 Task: Look for space in Itaocara, Brazil from 3rd June, 2023 to 9th June, 2023 for 2 adults in price range Rs.6000 to Rs.12000. Place can be entire place with 1  bedroom having 1 bed and 1 bathroom. Property type can be house, flat, guest house, hotel. Booking option can be shelf check-in. Required host language is Spanish.
Action: Key pressed i<Key.caps_lock>taocara,<Key.space><Key.caps_lock>b<Key.caps_lock>razil
Screenshot: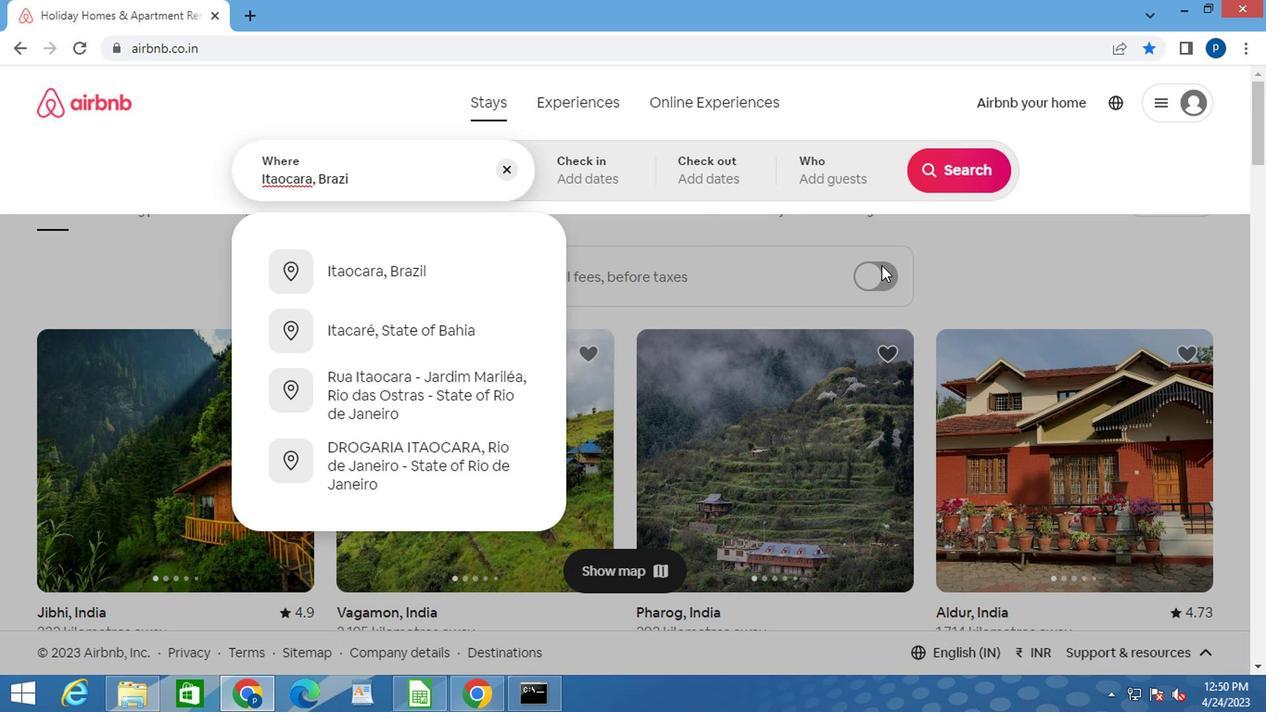 
Action: Mouse moved to (405, 269)
Screenshot: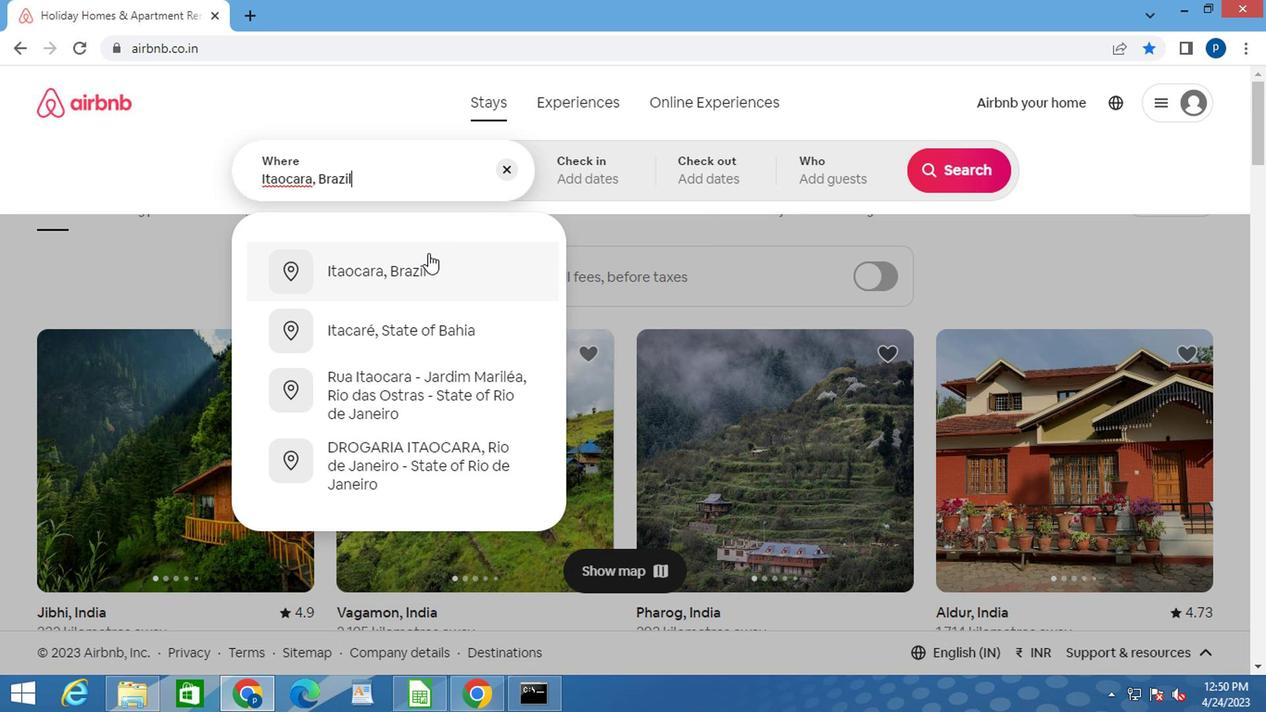 
Action: Mouse pressed left at (405, 269)
Screenshot: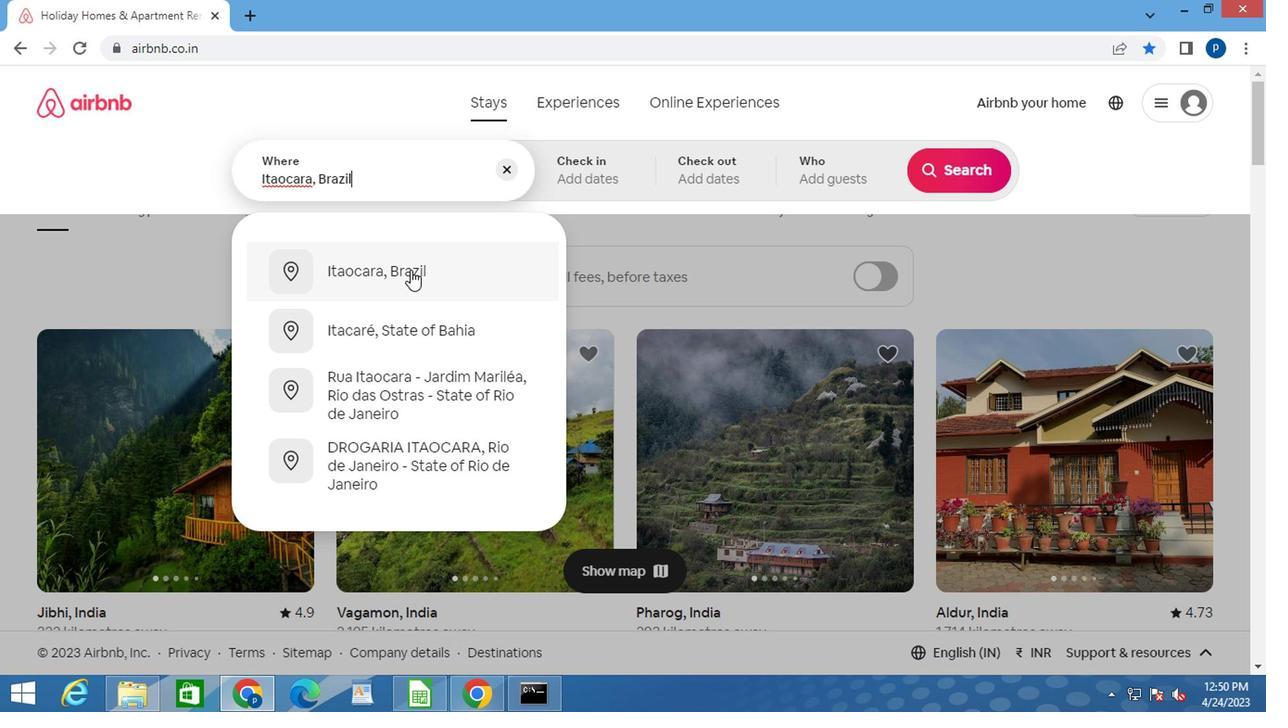 
Action: Mouse moved to (940, 307)
Screenshot: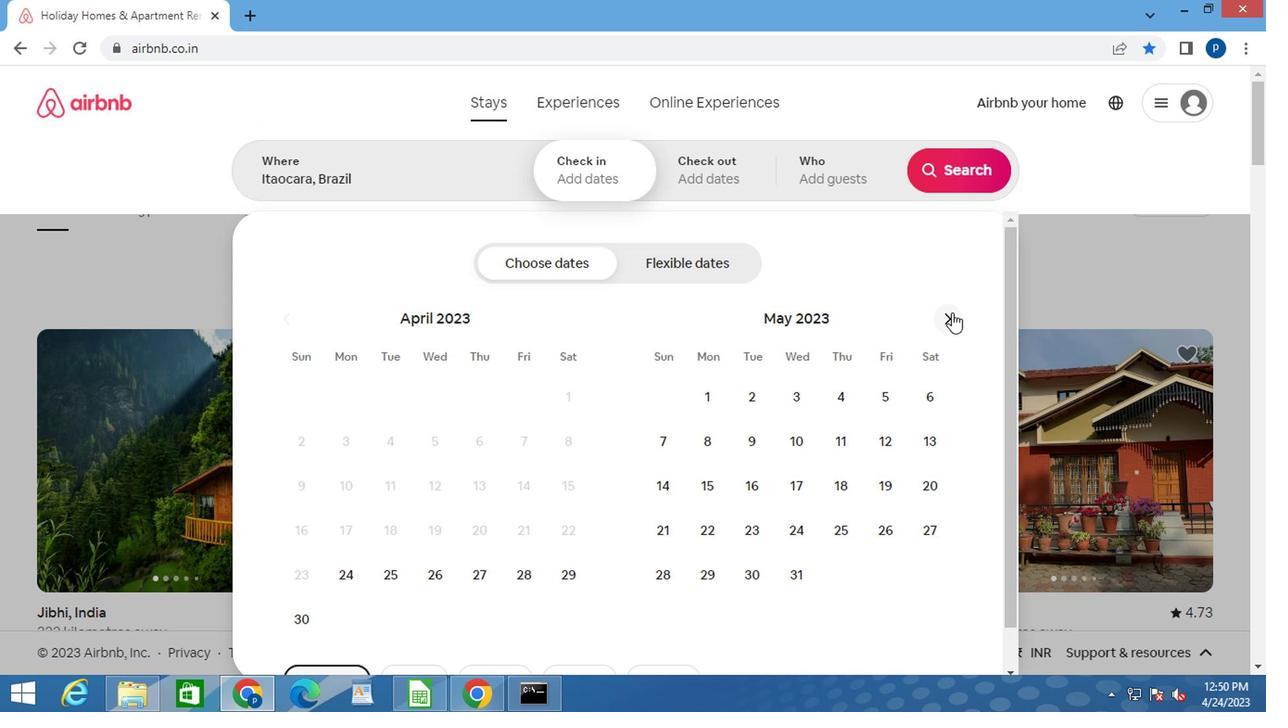 
Action: Mouse pressed left at (940, 307)
Screenshot: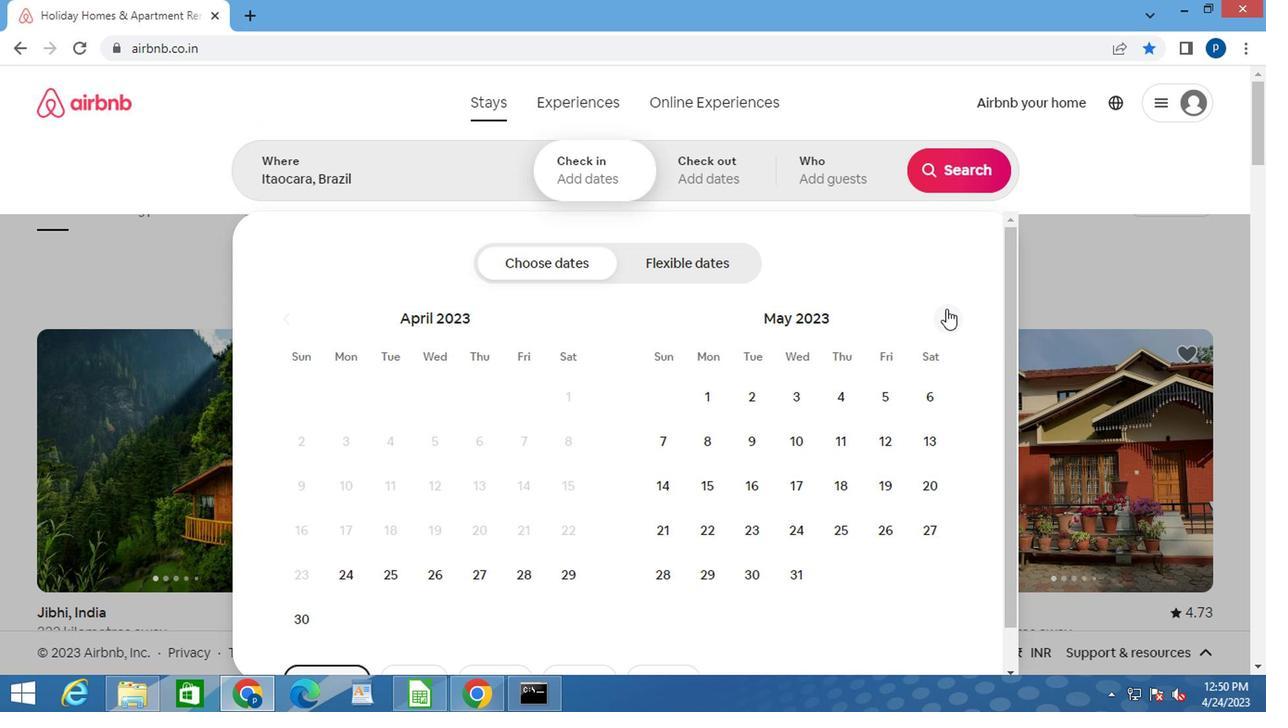 
Action: Mouse moved to (925, 402)
Screenshot: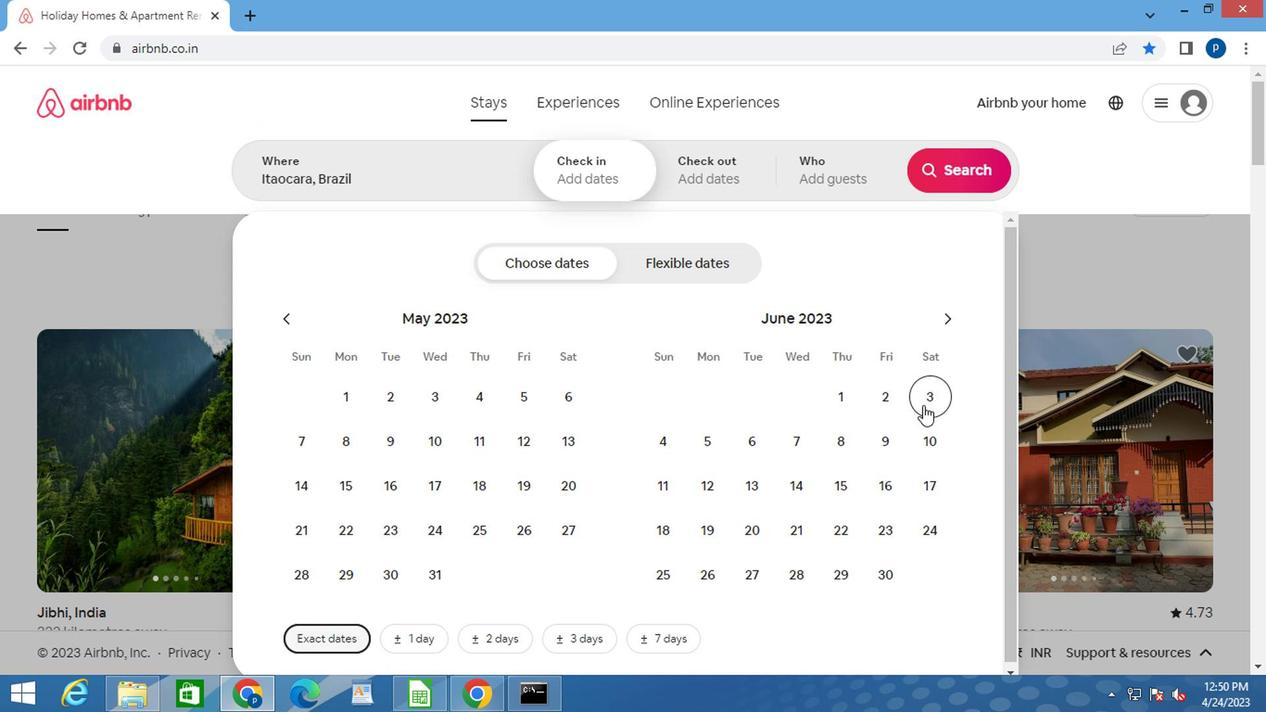 
Action: Mouse pressed left at (925, 402)
Screenshot: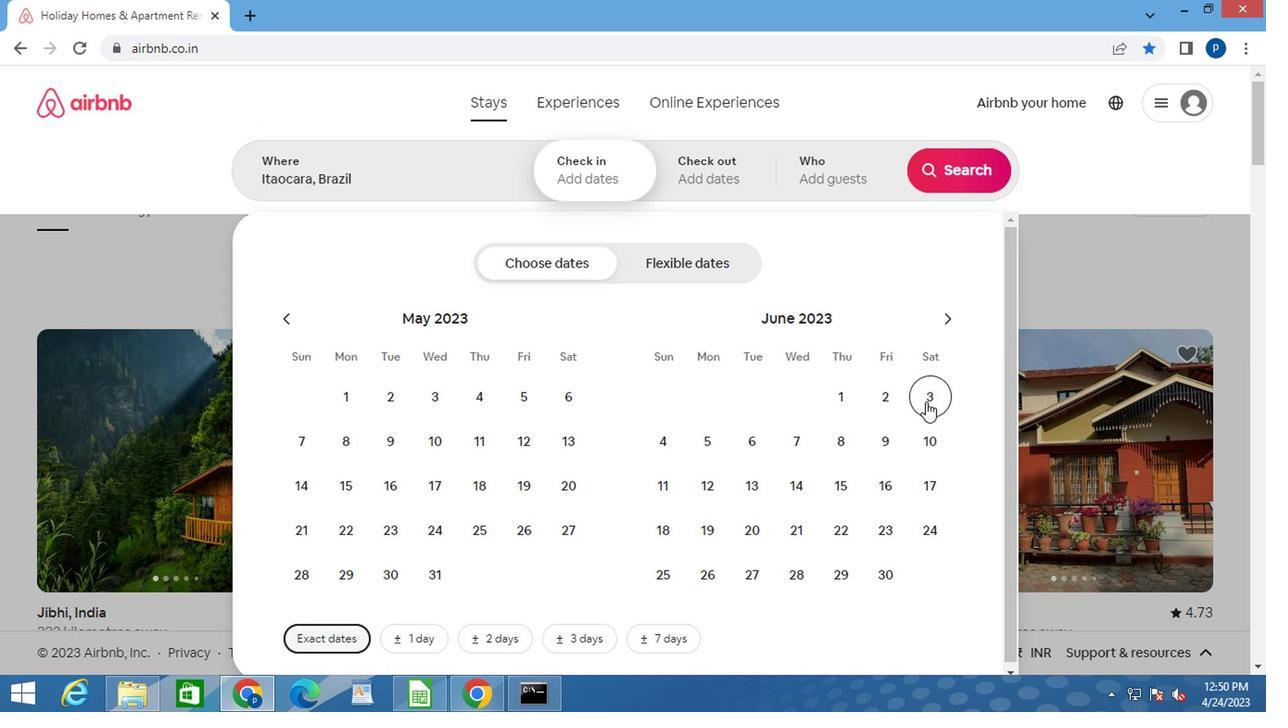 
Action: Mouse moved to (875, 442)
Screenshot: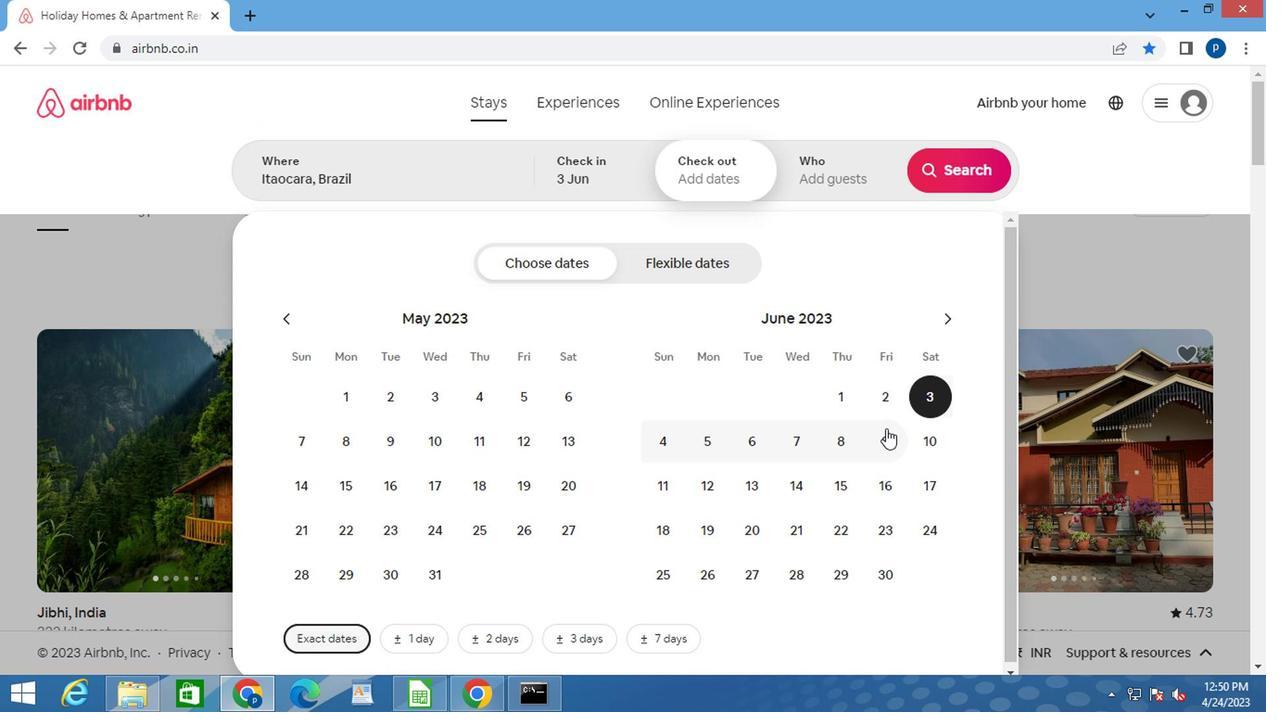 
Action: Mouse pressed left at (875, 442)
Screenshot: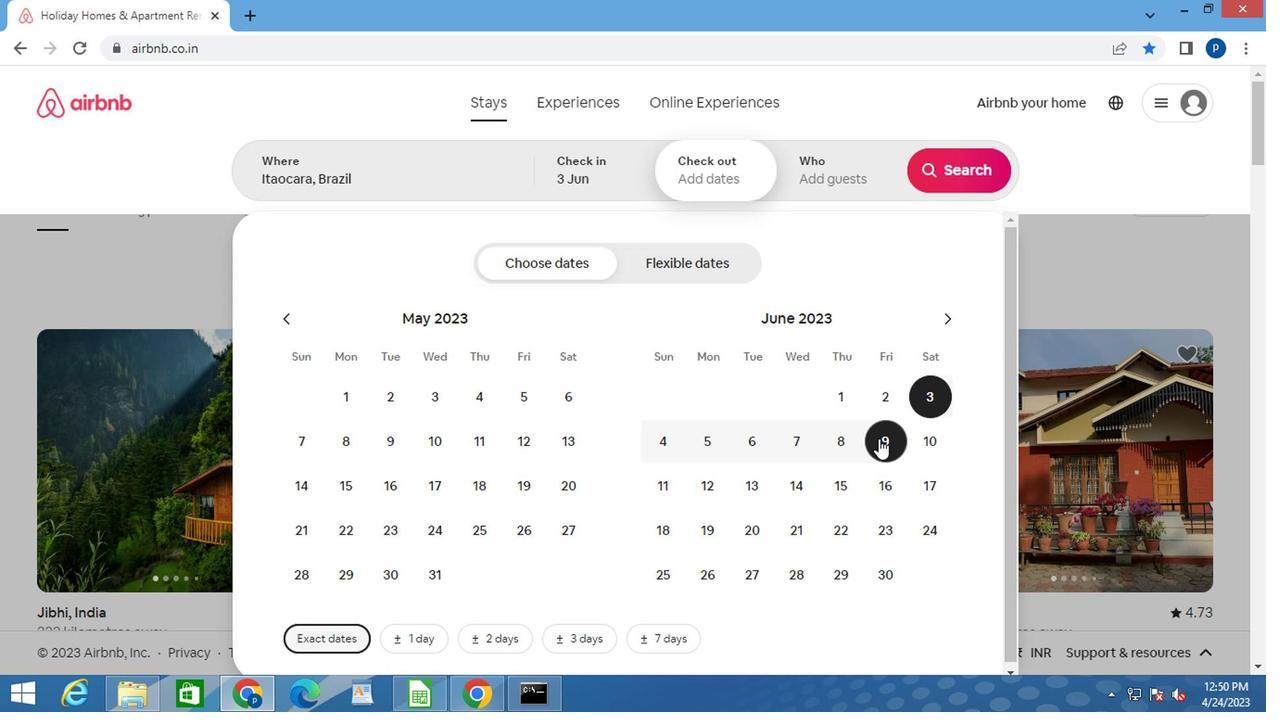 
Action: Mouse moved to (829, 174)
Screenshot: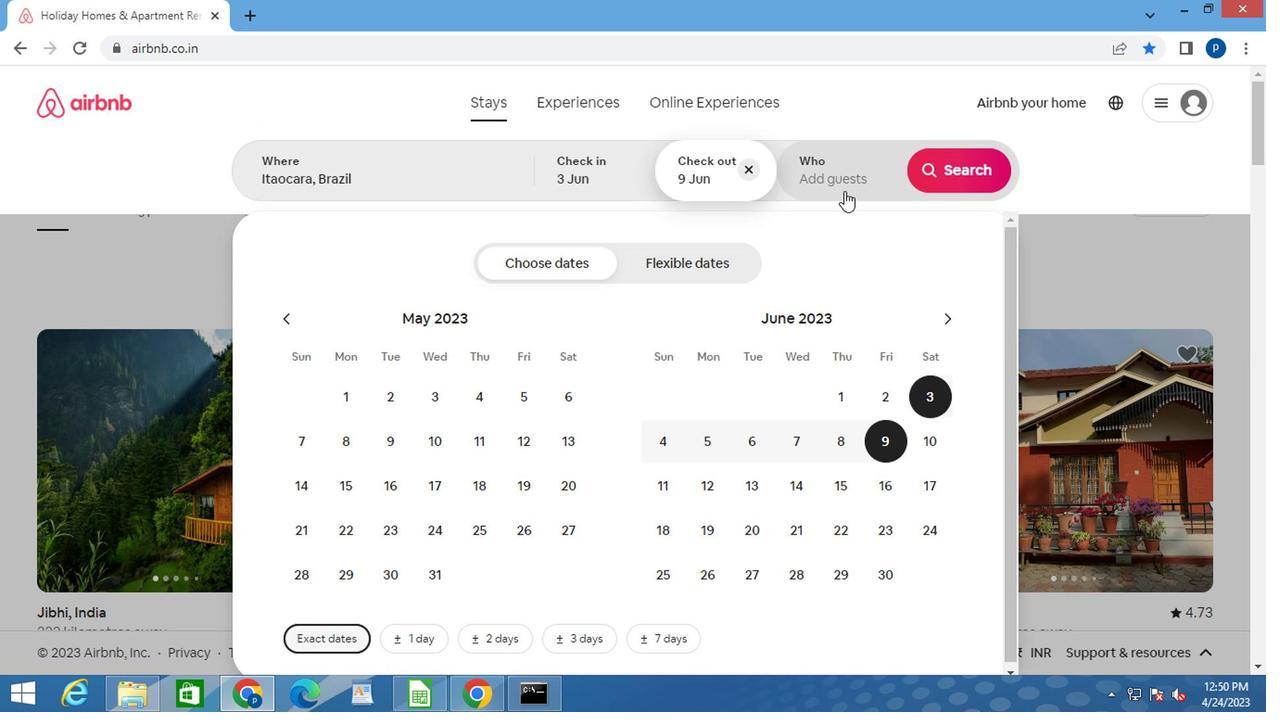 
Action: Mouse pressed left at (829, 174)
Screenshot: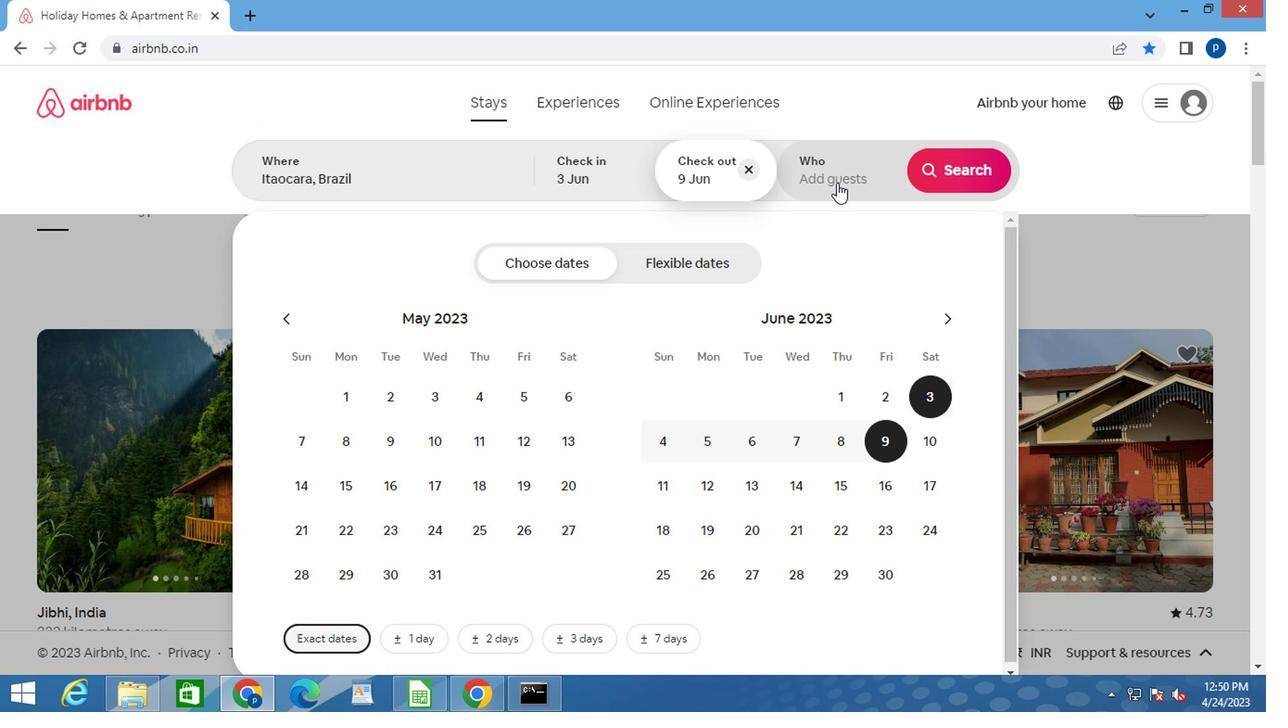
Action: Mouse moved to (964, 263)
Screenshot: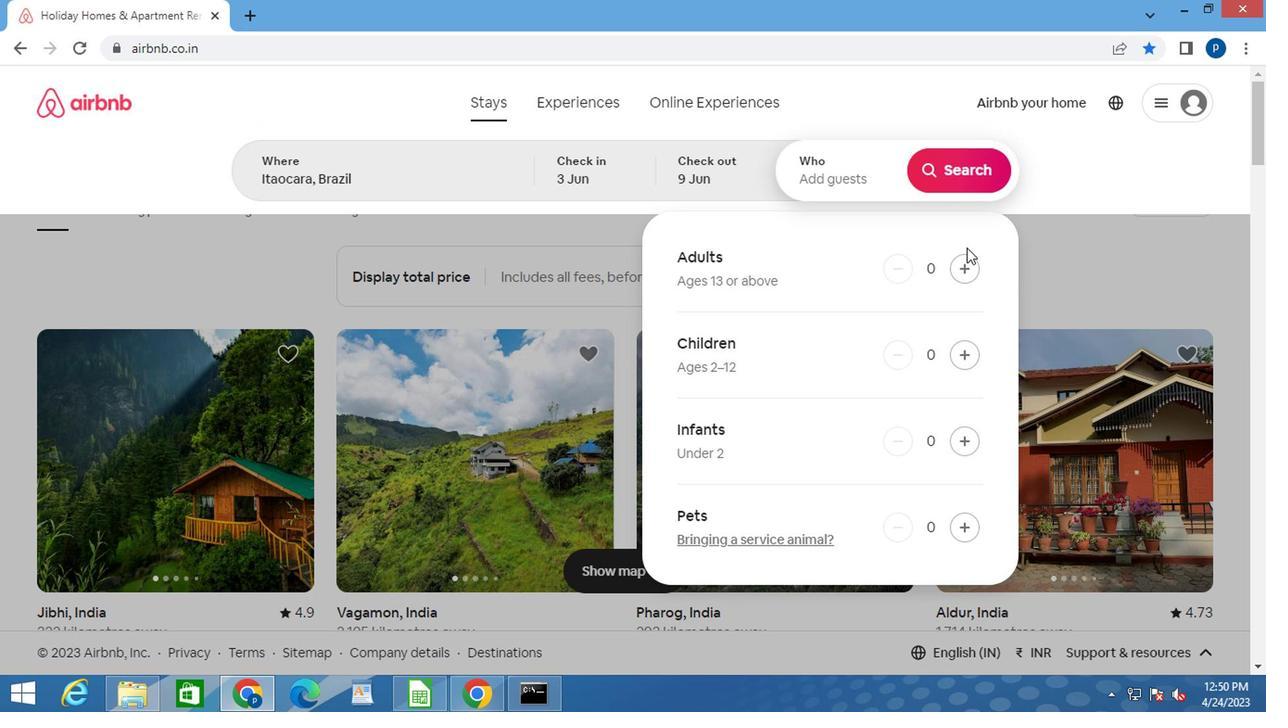 
Action: Mouse pressed left at (964, 263)
Screenshot: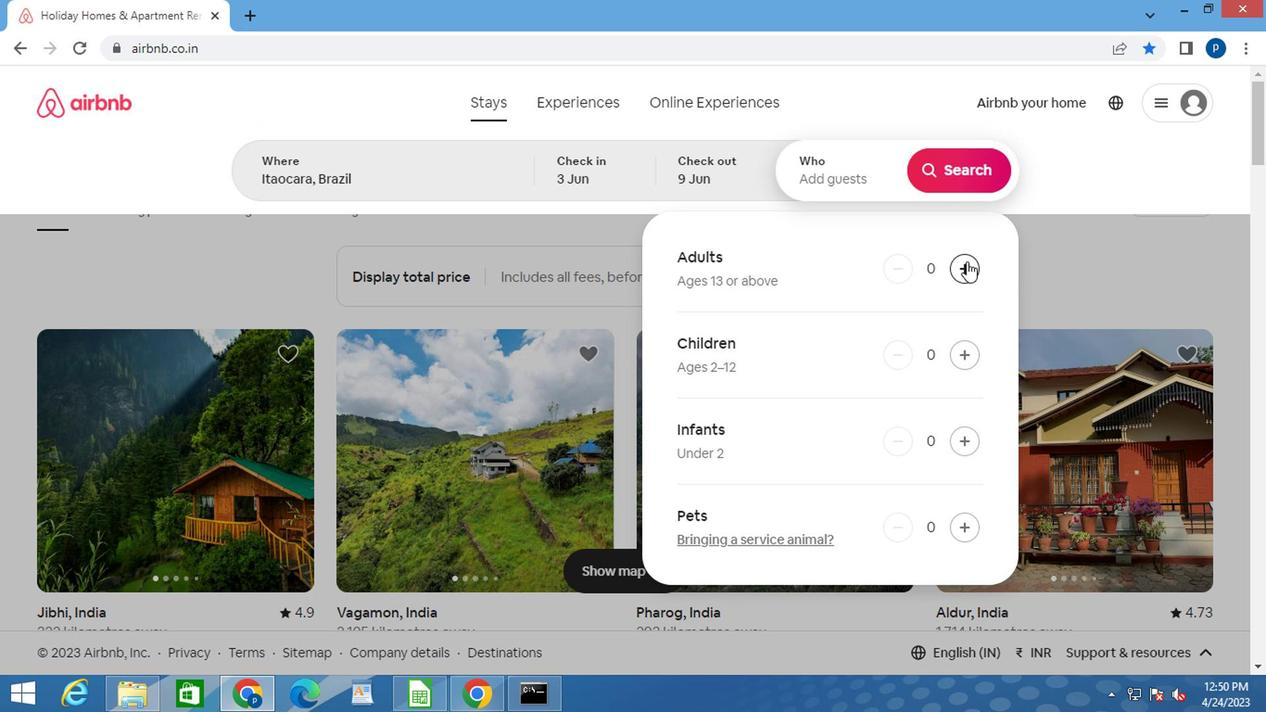 
Action: Mouse pressed left at (964, 263)
Screenshot: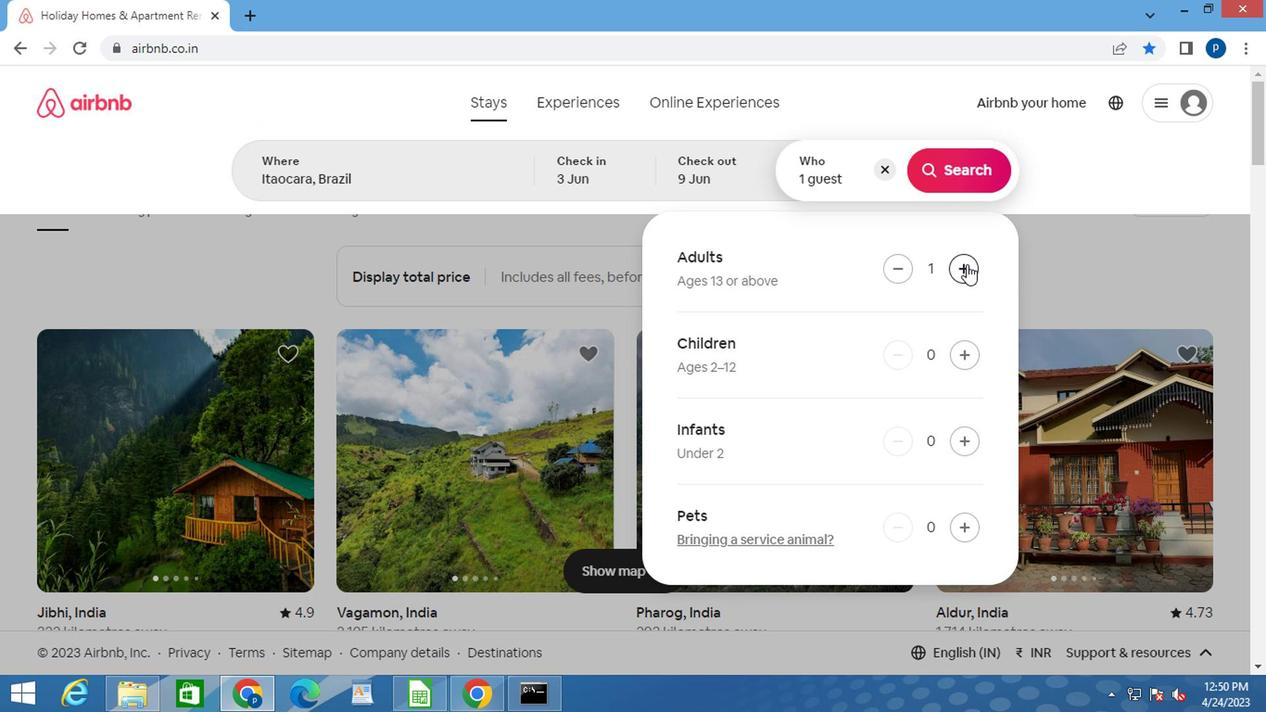 
Action: Mouse moved to (943, 171)
Screenshot: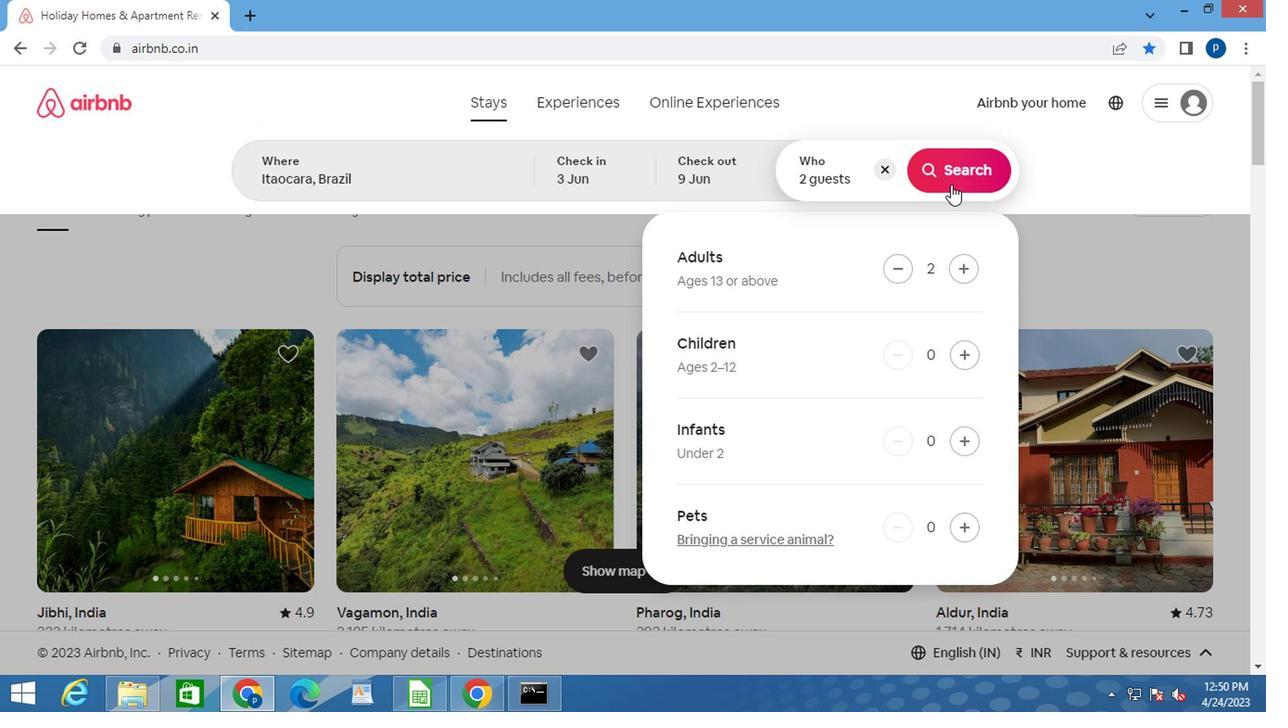 
Action: Mouse pressed left at (943, 171)
Screenshot: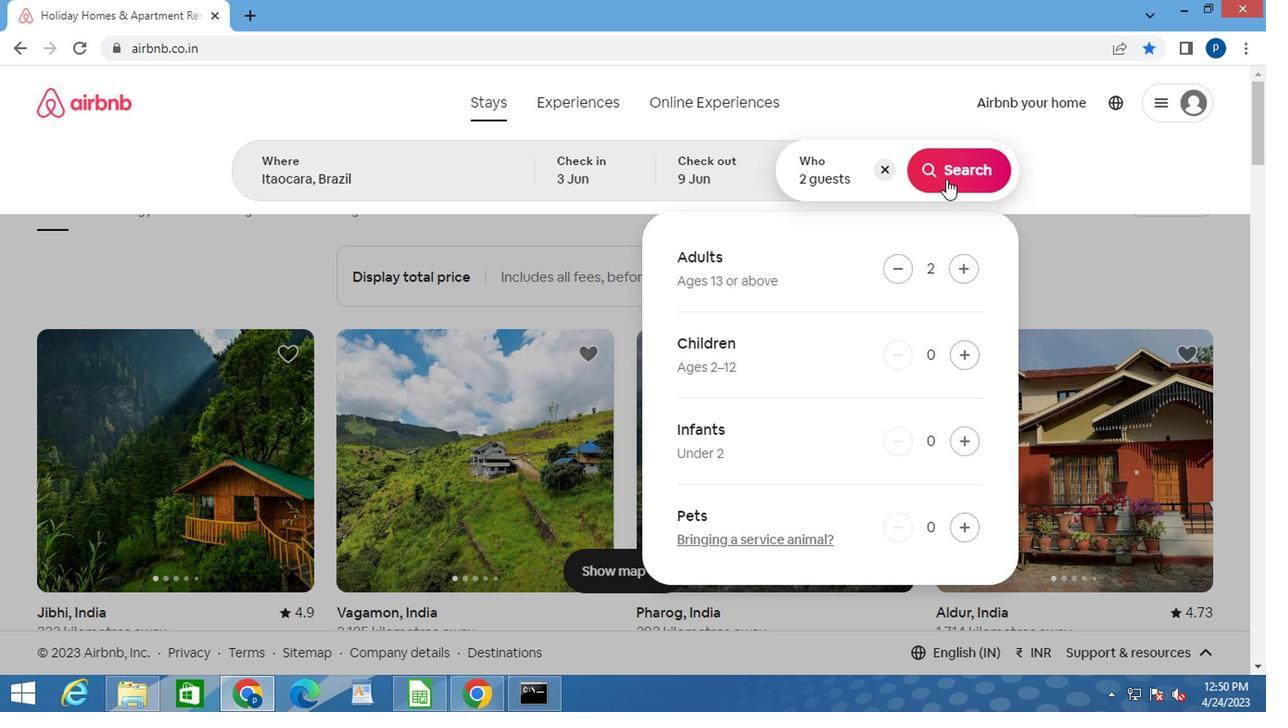 
Action: Mouse moved to (1168, 166)
Screenshot: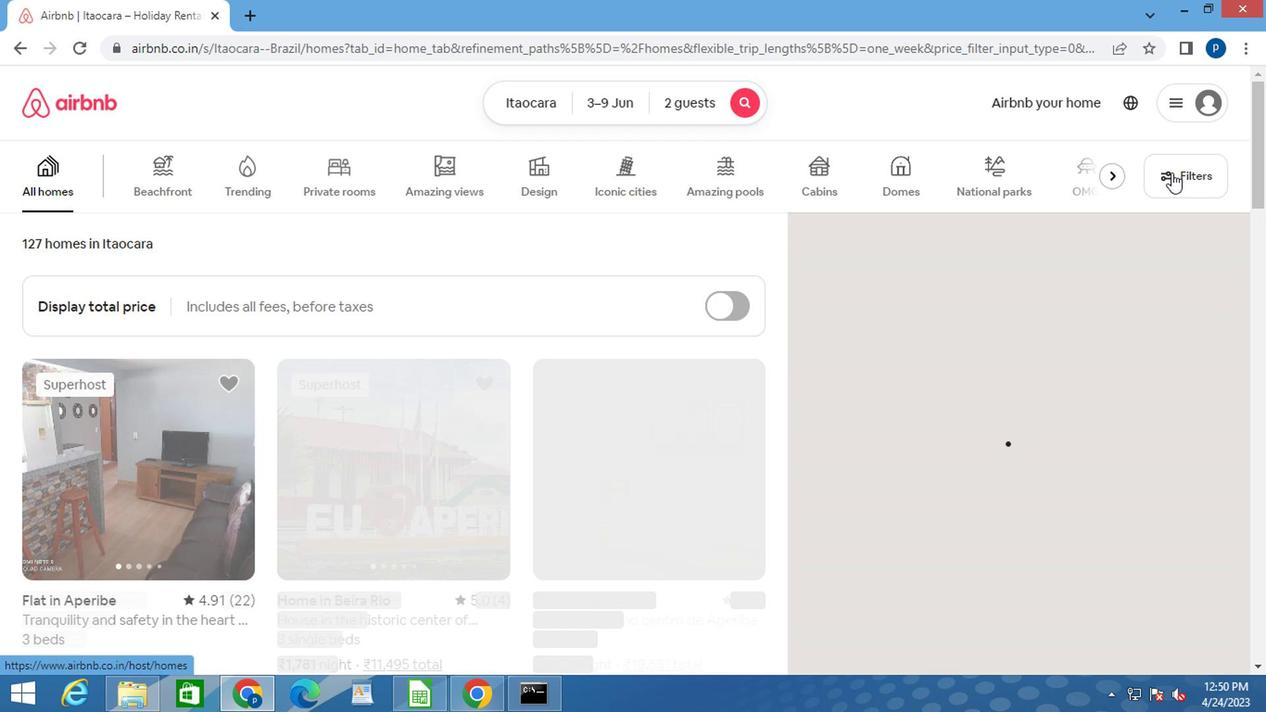 
Action: Mouse pressed left at (1168, 166)
Screenshot: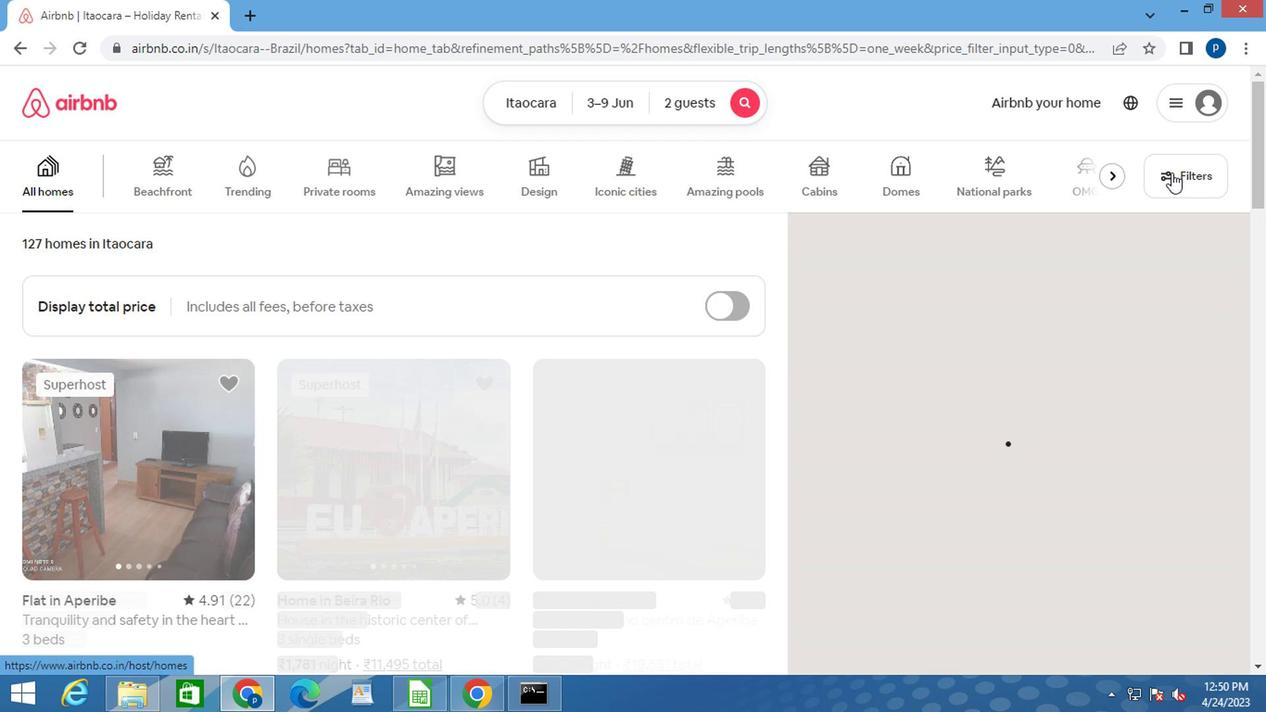 
Action: Mouse moved to (362, 415)
Screenshot: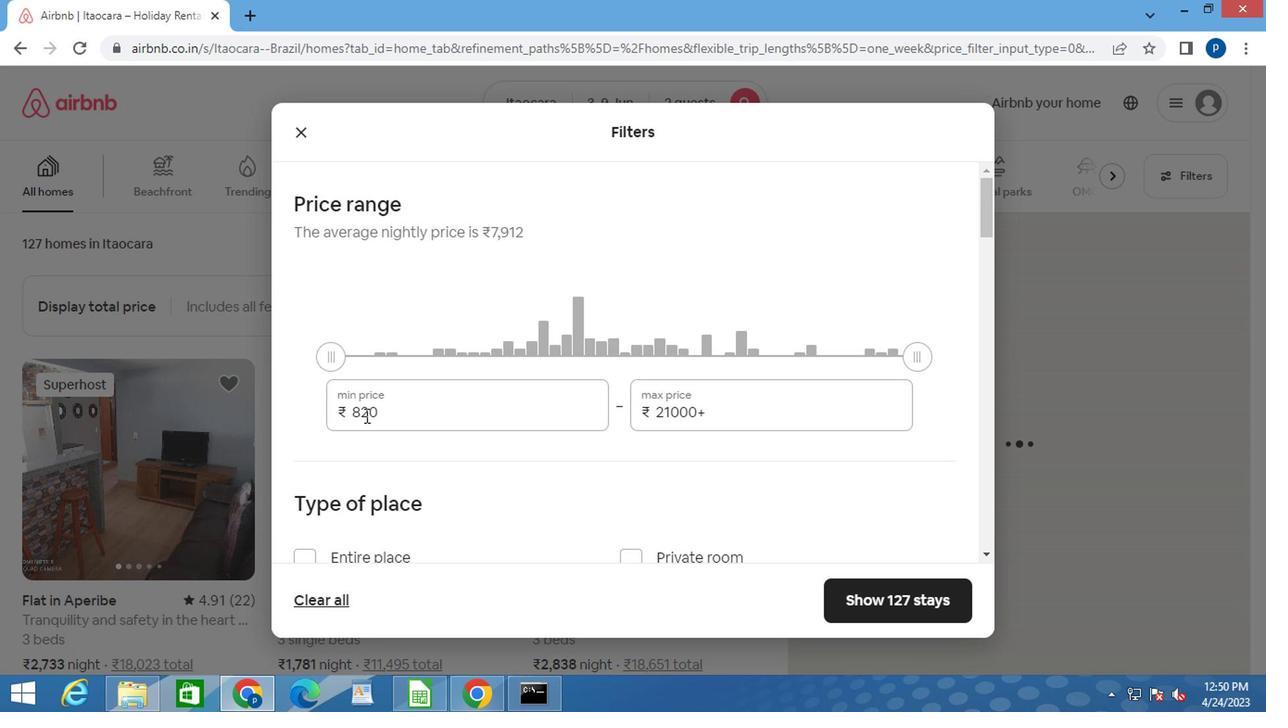 
Action: Mouse pressed left at (362, 415)
Screenshot: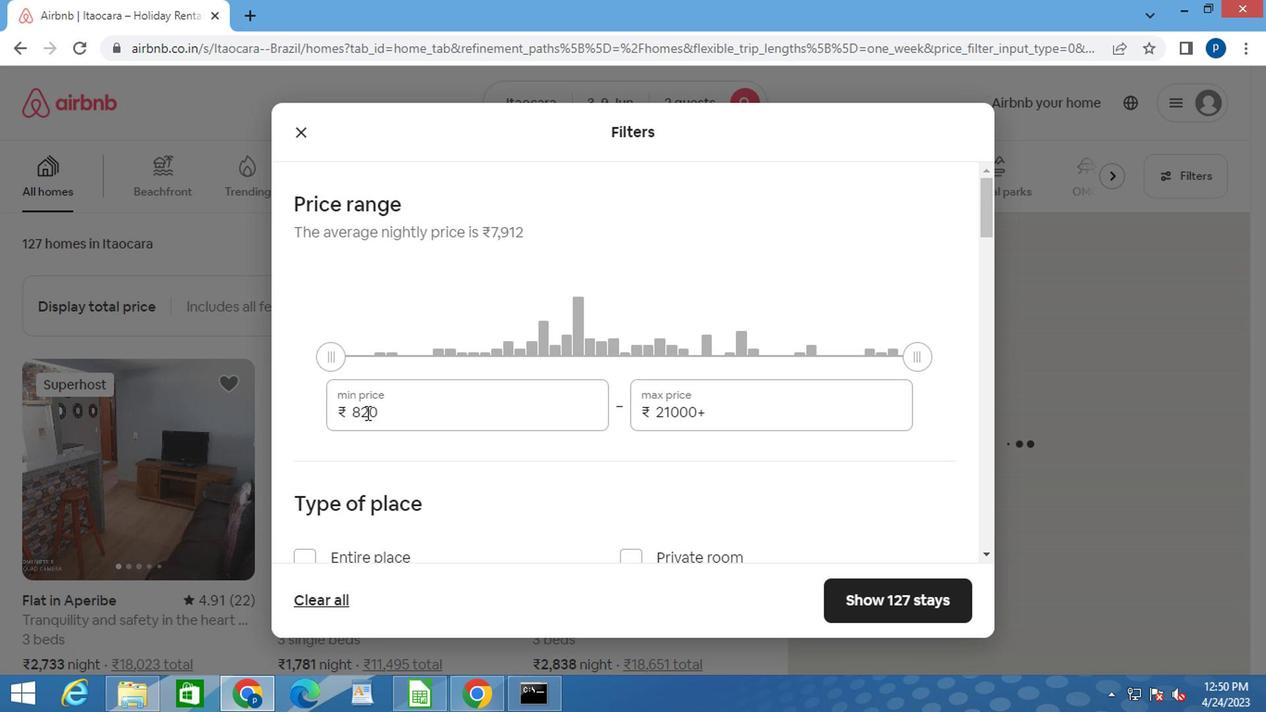 
Action: Mouse pressed left at (362, 415)
Screenshot: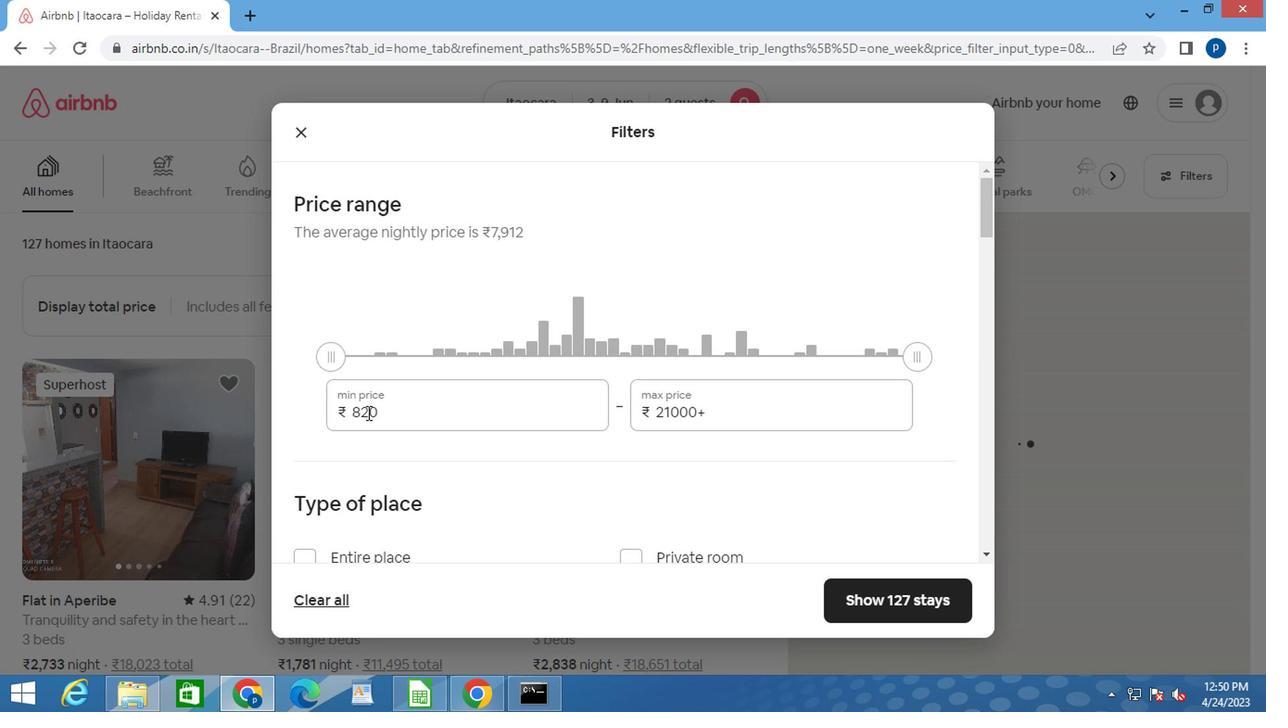 
Action: Key pressed 6000<Key.tab>120
Screenshot: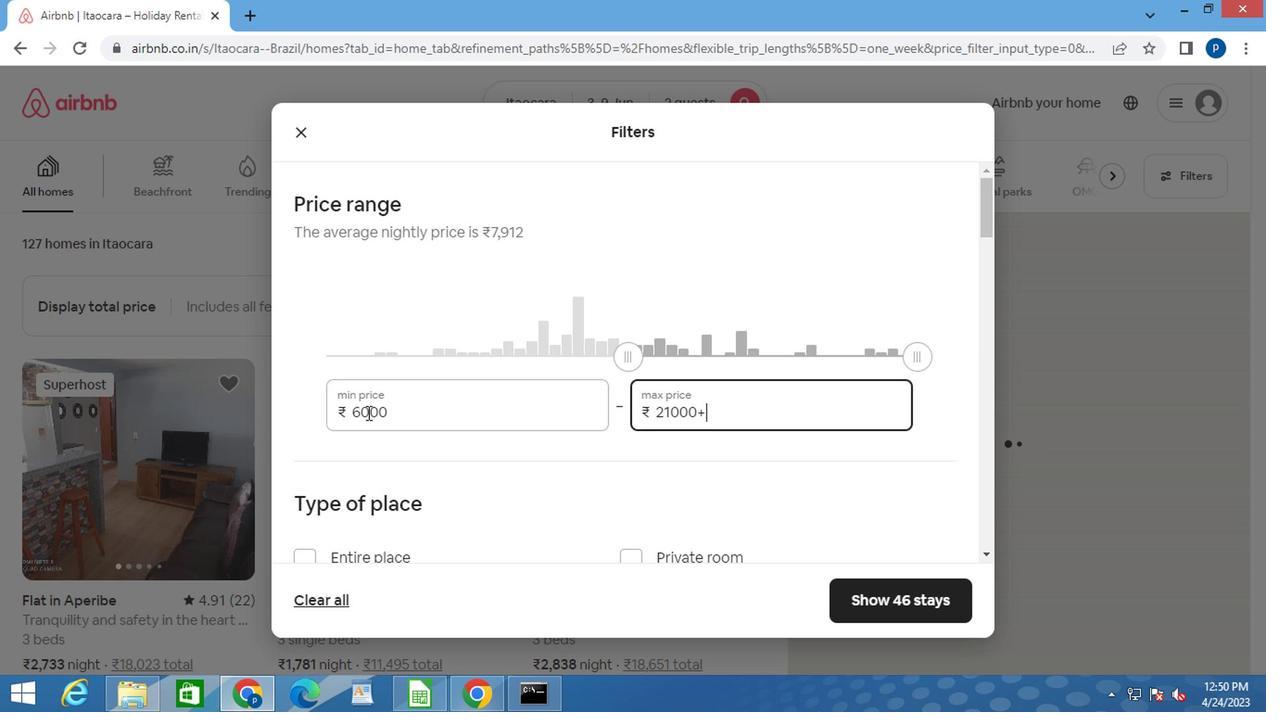 
Action: Mouse moved to (720, 412)
Screenshot: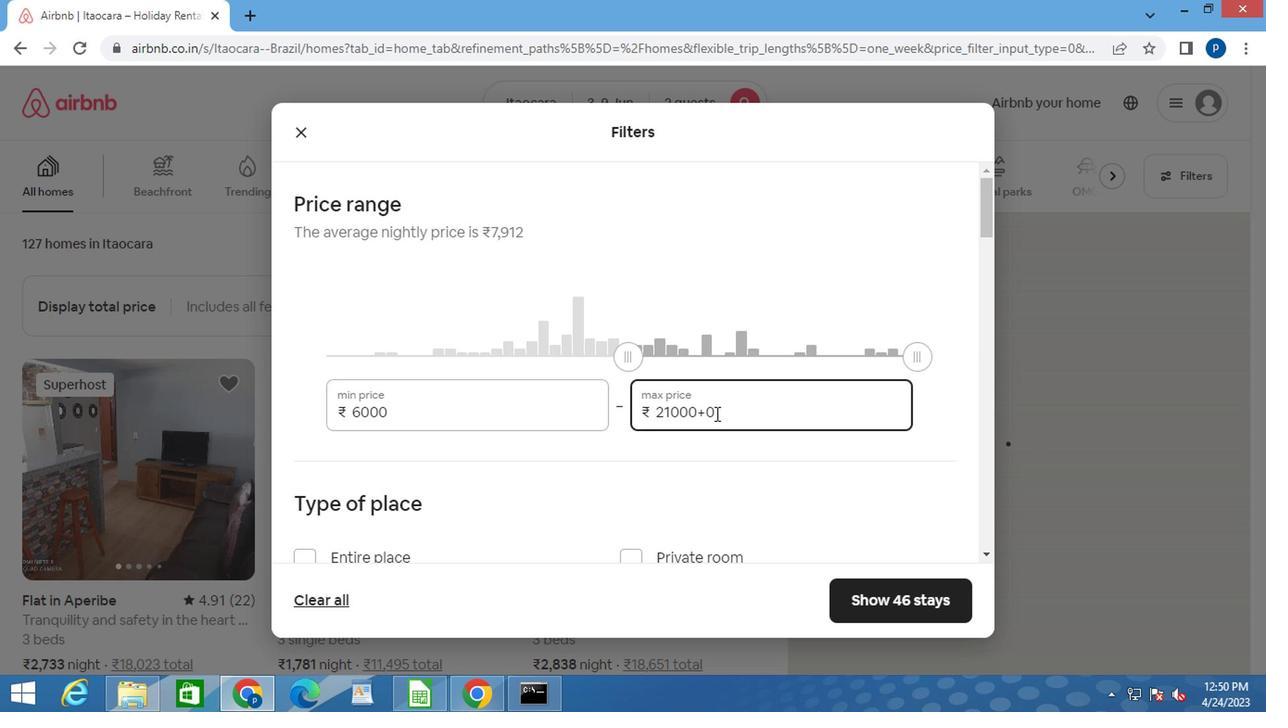 
Action: Mouse pressed left at (720, 412)
Screenshot: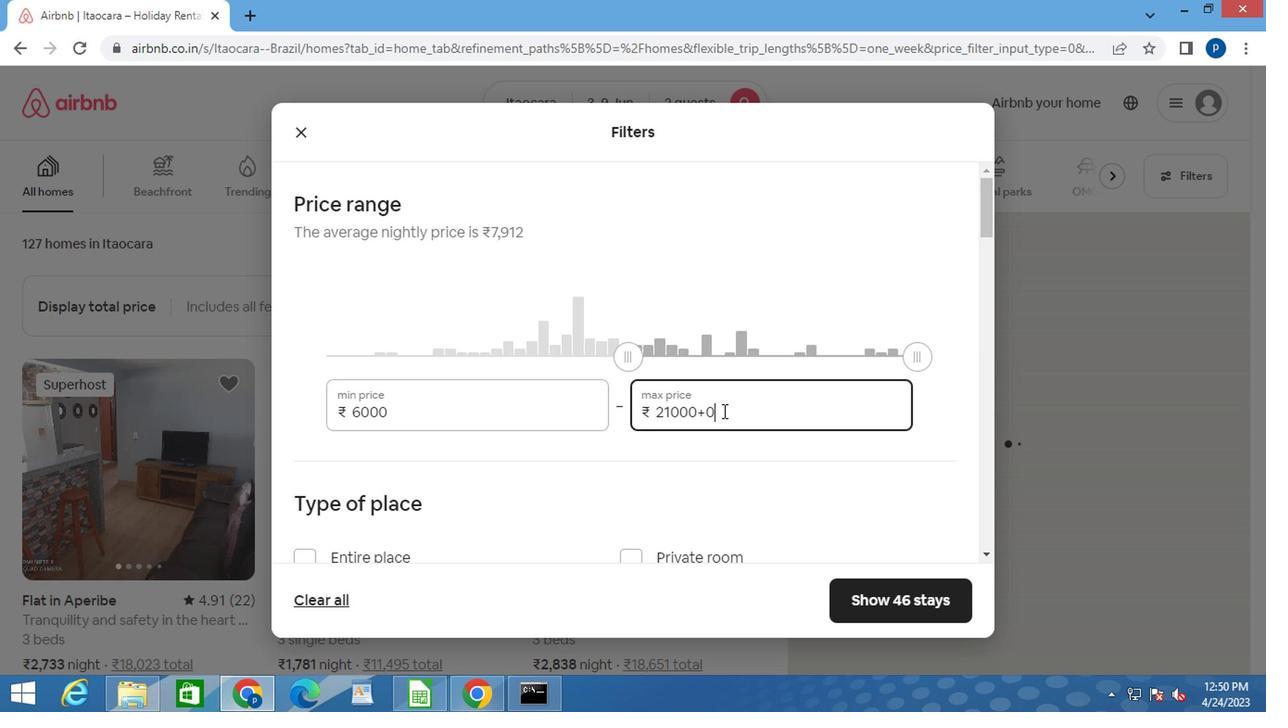 
Action: Mouse pressed left at (720, 412)
Screenshot: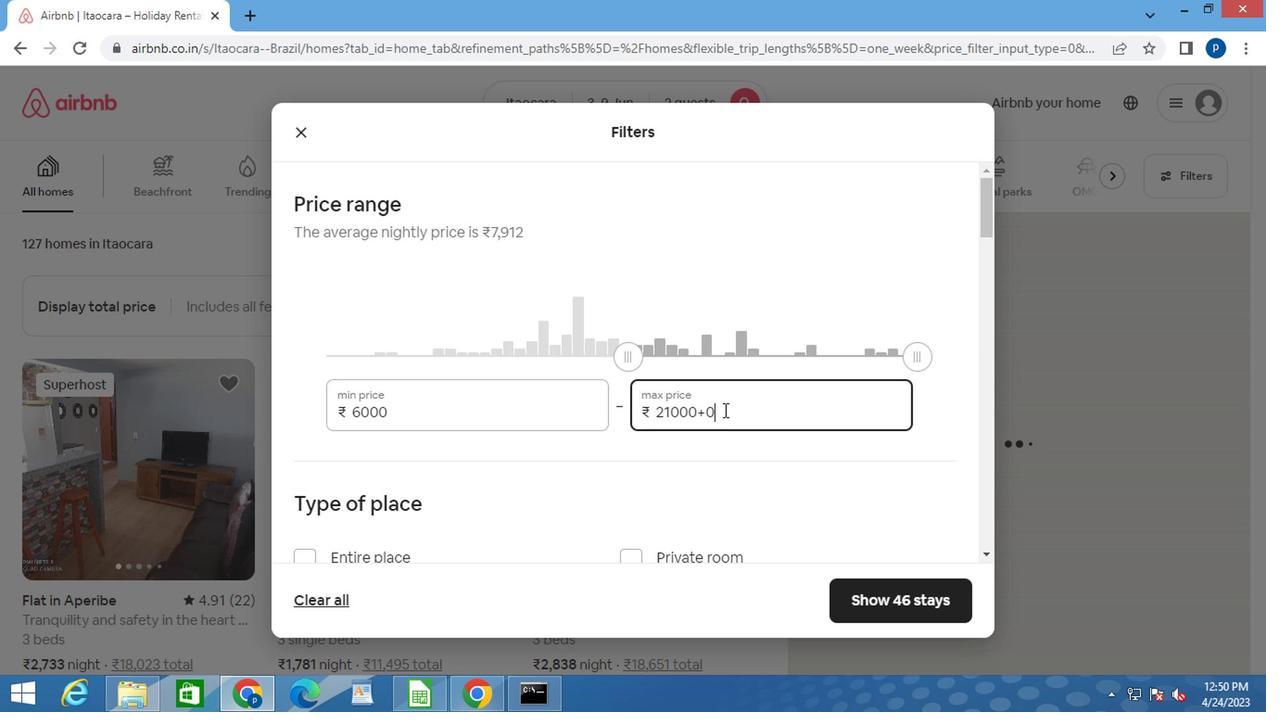 
Action: Mouse pressed left at (720, 412)
Screenshot: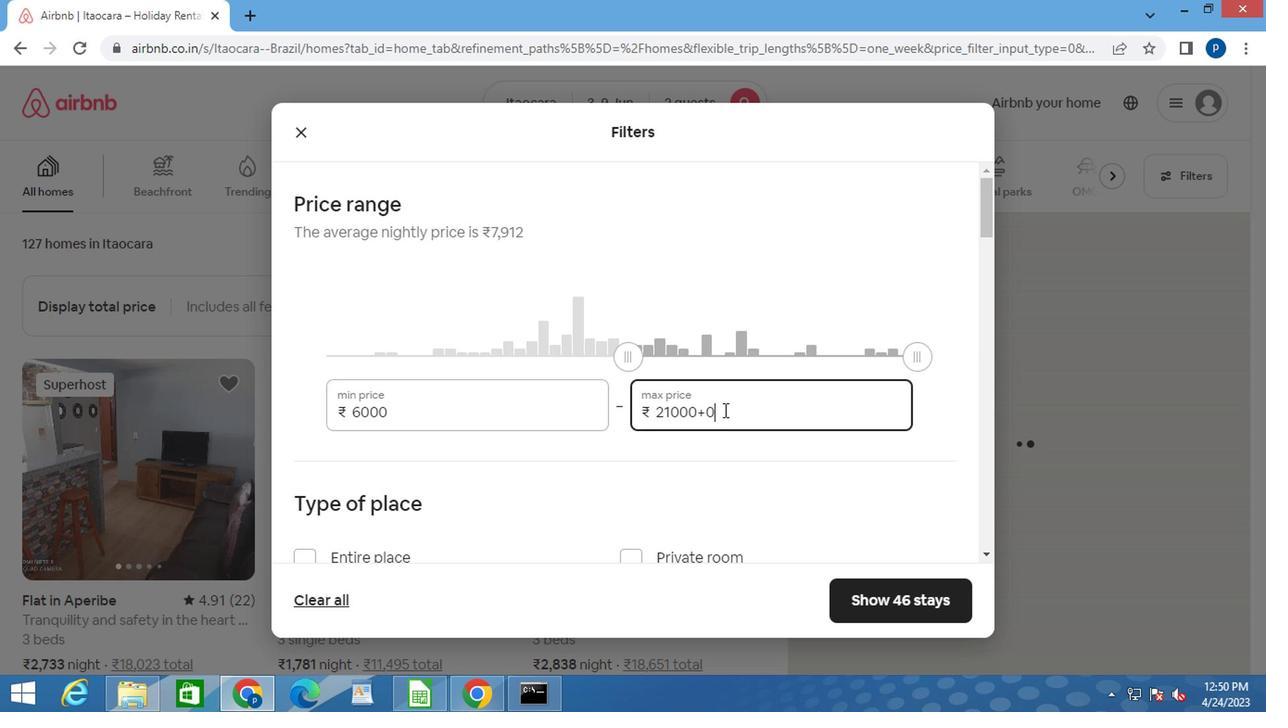 
Action: Key pressed 120
Screenshot: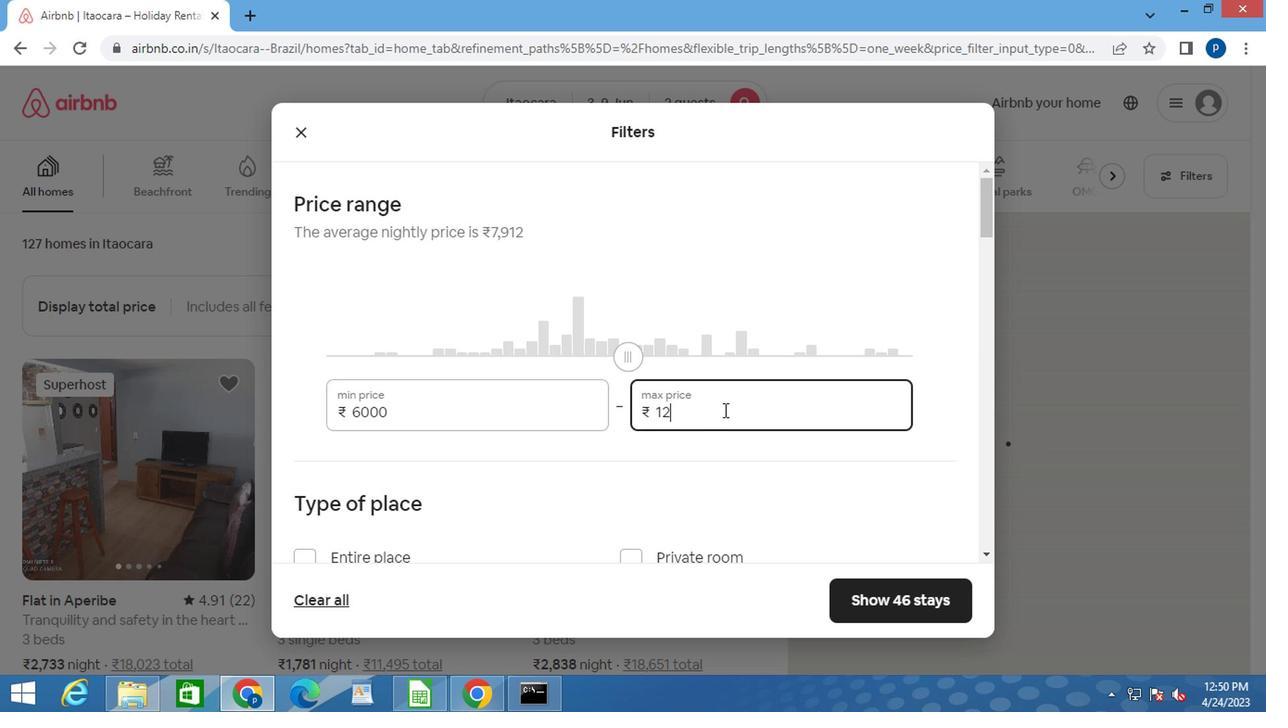 
Action: Mouse moved to (448, 507)
Screenshot: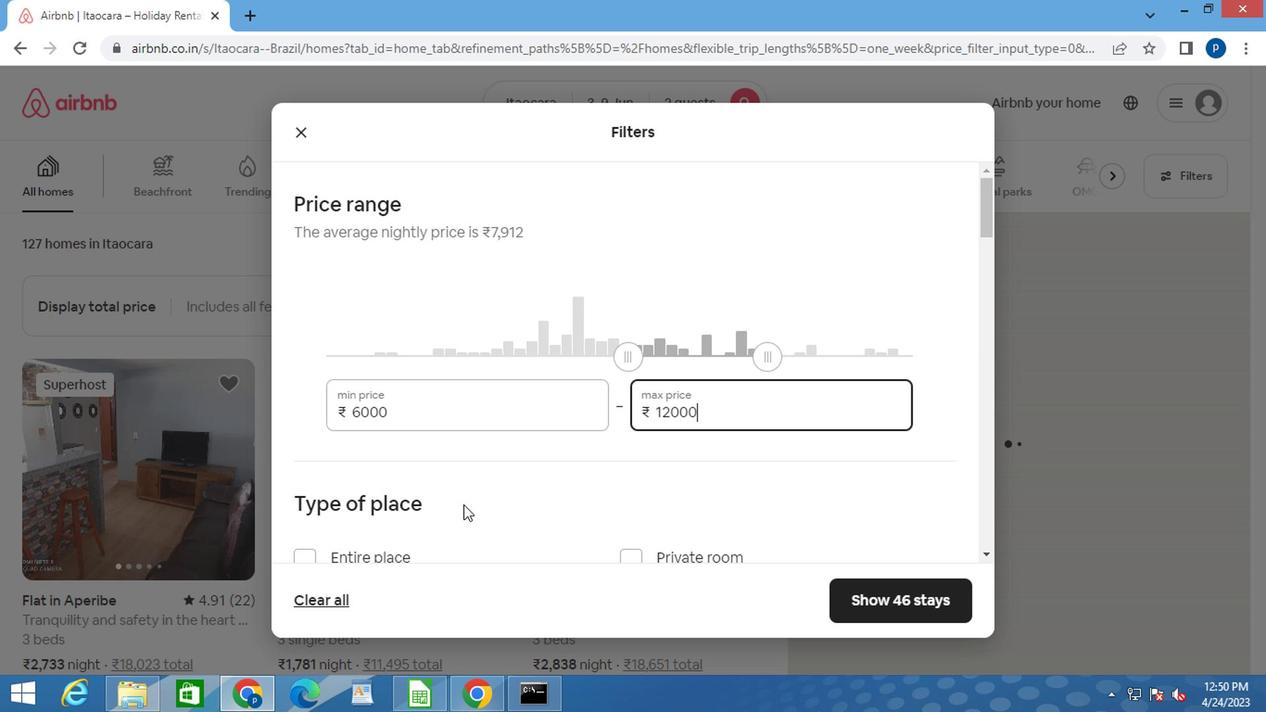 
Action: Mouse scrolled (448, 507) with delta (0, 0)
Screenshot: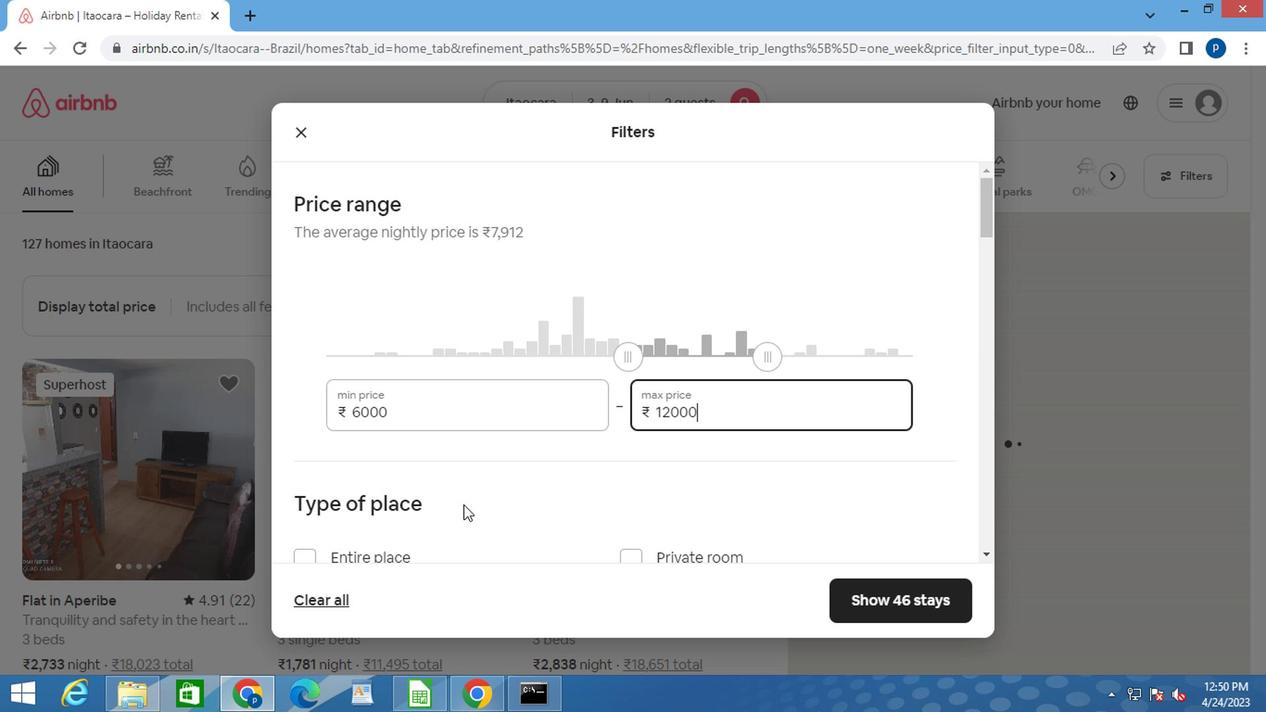 
Action: Mouse scrolled (448, 507) with delta (0, 0)
Screenshot: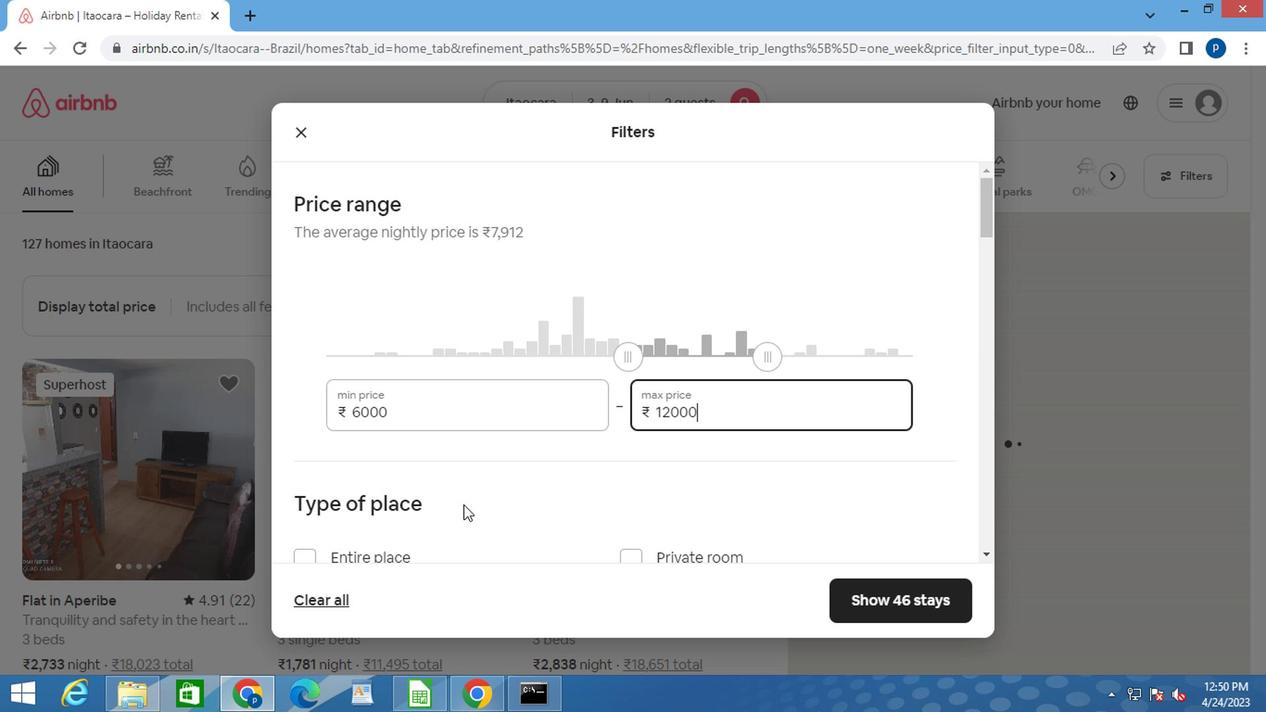 
Action: Mouse moved to (452, 498)
Screenshot: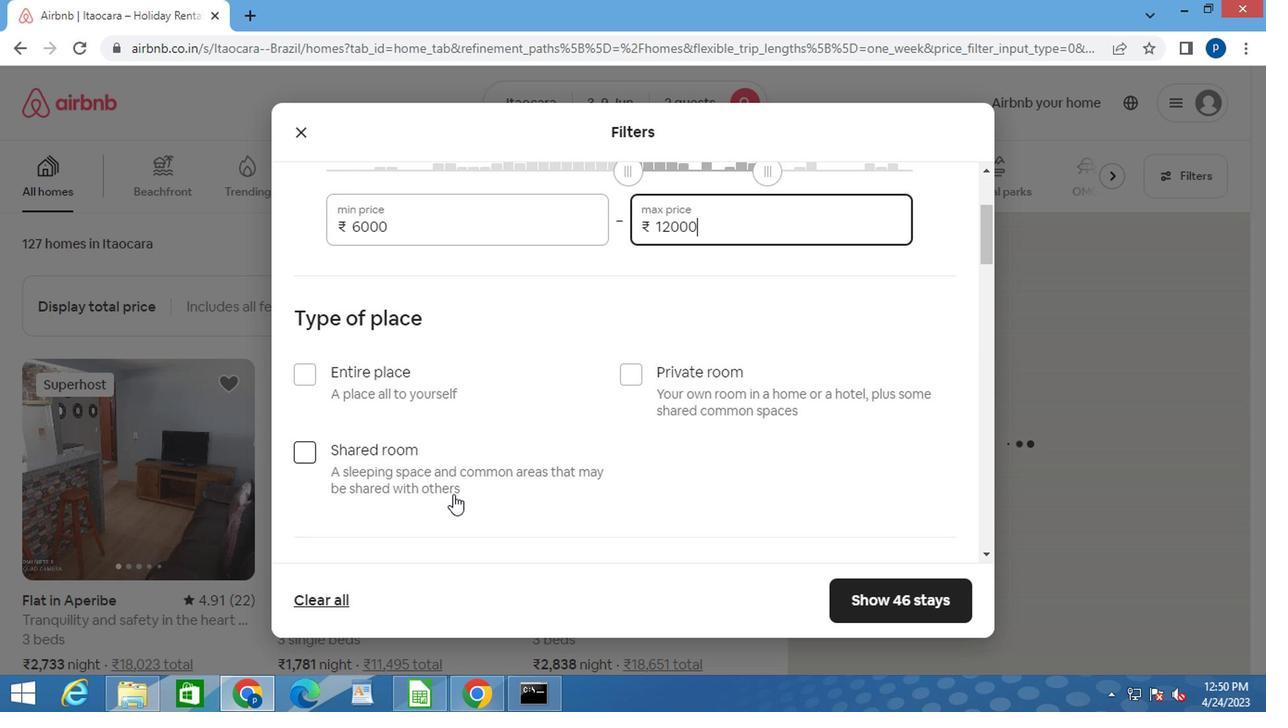 
Action: Mouse scrolled (452, 497) with delta (0, 0)
Screenshot: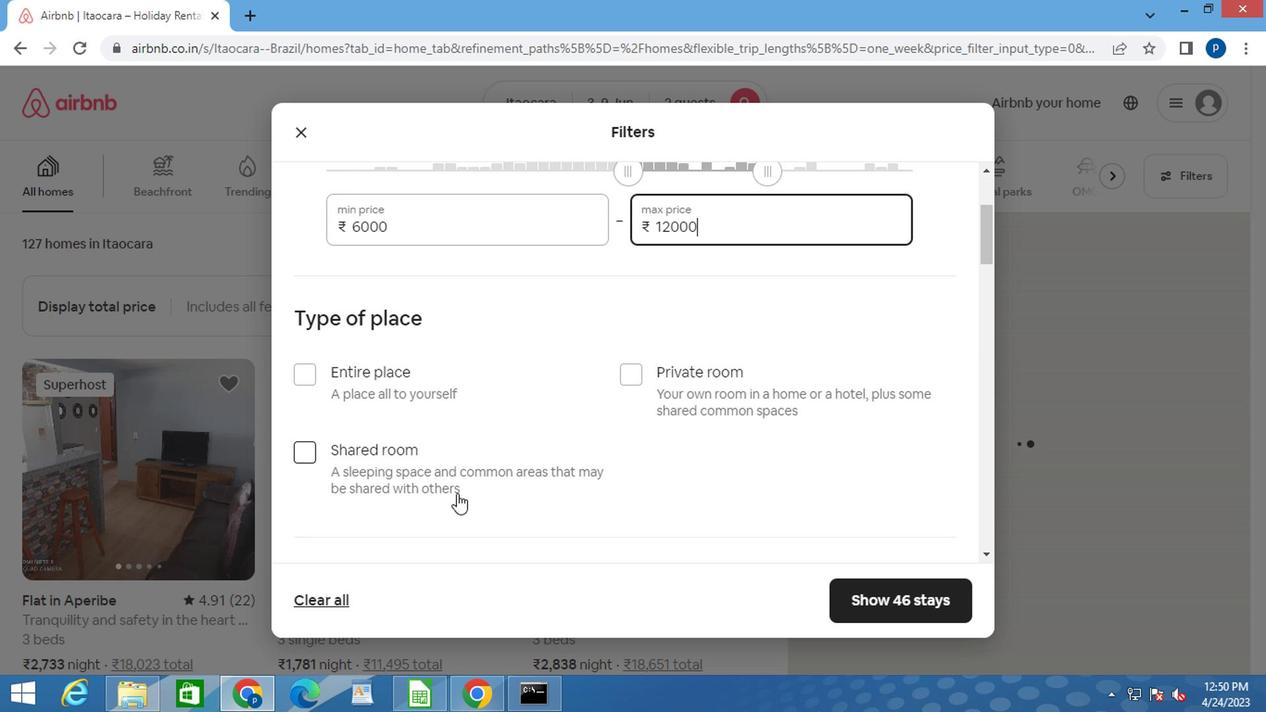 
Action: Mouse scrolled (452, 497) with delta (0, 0)
Screenshot: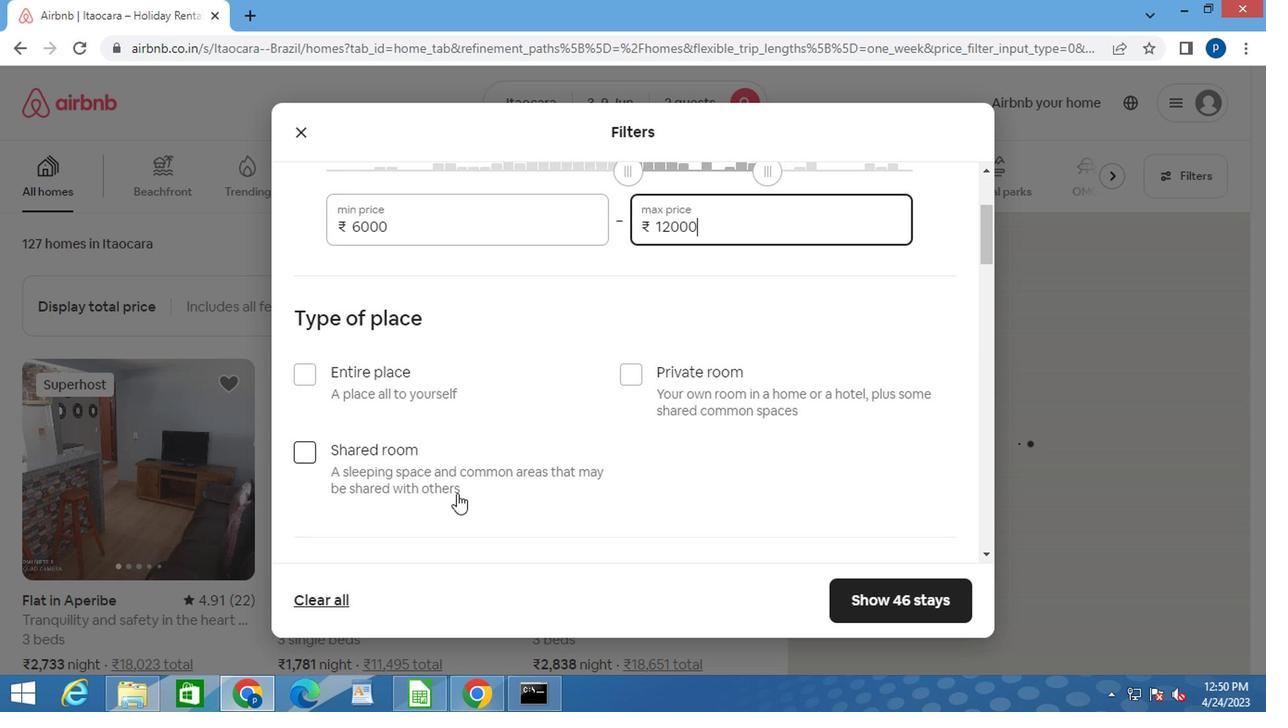 
Action: Mouse moved to (303, 180)
Screenshot: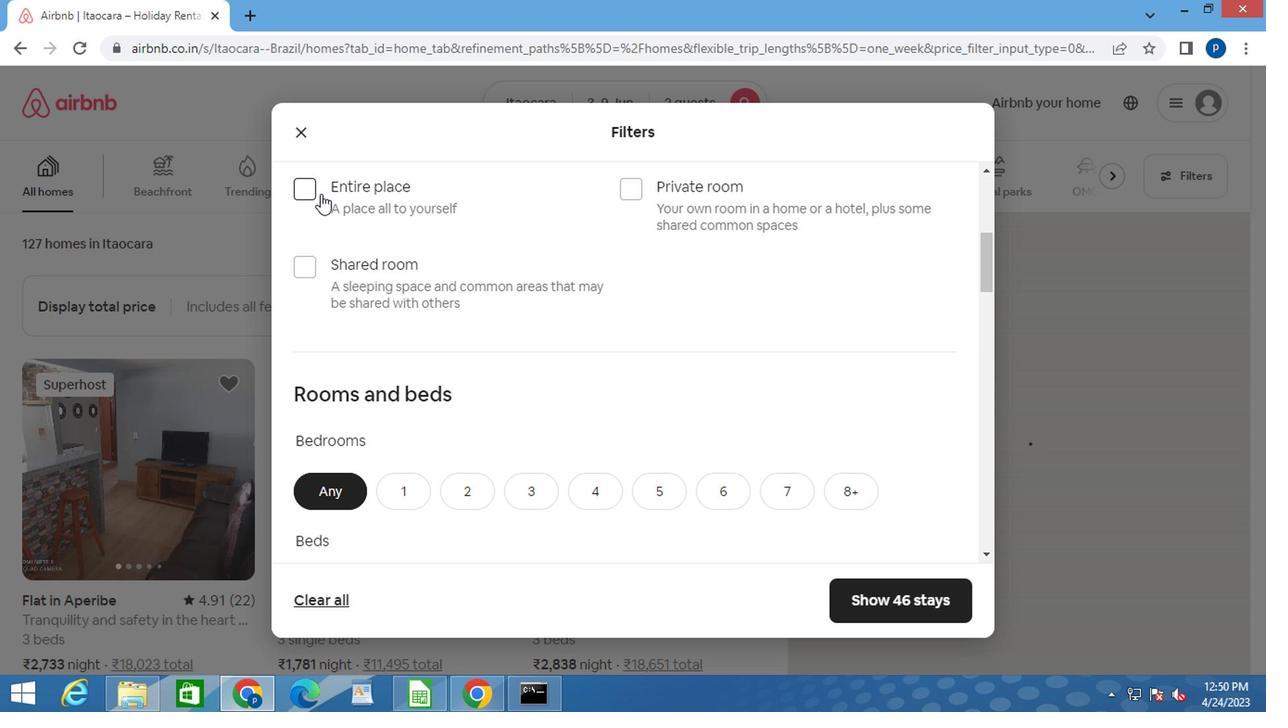 
Action: Mouse pressed left at (303, 180)
Screenshot: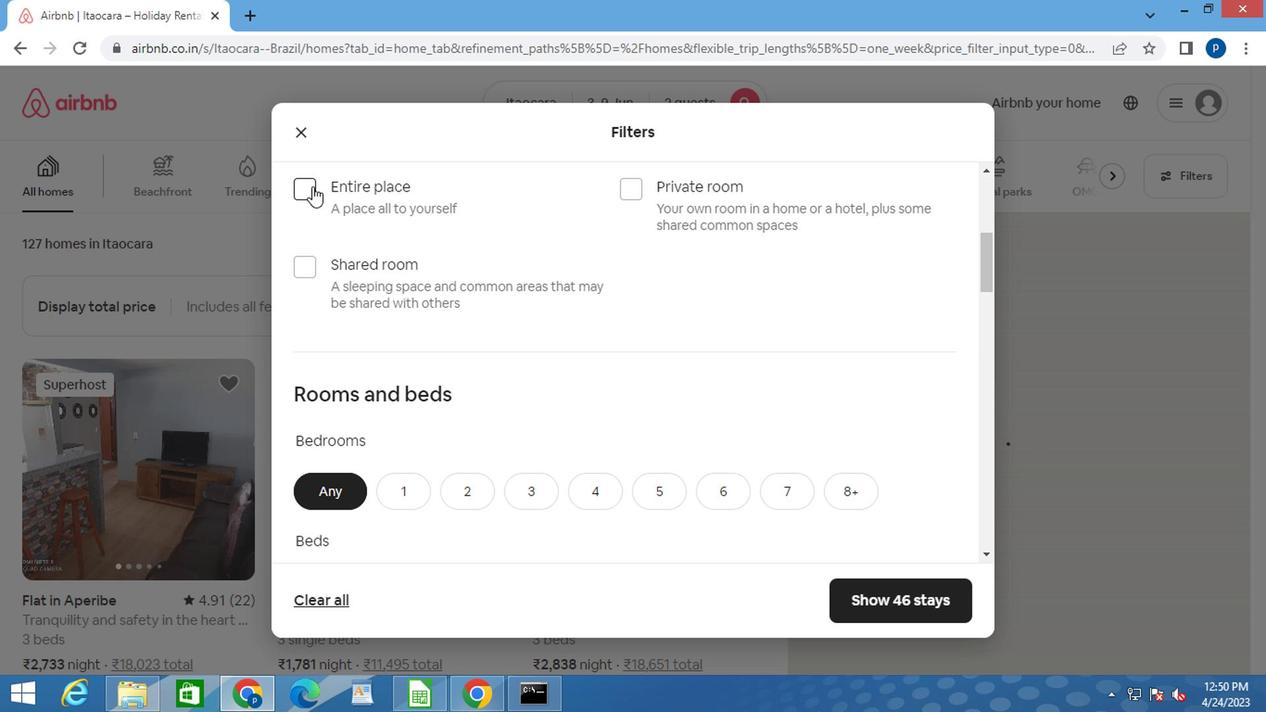 
Action: Mouse moved to (396, 357)
Screenshot: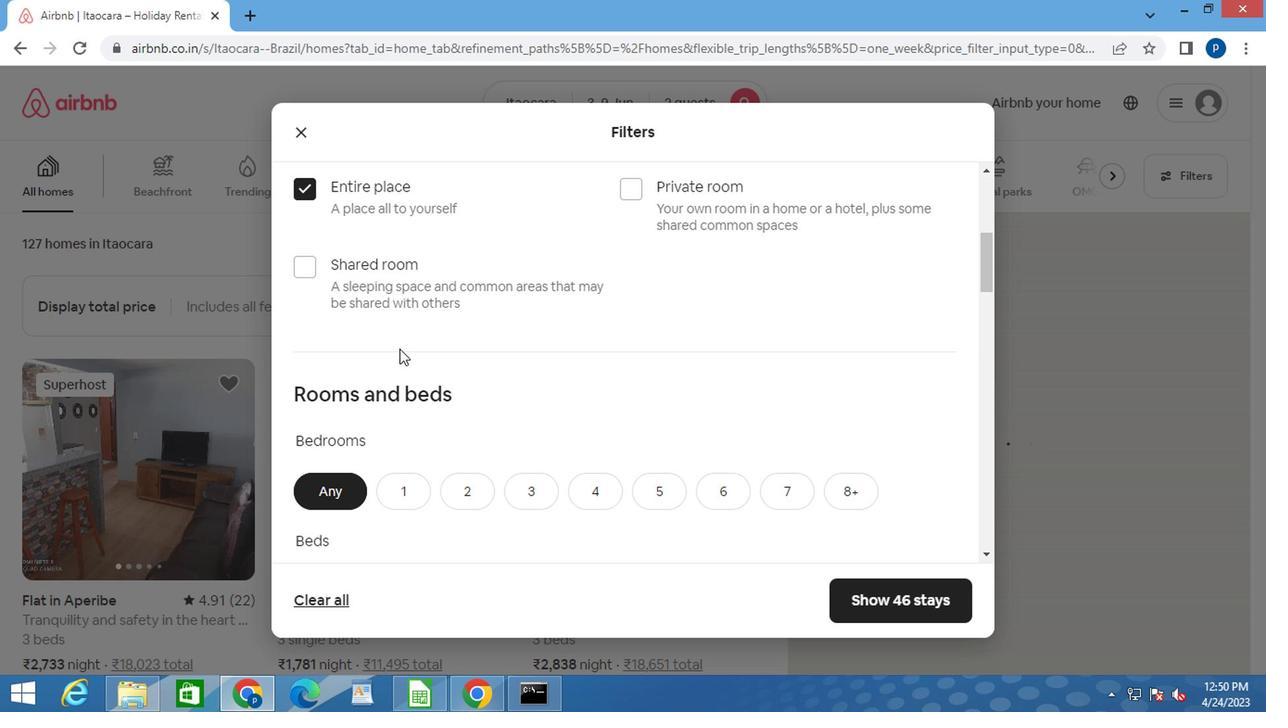 
Action: Mouse scrolled (396, 356) with delta (0, 0)
Screenshot: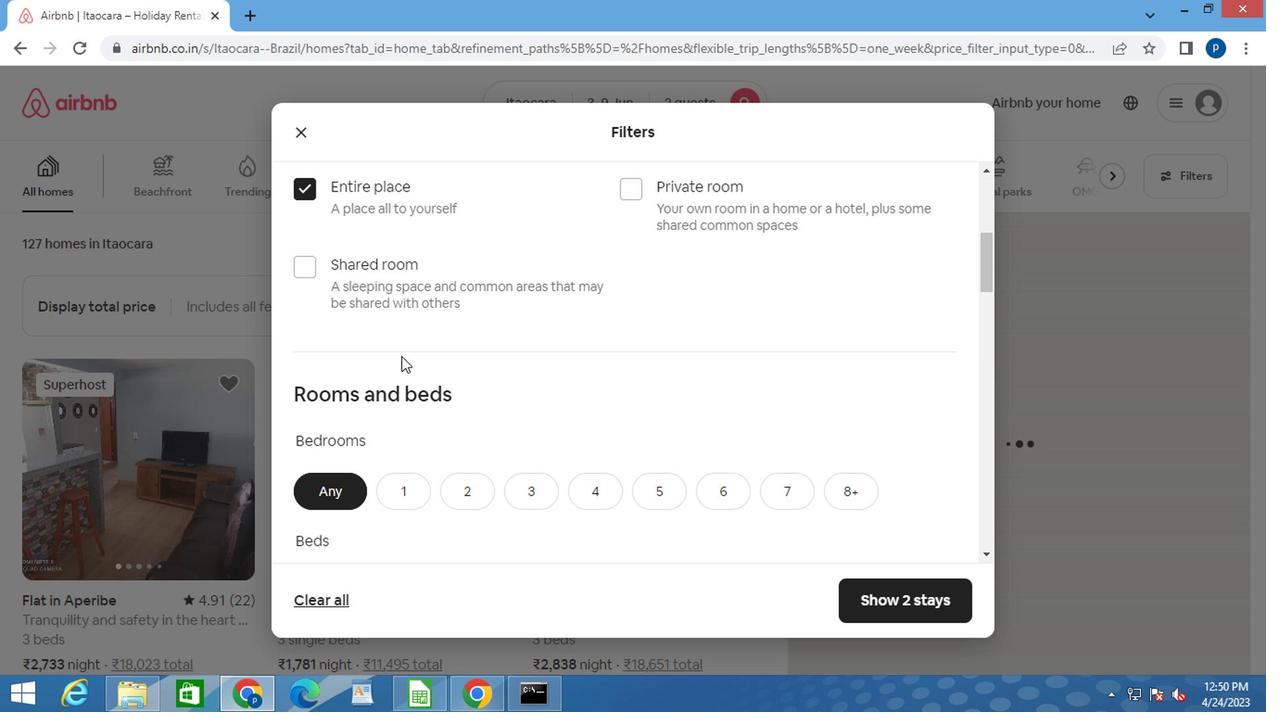 
Action: Mouse moved to (393, 396)
Screenshot: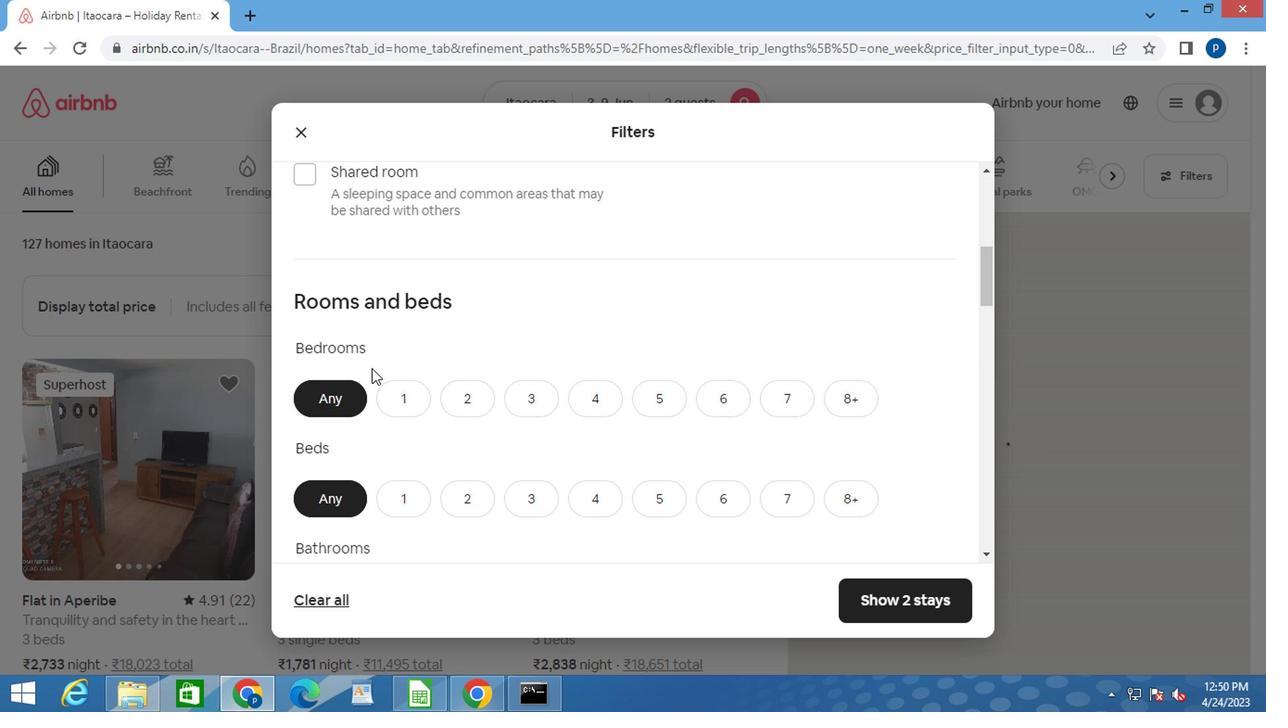 
Action: Mouse pressed left at (393, 396)
Screenshot: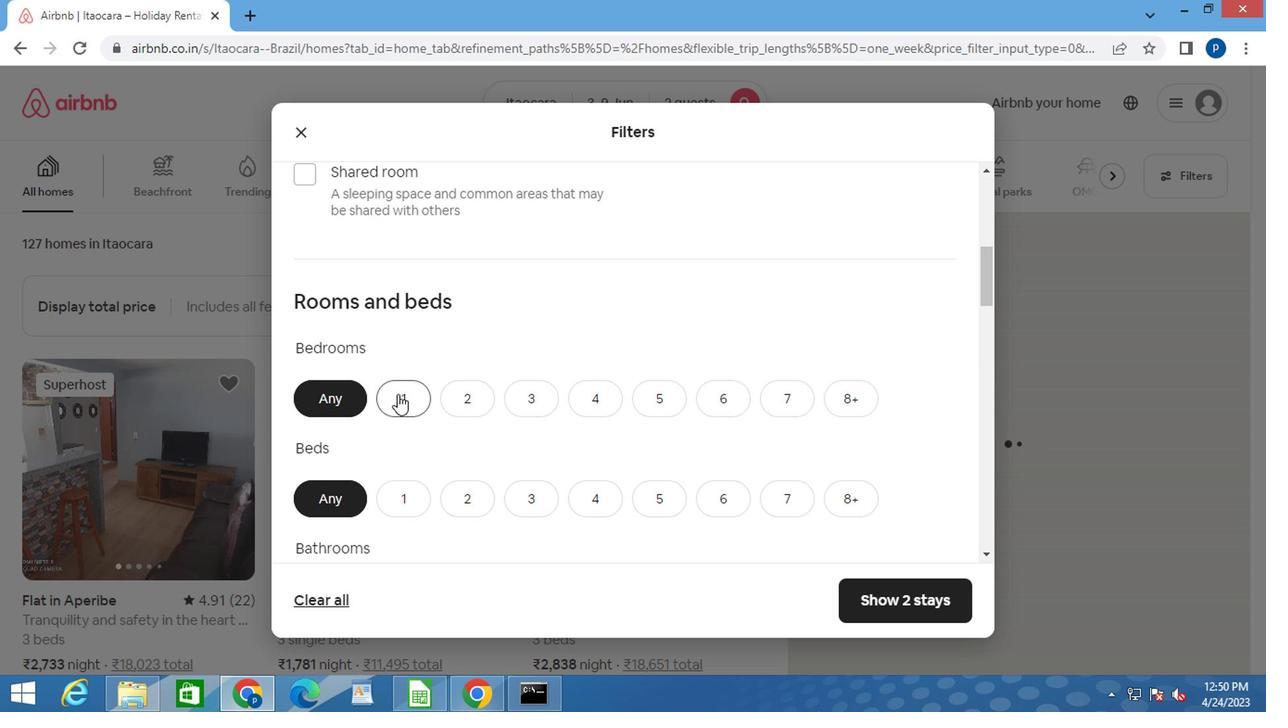 
Action: Mouse moved to (393, 396)
Screenshot: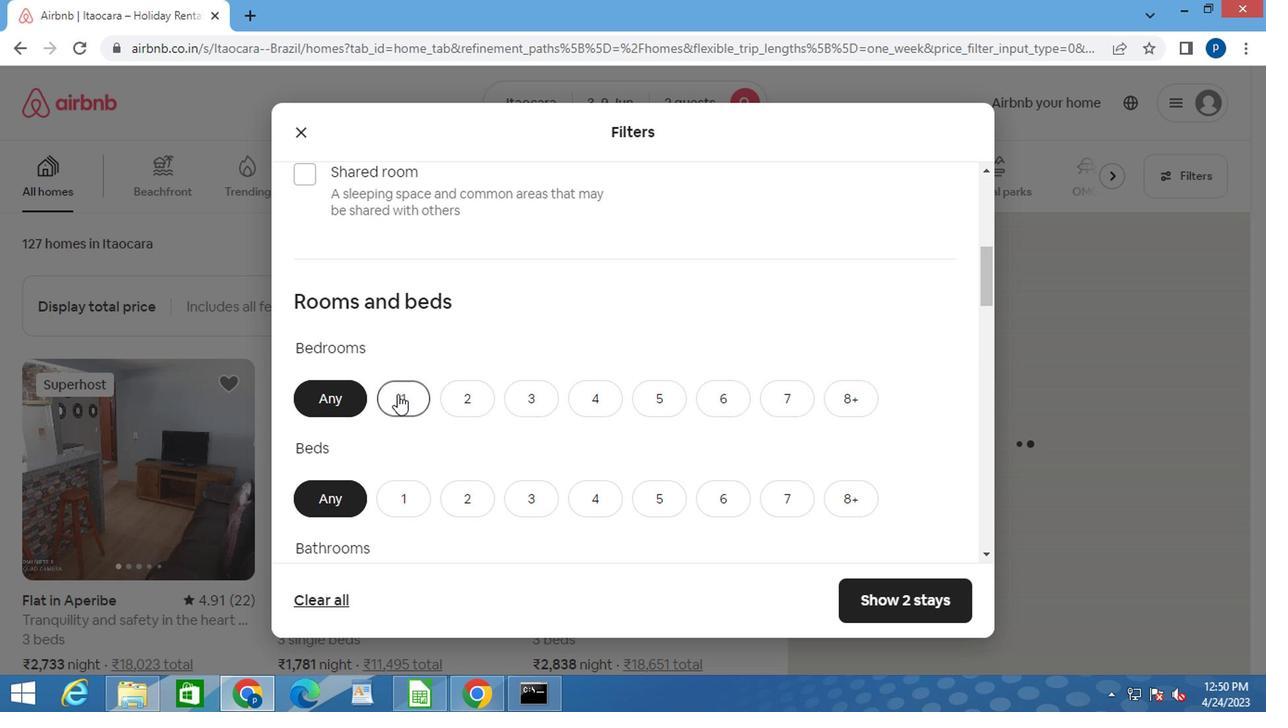 
Action: Mouse scrolled (393, 395) with delta (0, 0)
Screenshot: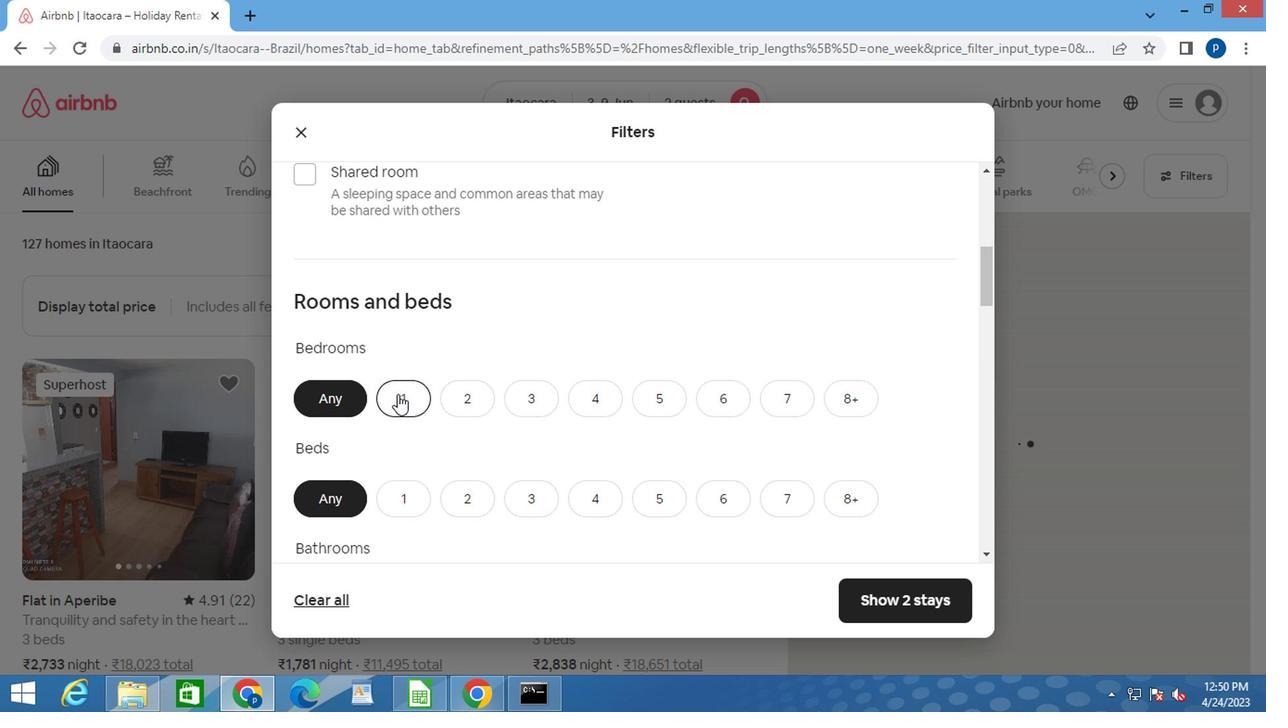 
Action: Mouse moved to (412, 402)
Screenshot: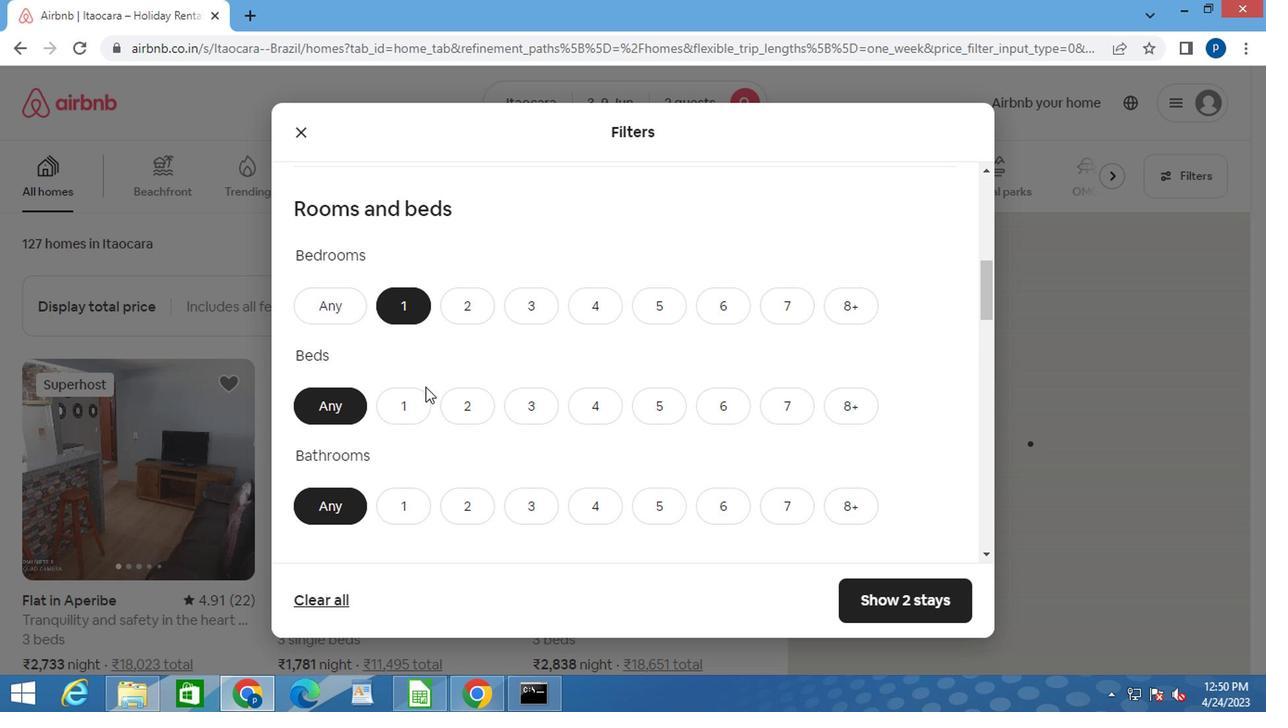 
Action: Mouse pressed left at (412, 402)
Screenshot: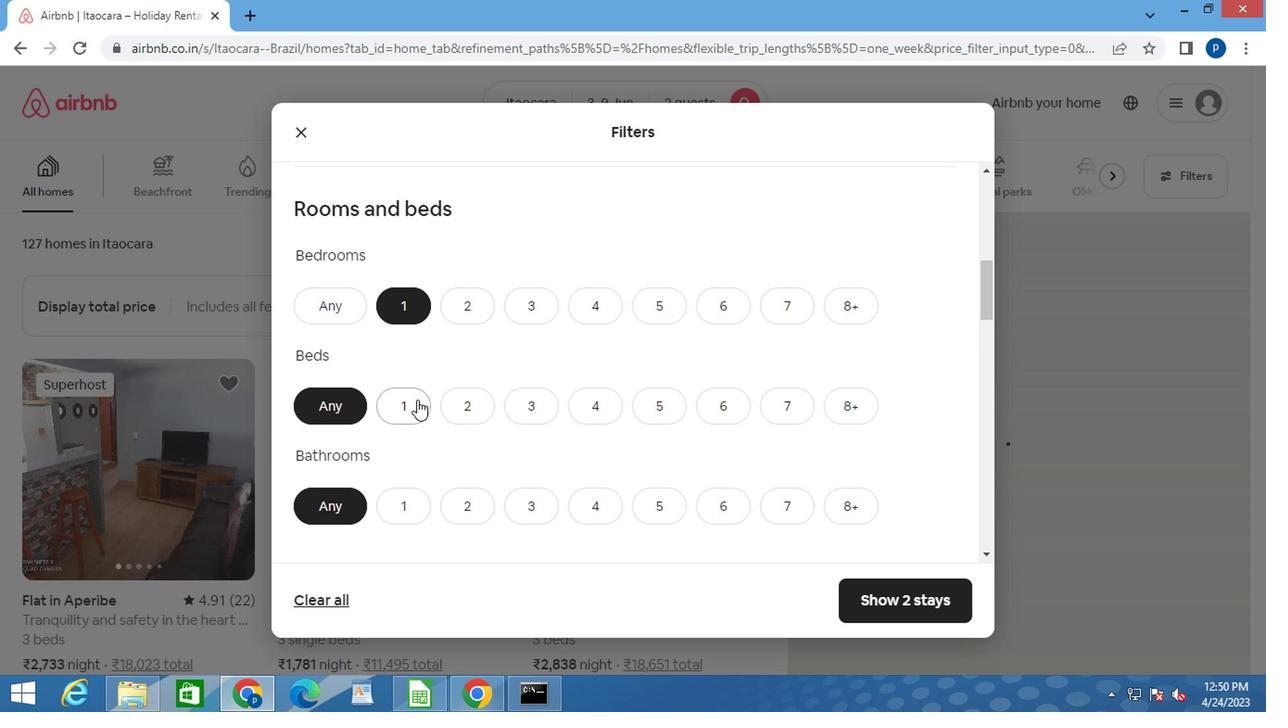 
Action: Mouse scrolled (412, 401) with delta (0, 0)
Screenshot: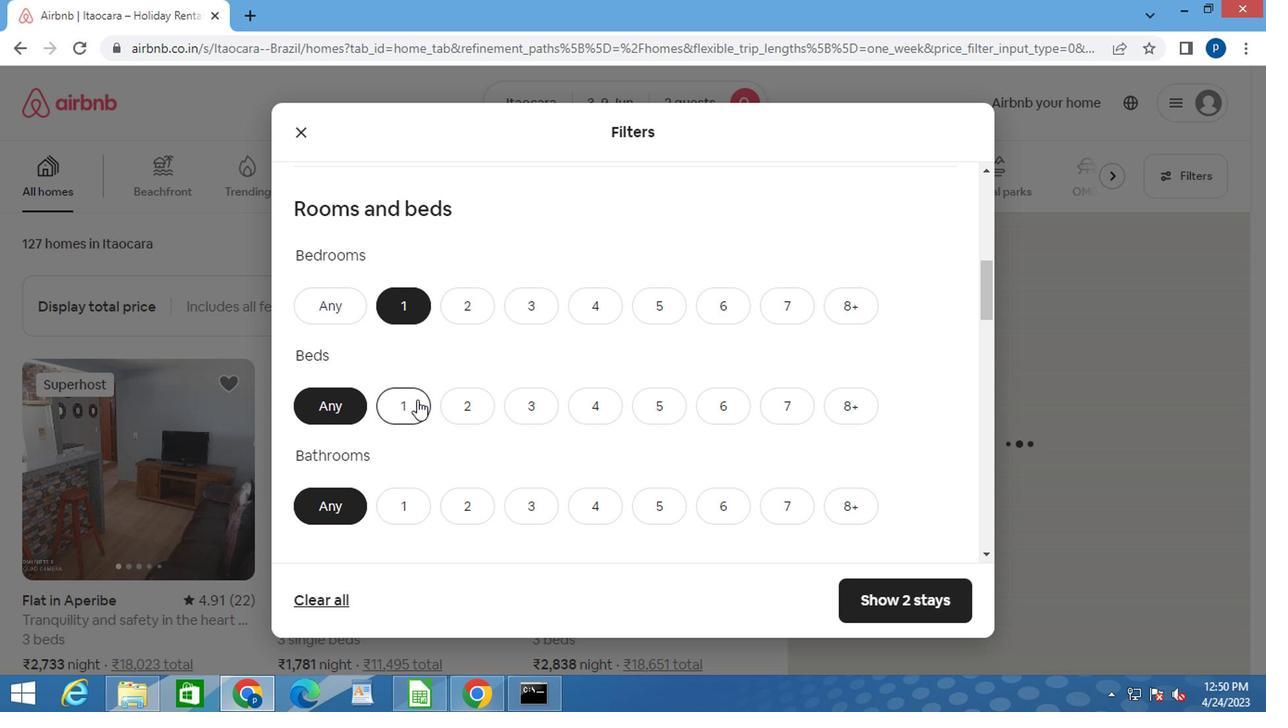 
Action: Mouse moved to (393, 410)
Screenshot: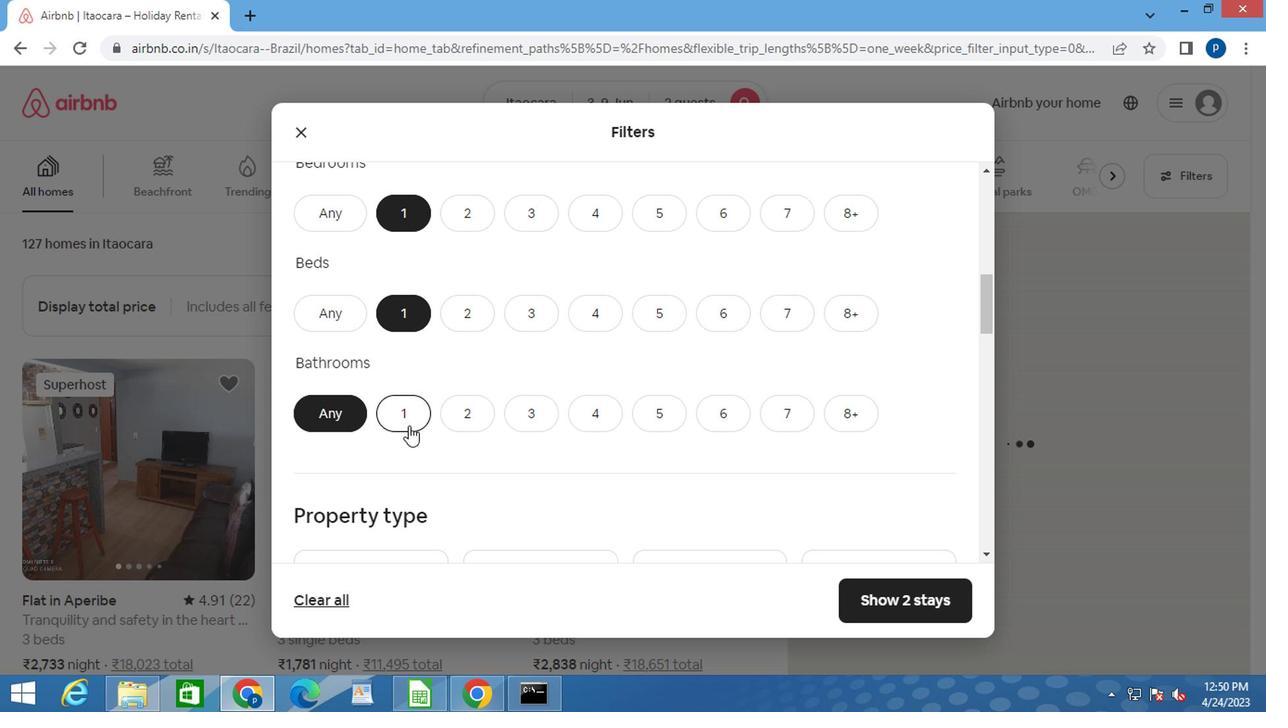 
Action: Mouse pressed left at (393, 410)
Screenshot: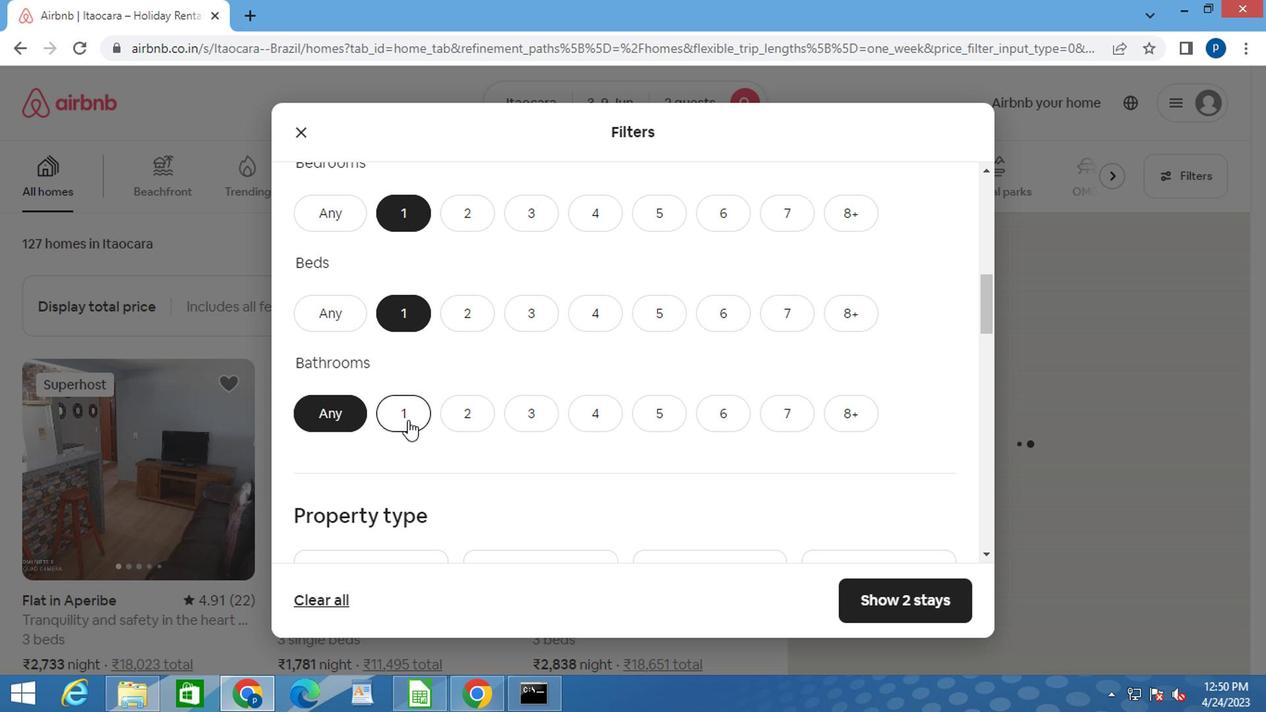 
Action: Mouse moved to (428, 418)
Screenshot: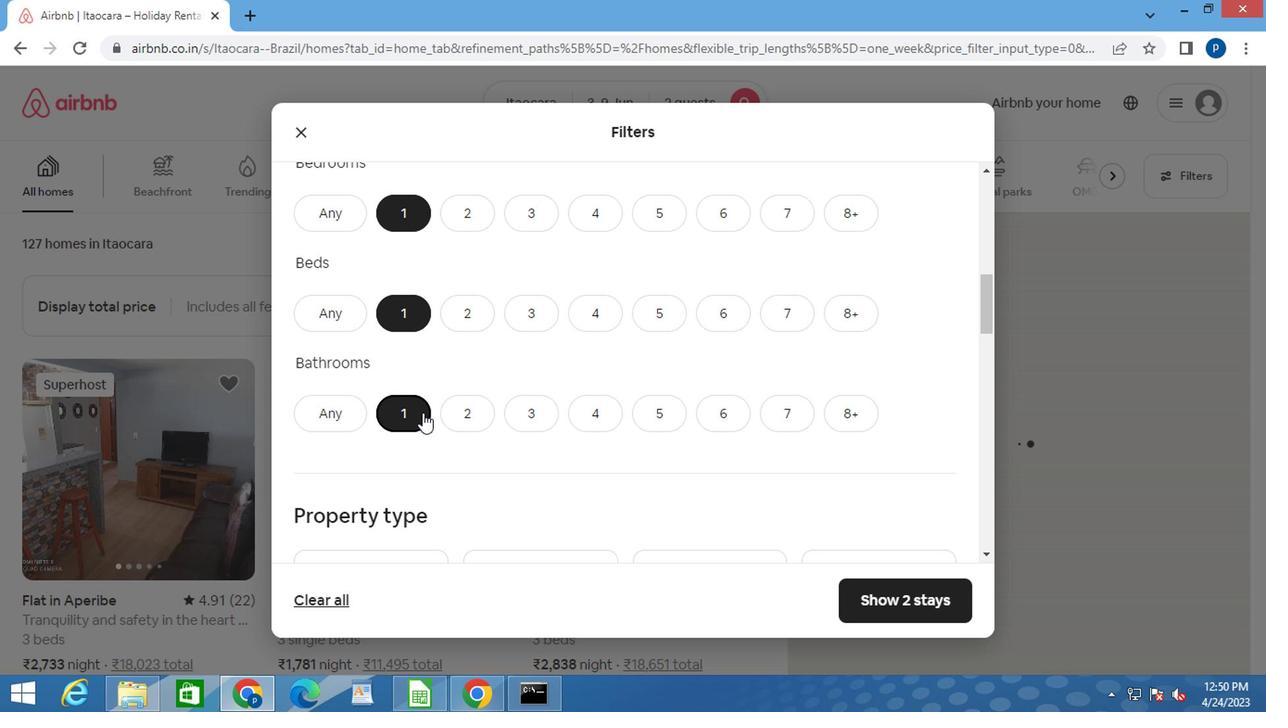 
Action: Mouse scrolled (428, 417) with delta (0, -1)
Screenshot: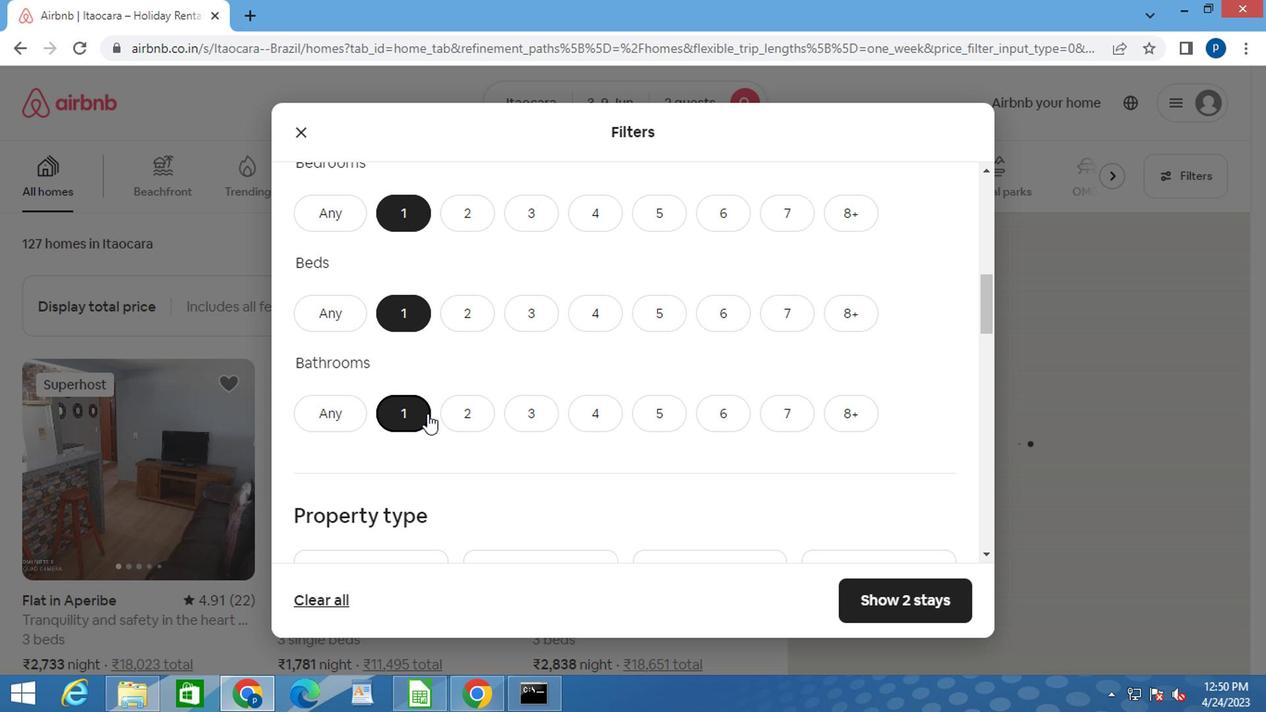 
Action: Mouse moved to (435, 419)
Screenshot: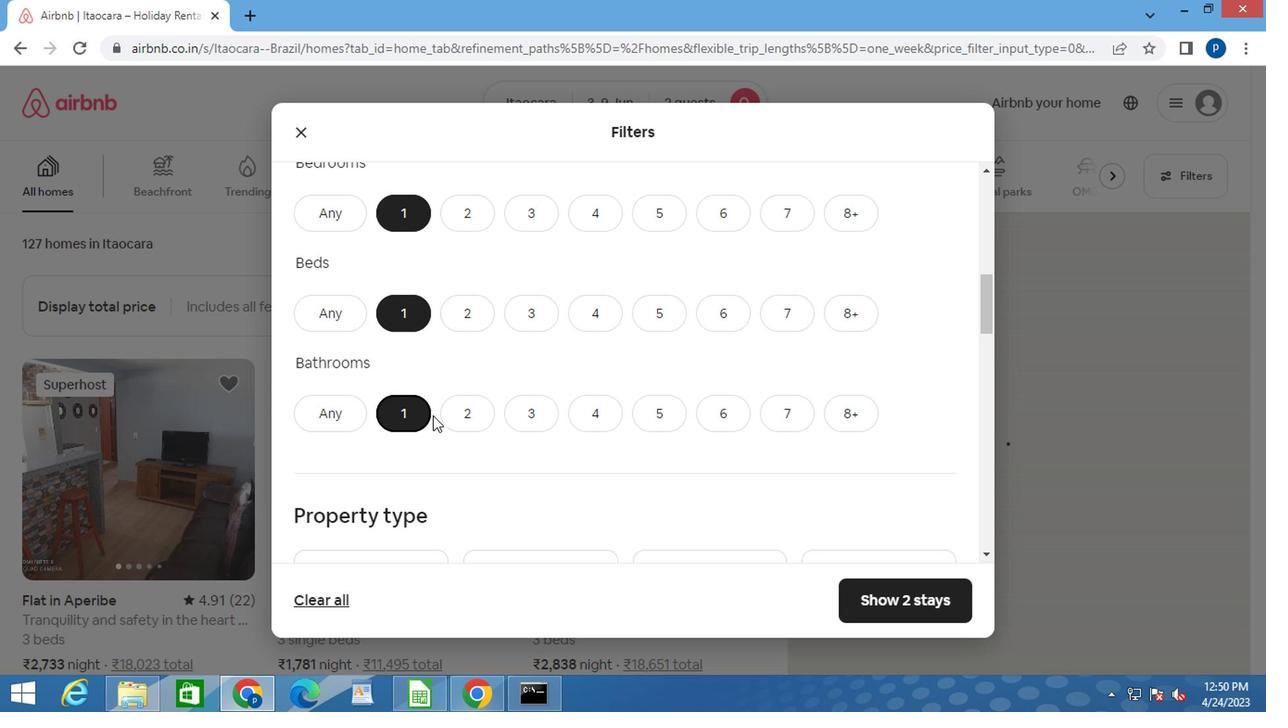 
Action: Mouse scrolled (435, 418) with delta (0, 0)
Screenshot: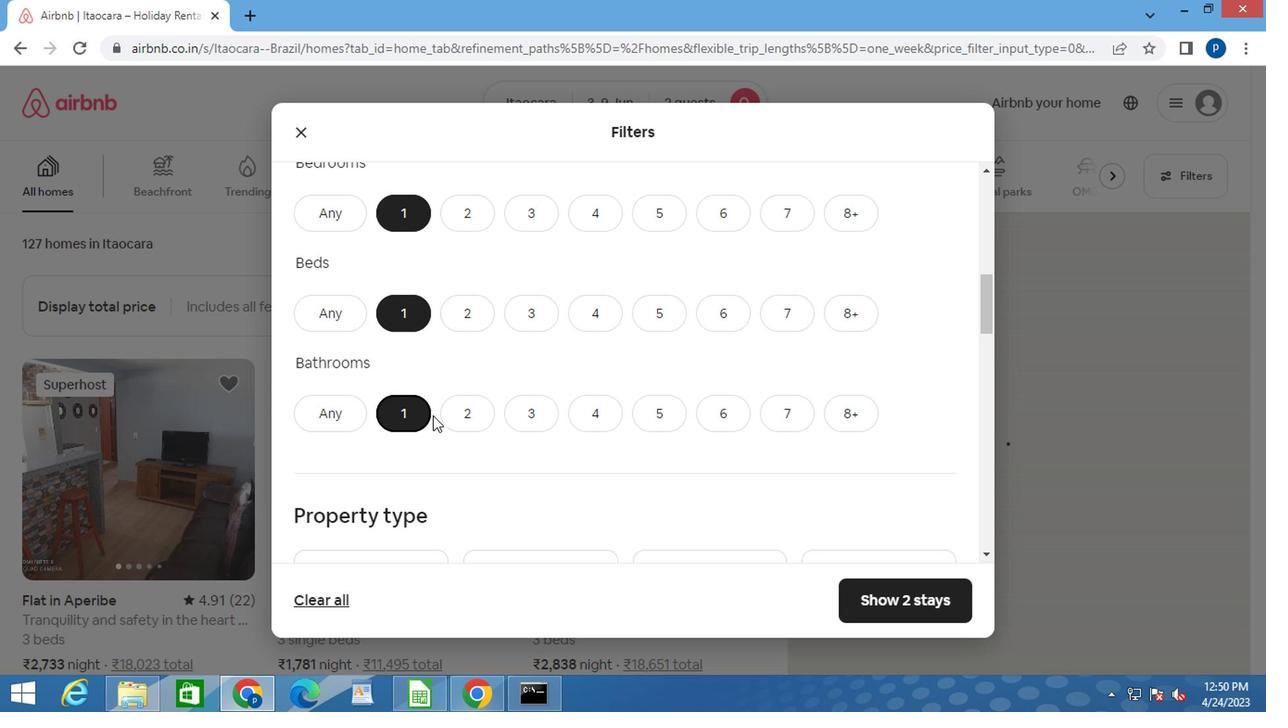 
Action: Mouse moved to (527, 413)
Screenshot: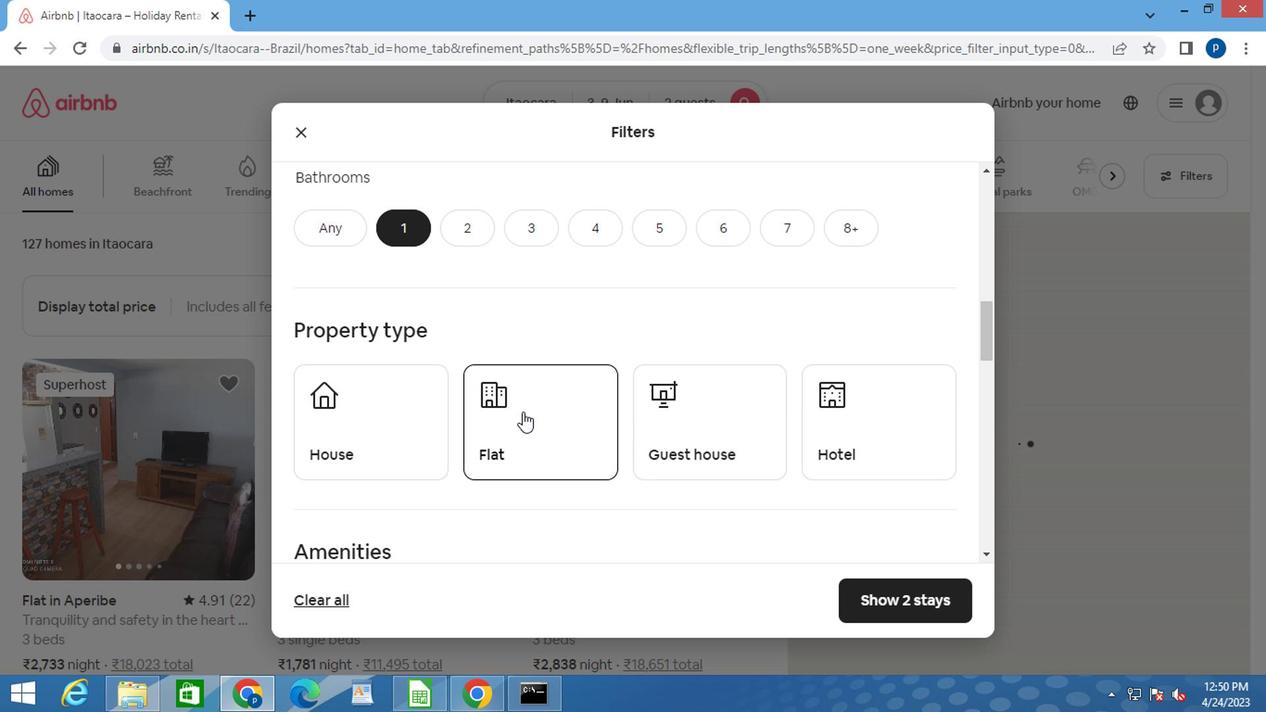 
Action: Mouse scrolled (527, 412) with delta (0, 0)
Screenshot: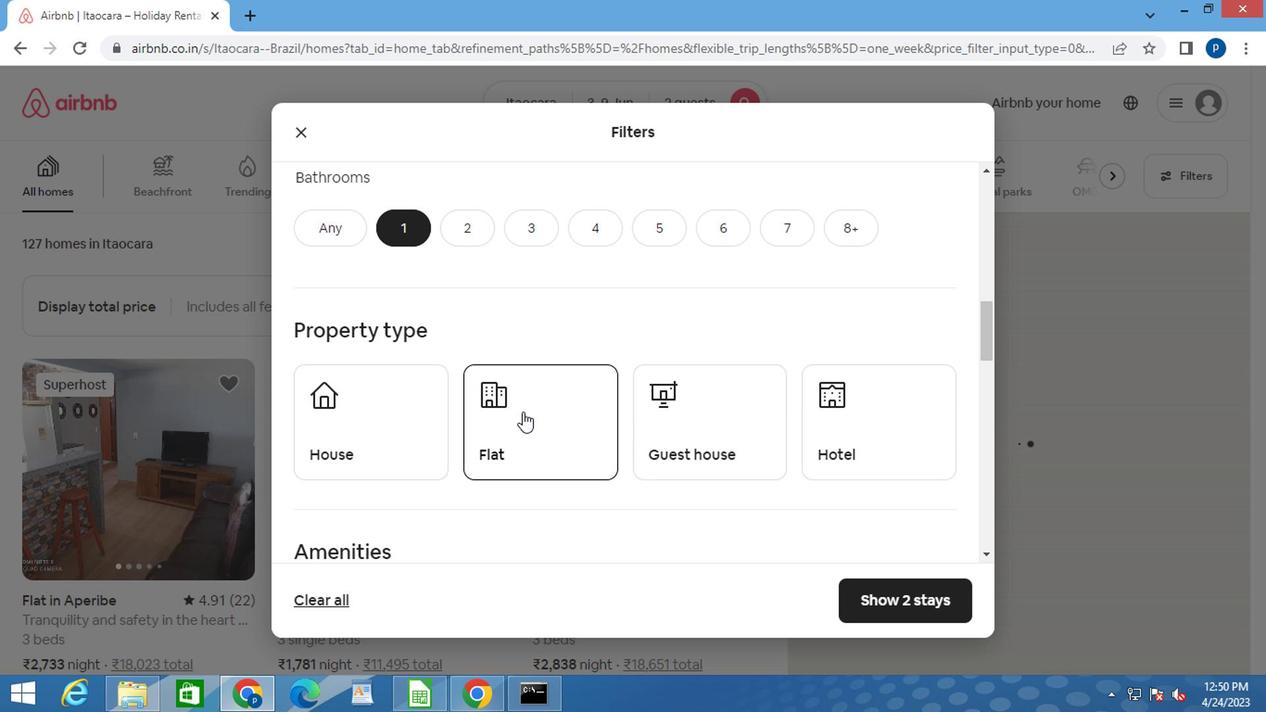 
Action: Mouse moved to (391, 344)
Screenshot: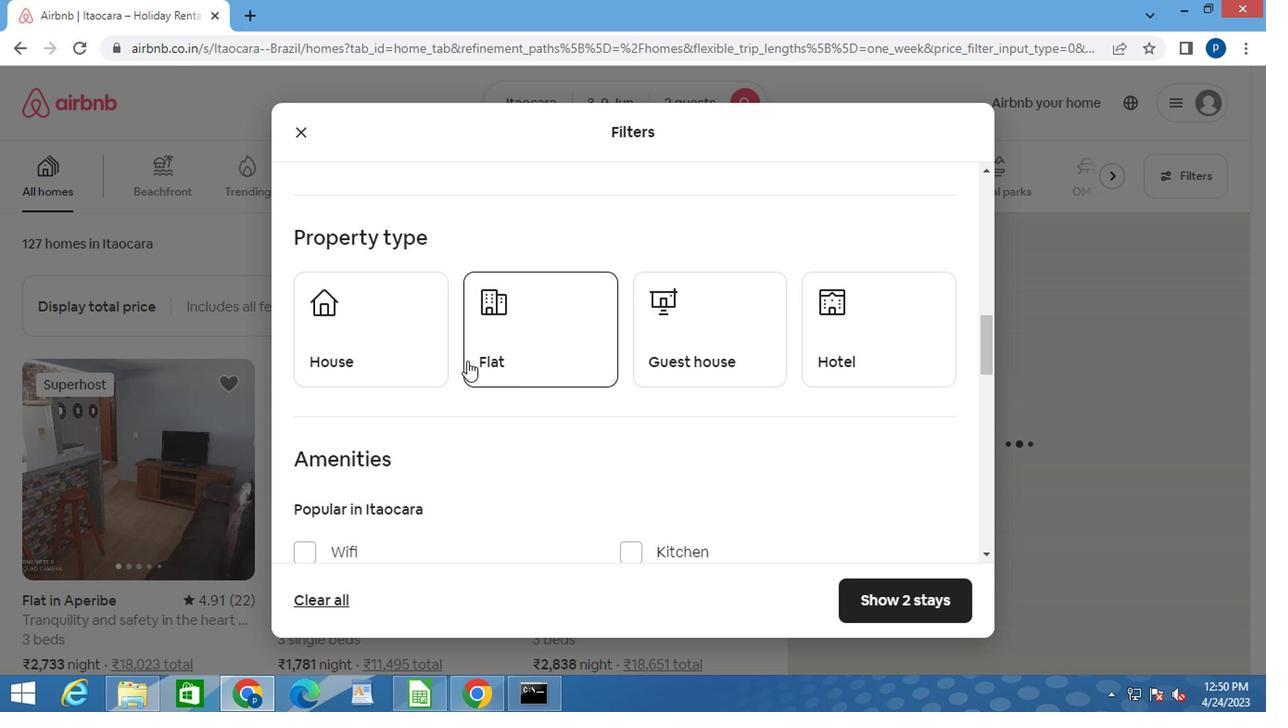 
Action: Mouse pressed left at (391, 344)
Screenshot: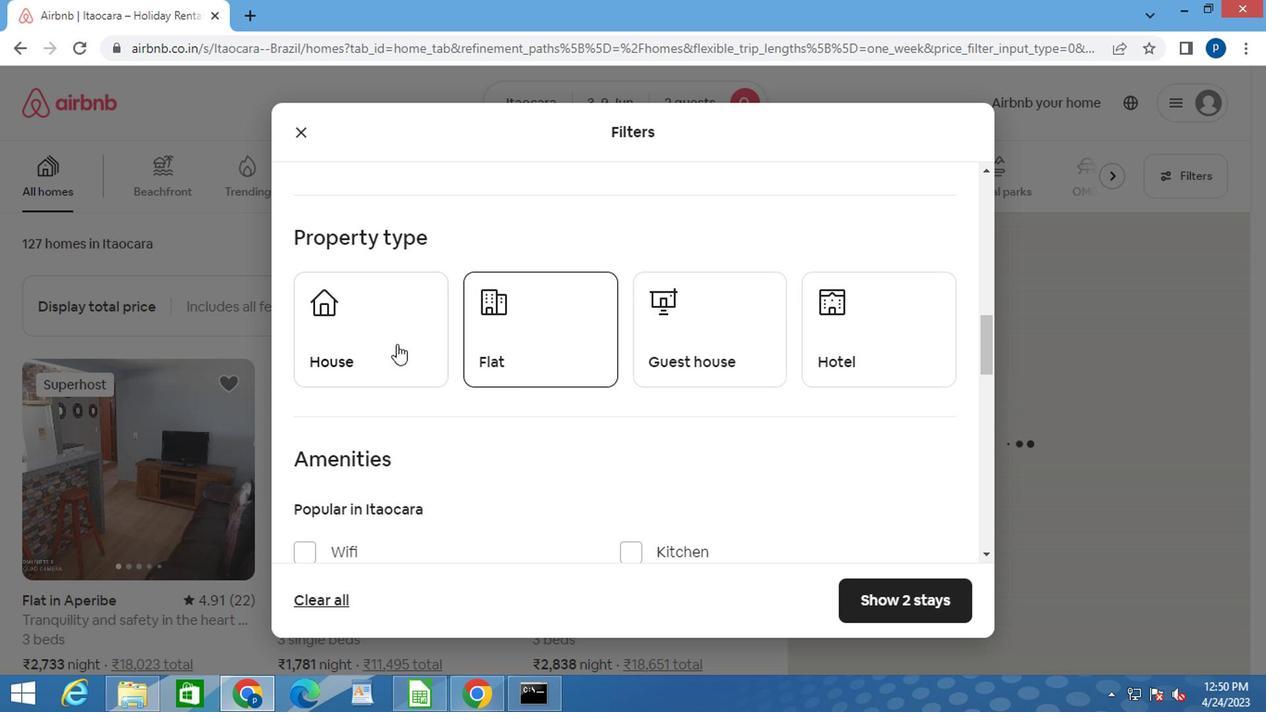 
Action: Mouse moved to (543, 352)
Screenshot: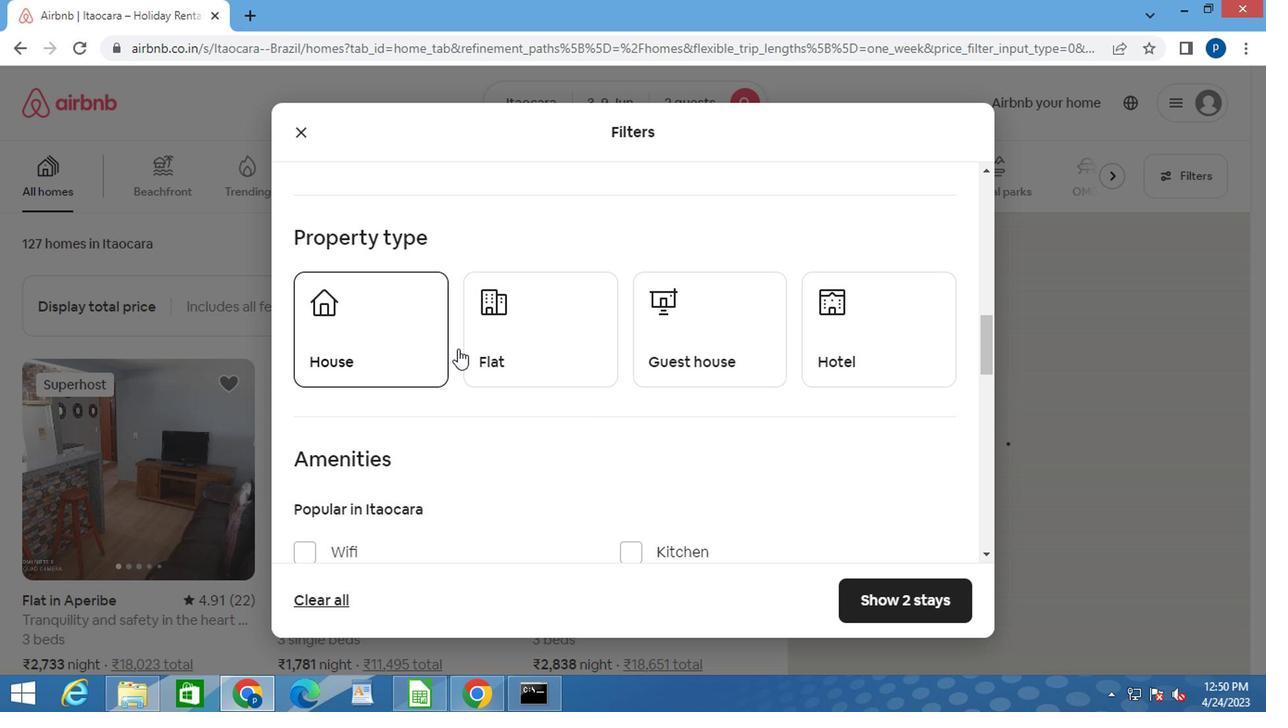 
Action: Mouse pressed left at (543, 352)
Screenshot: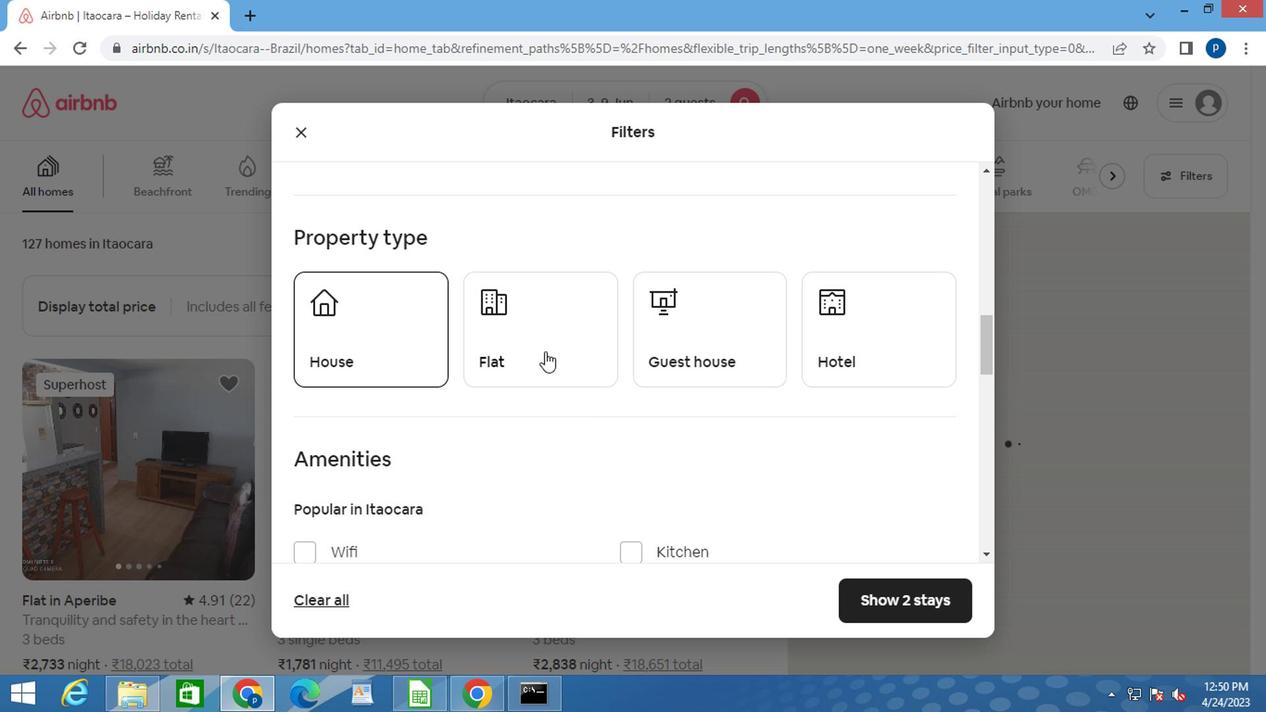 
Action: Mouse moved to (695, 350)
Screenshot: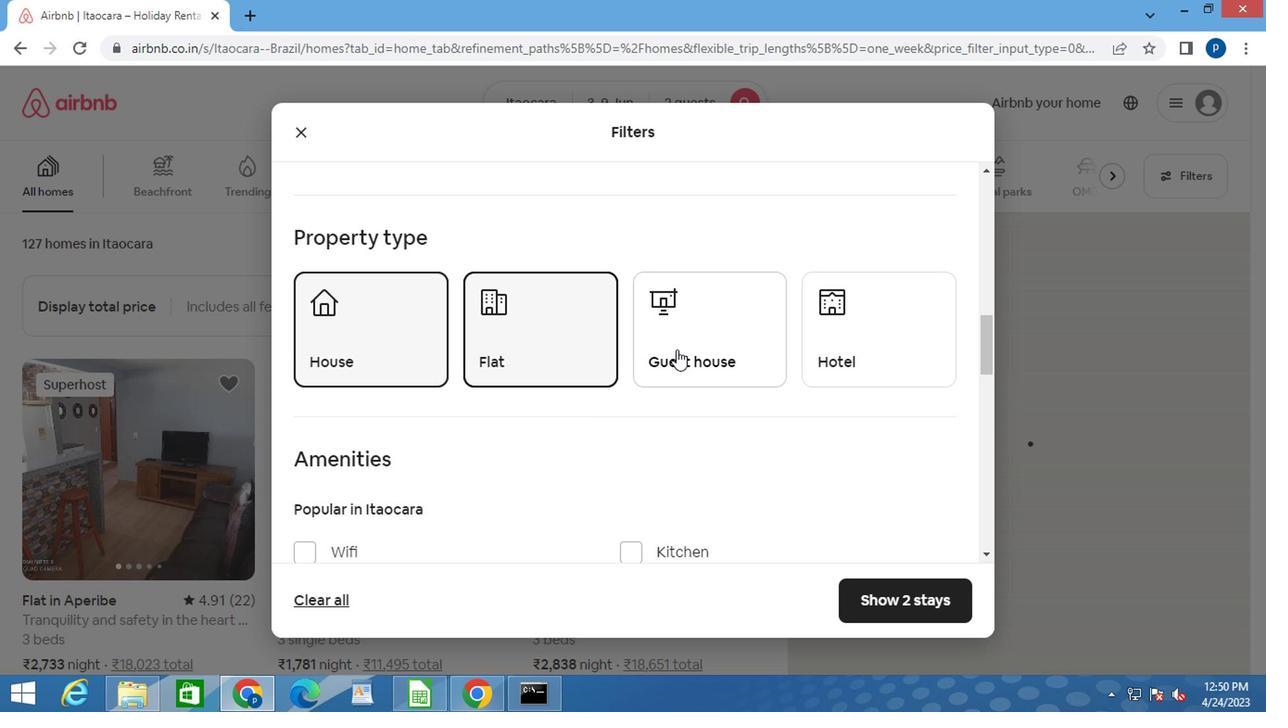 
Action: Mouse pressed left at (695, 350)
Screenshot: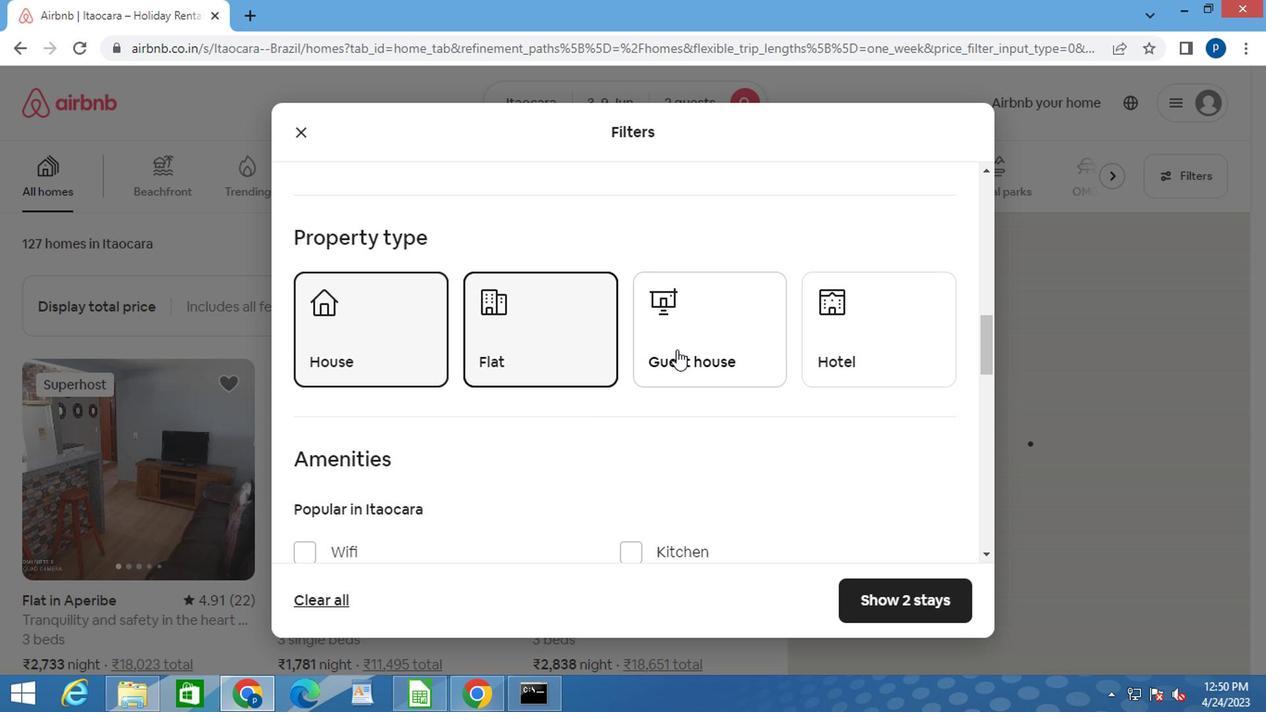 
Action: Mouse moved to (850, 344)
Screenshot: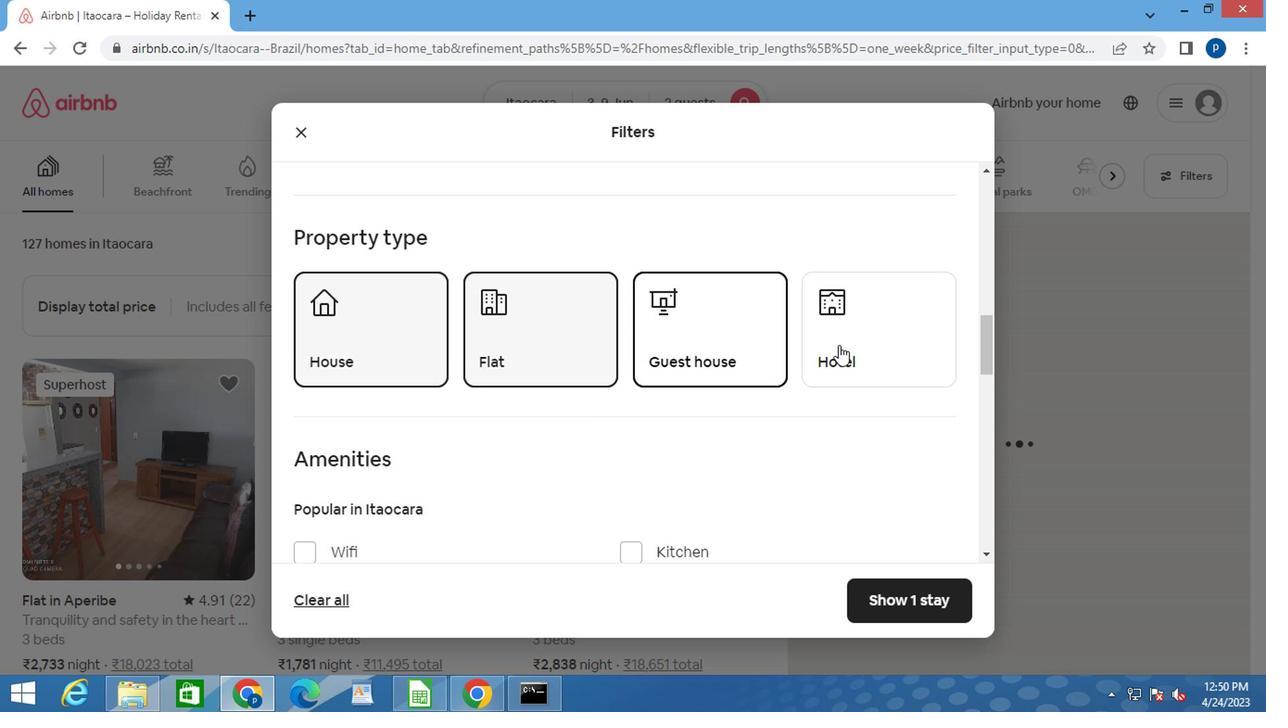 
Action: Mouse pressed left at (850, 344)
Screenshot: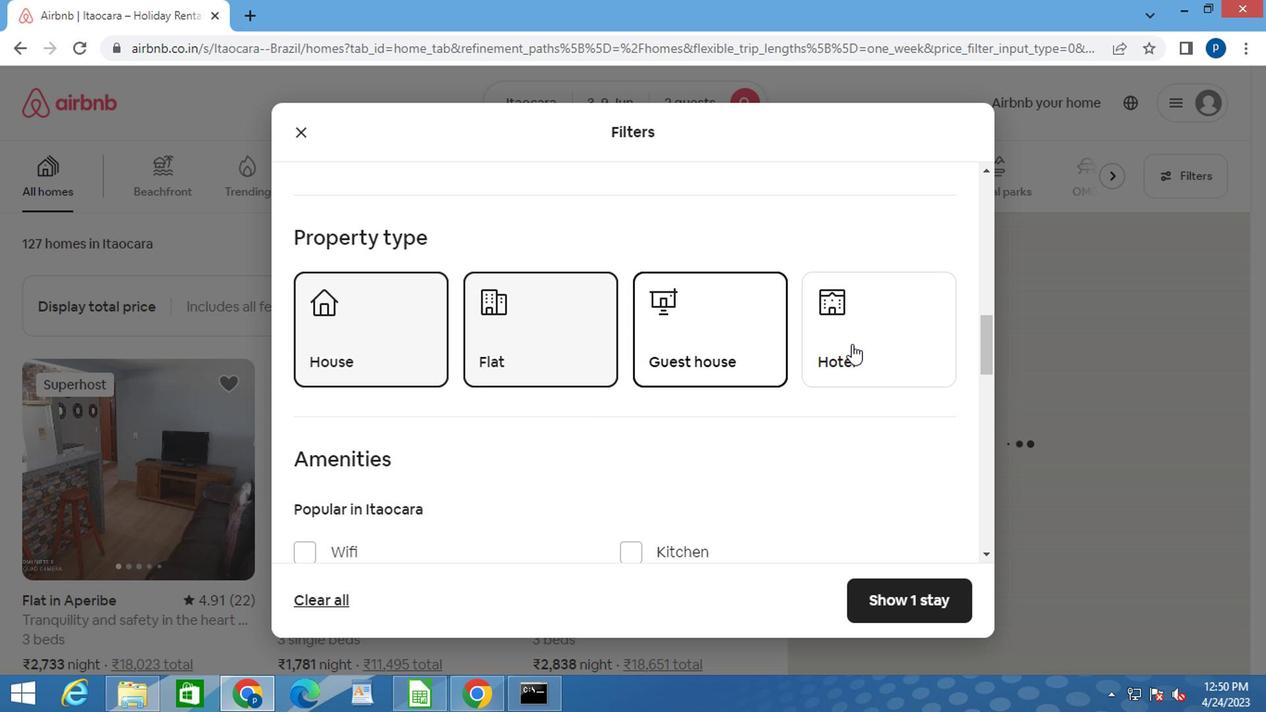 
Action: Mouse moved to (851, 344)
Screenshot: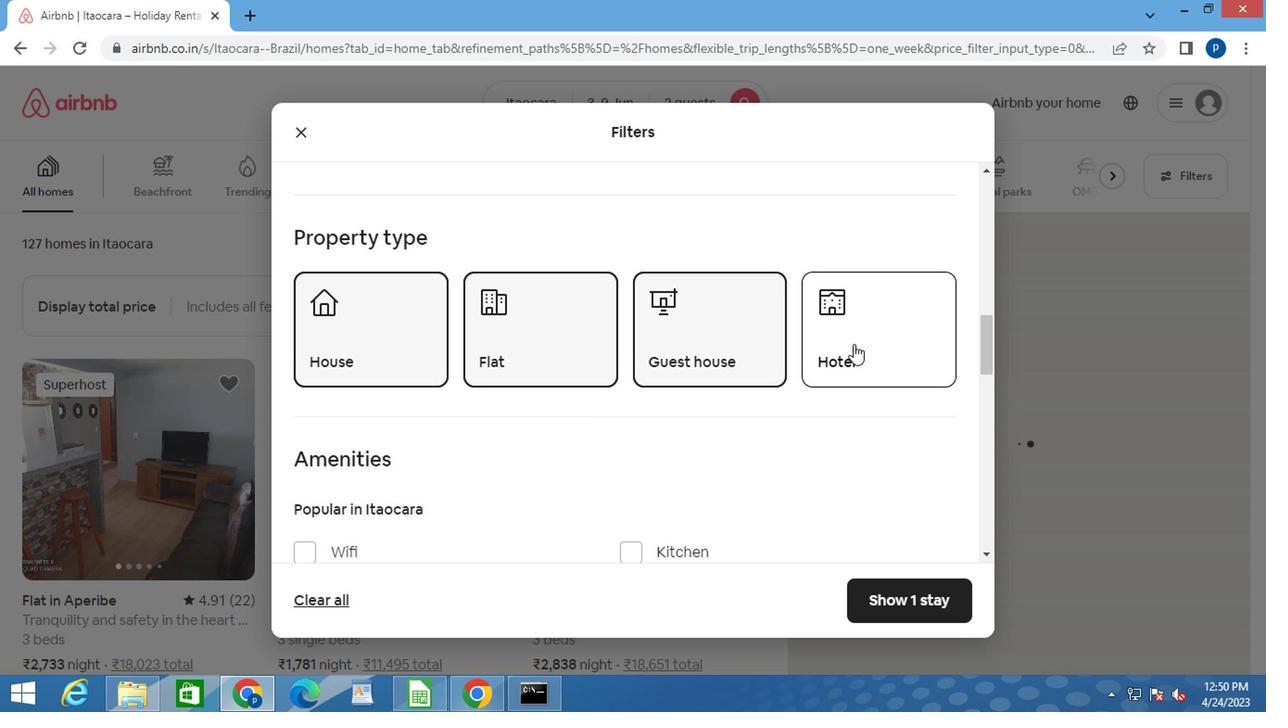 
Action: Mouse scrolled (851, 344) with delta (0, 0)
Screenshot: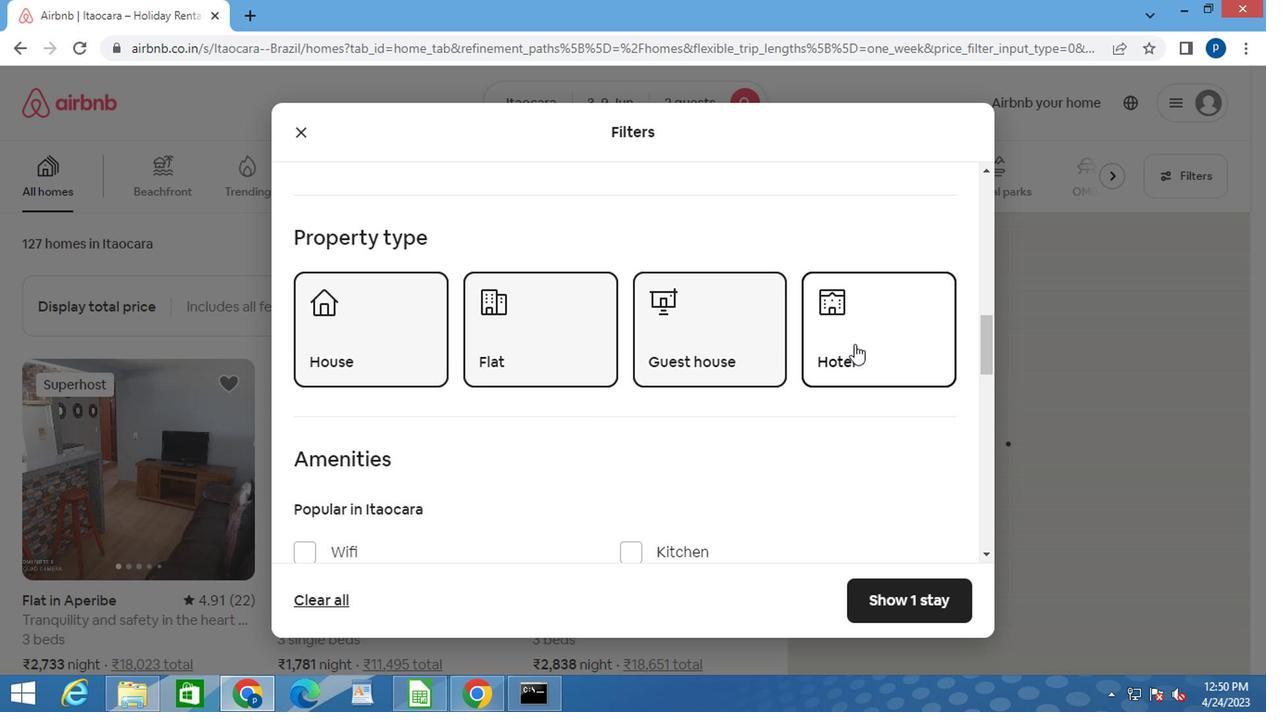 
Action: Mouse scrolled (851, 344) with delta (0, 0)
Screenshot: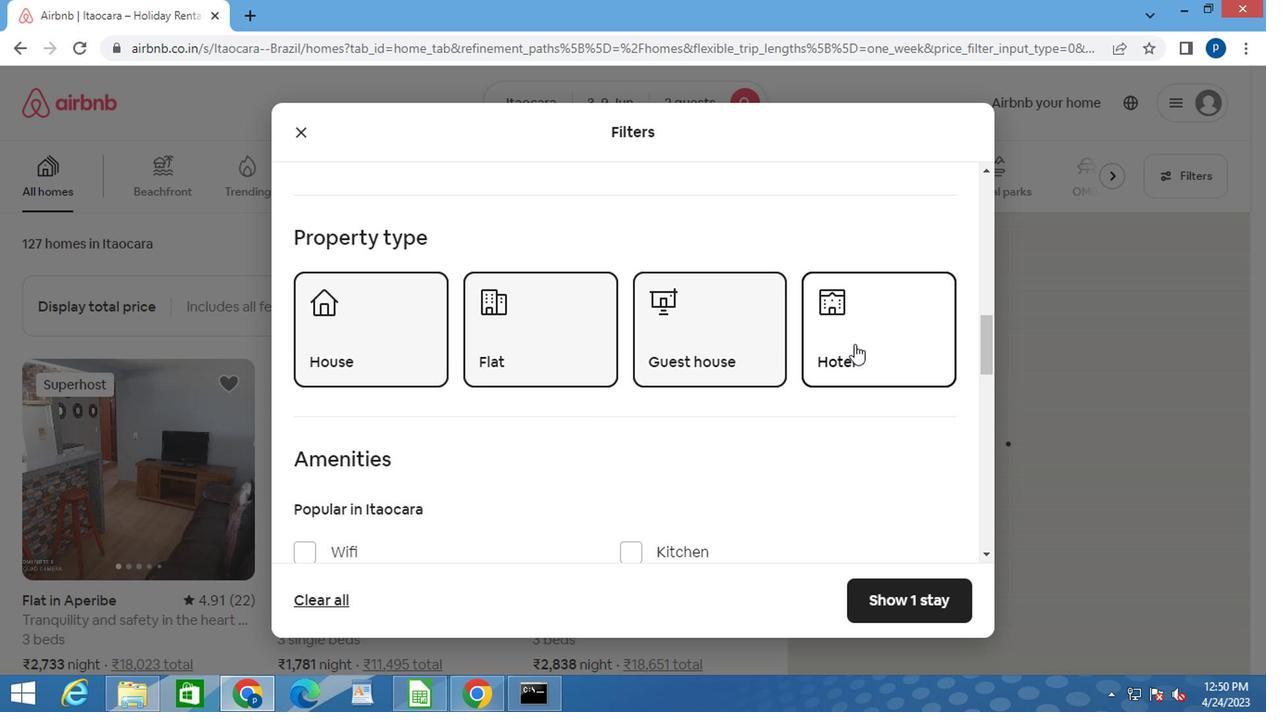 
Action: Mouse moved to (851, 344)
Screenshot: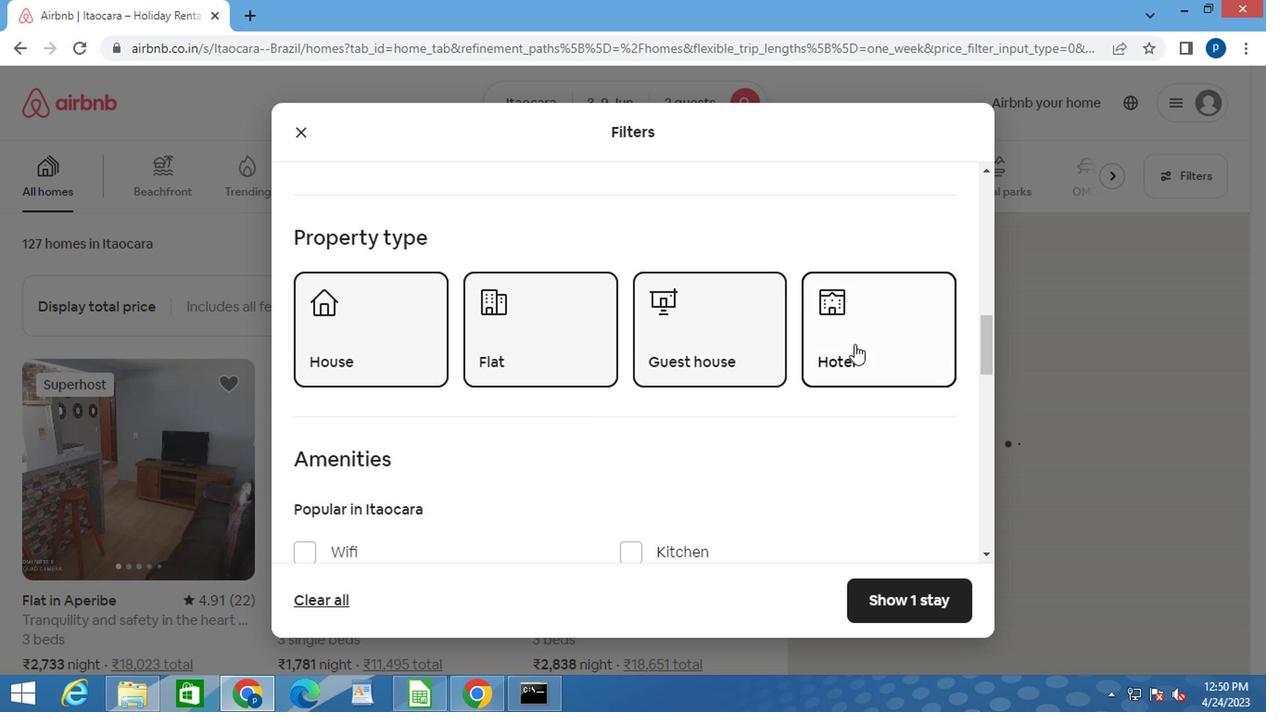 
Action: Mouse scrolled (851, 344) with delta (0, 0)
Screenshot: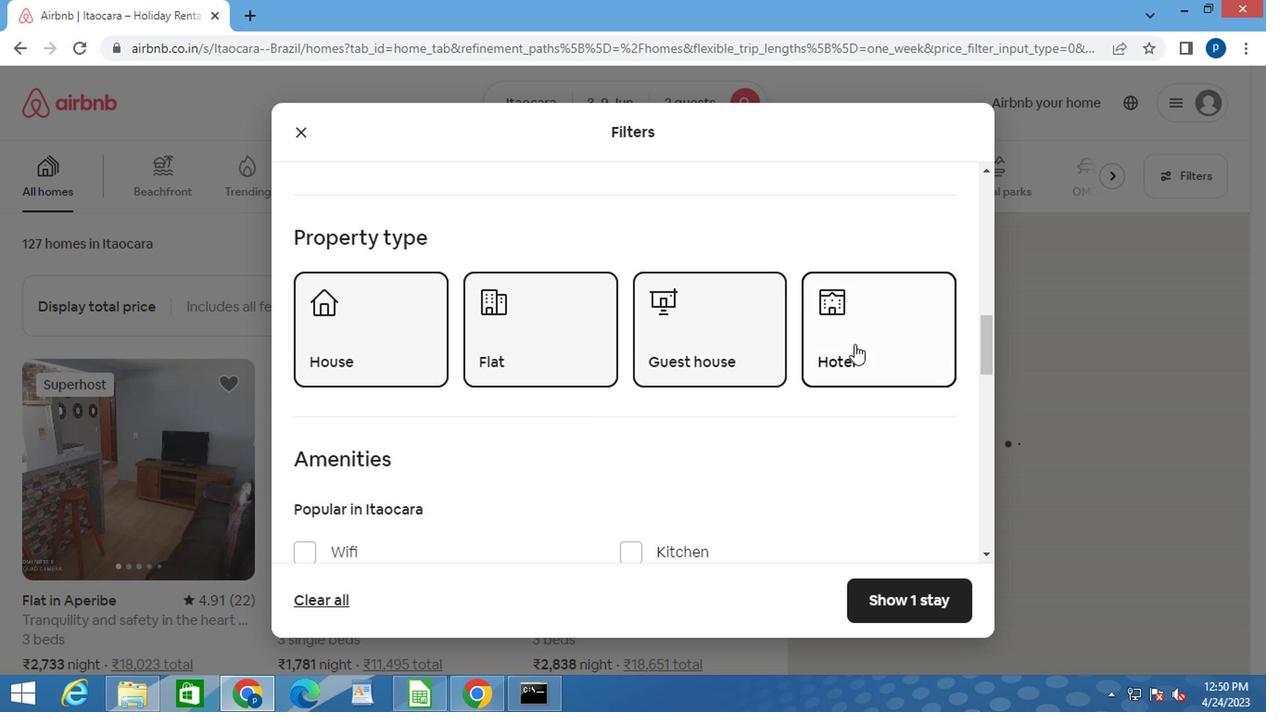 
Action: Mouse moved to (851, 346)
Screenshot: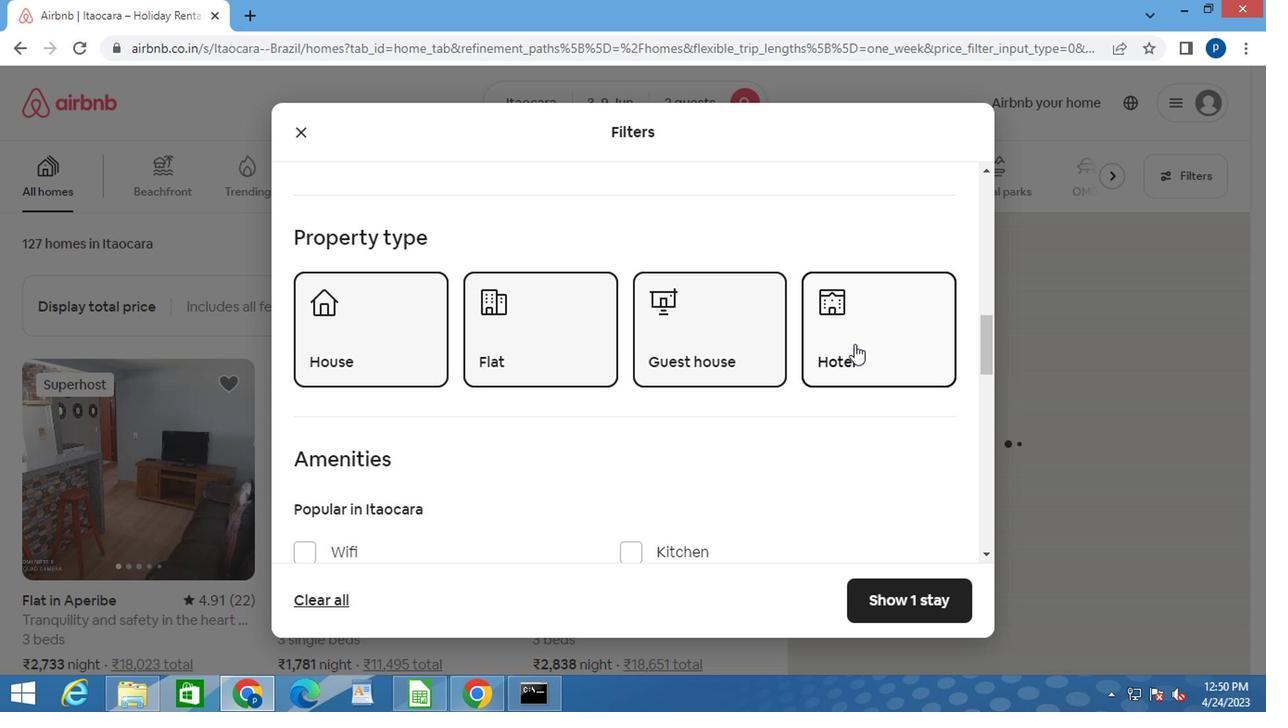 
Action: Mouse scrolled (851, 344) with delta (0, -1)
Screenshot: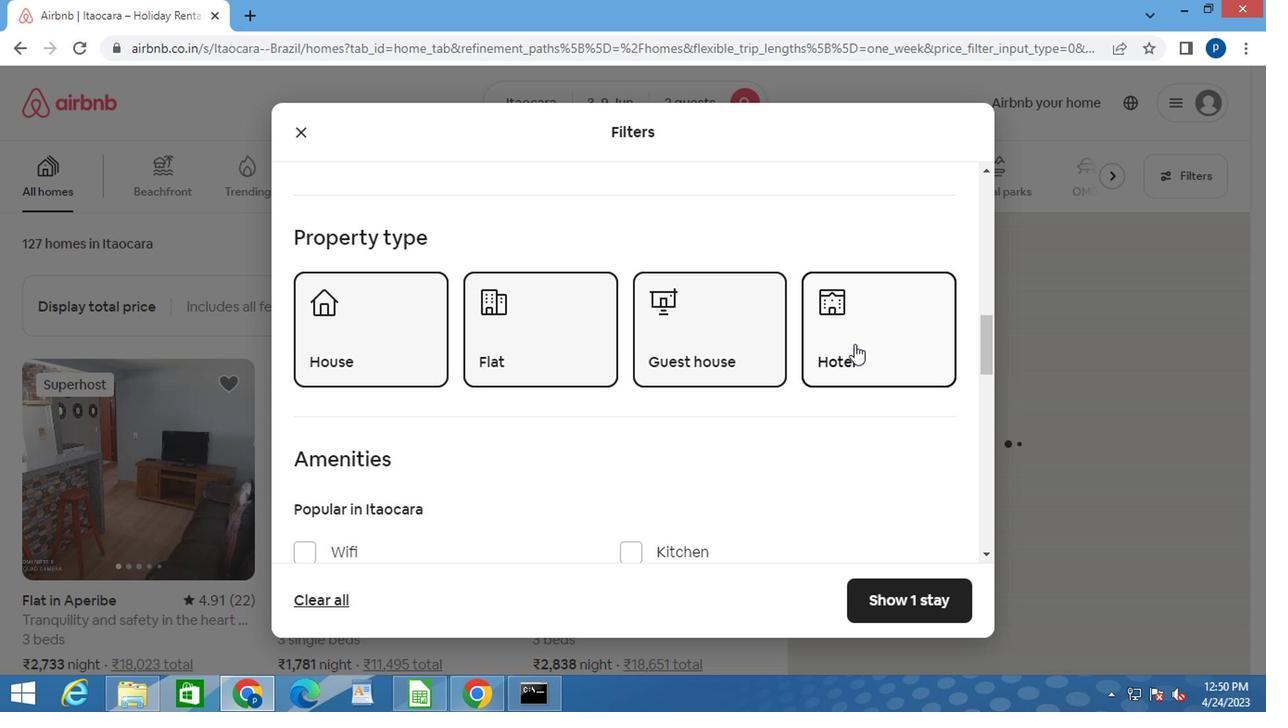 
Action: Mouse moved to (847, 346)
Screenshot: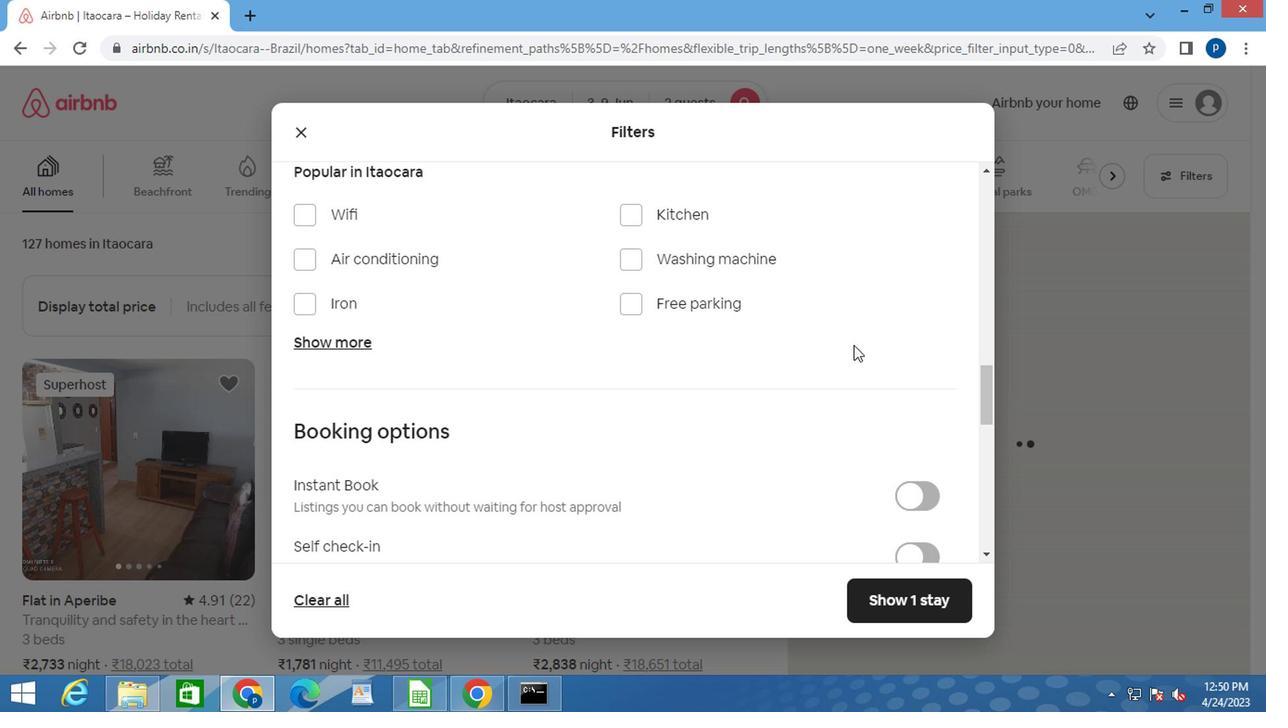 
Action: Mouse scrolled (847, 344) with delta (0, -1)
Screenshot: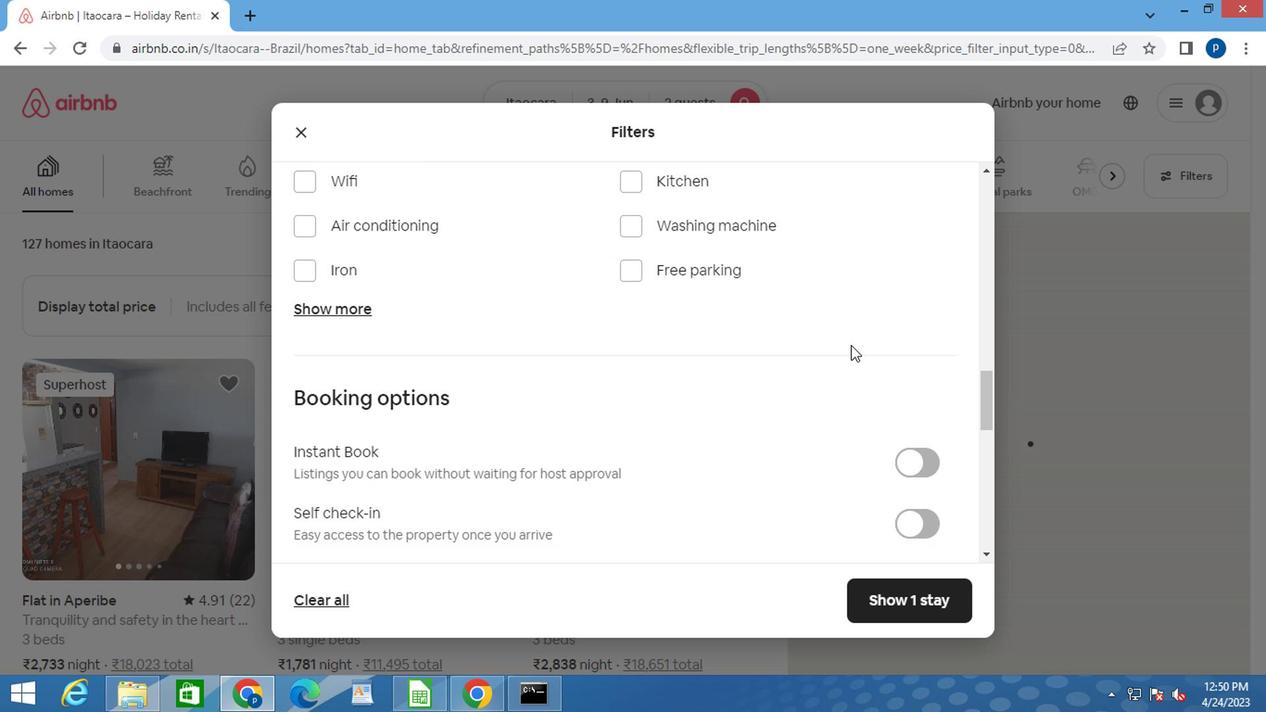 
Action: Mouse scrolled (847, 344) with delta (0, -1)
Screenshot: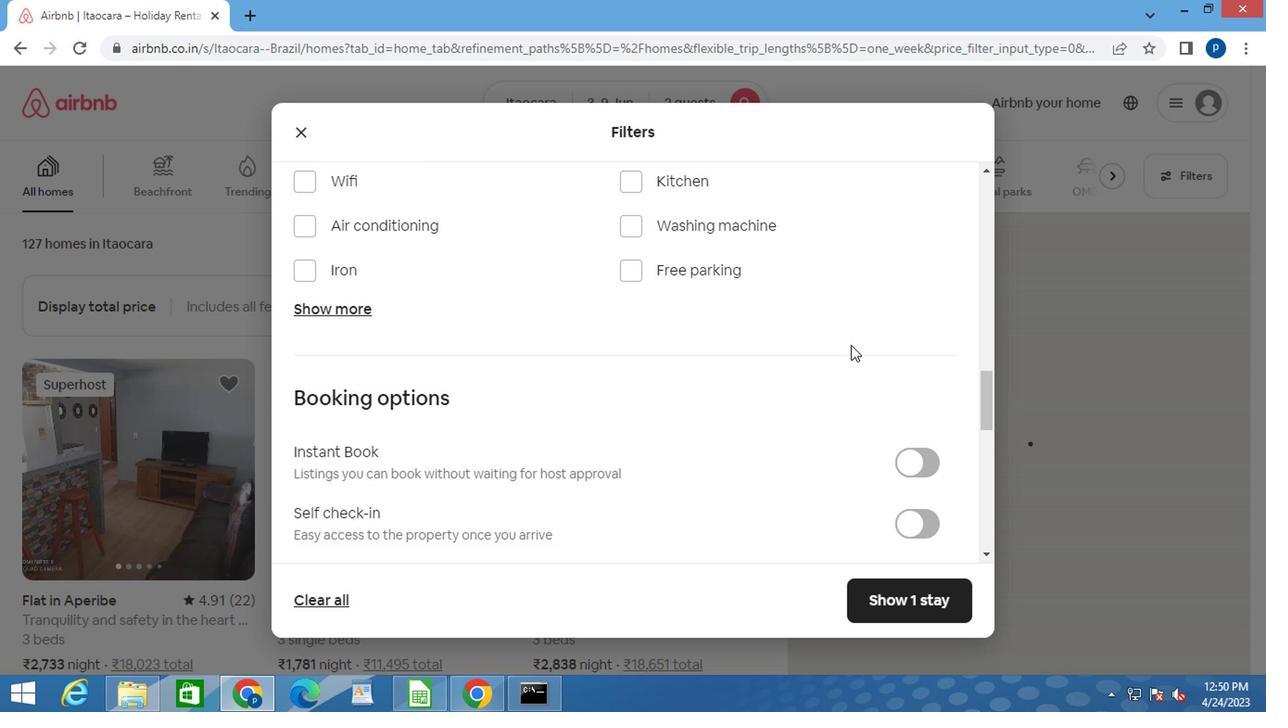 
Action: Mouse moved to (898, 344)
Screenshot: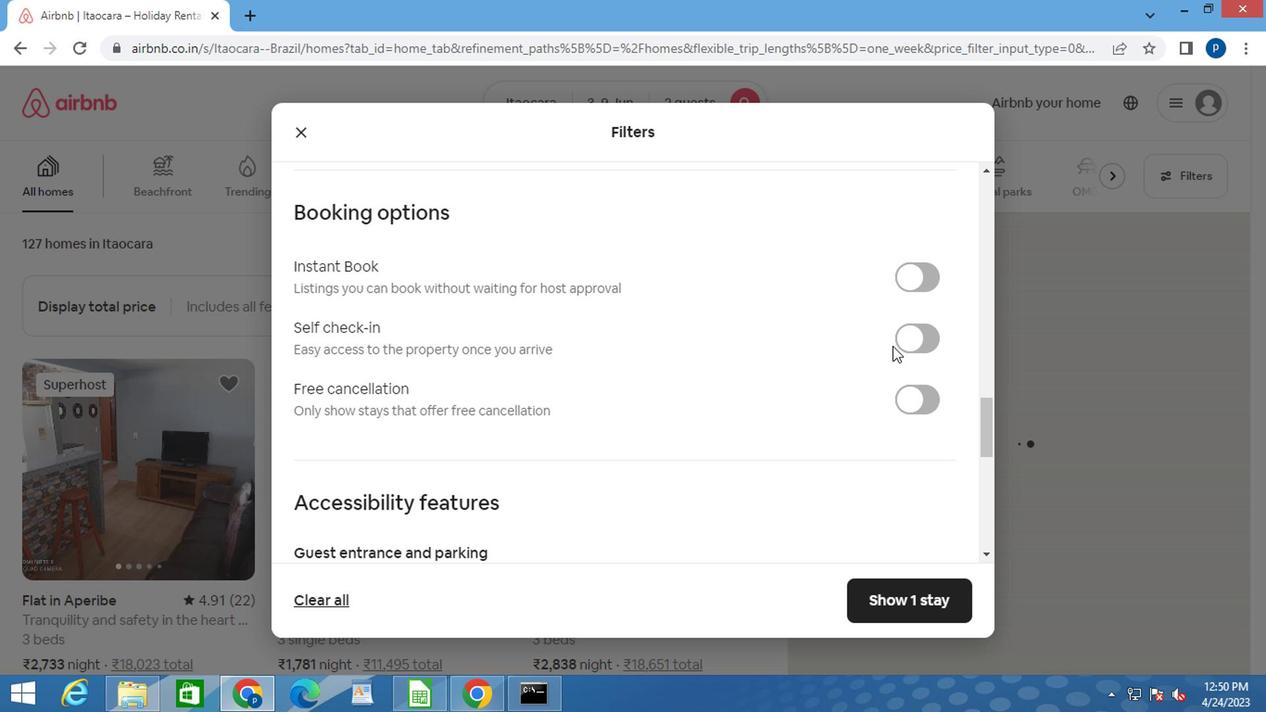 
Action: Mouse pressed left at (898, 344)
Screenshot: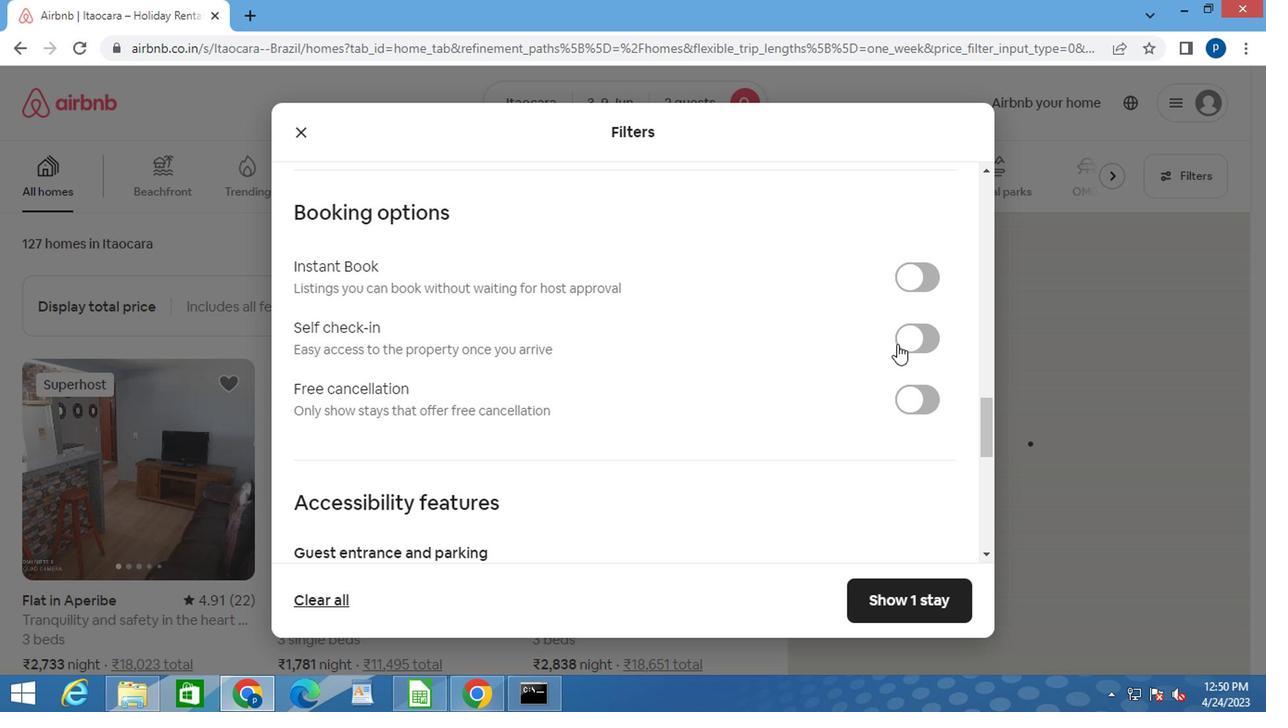 
Action: Mouse moved to (889, 346)
Screenshot: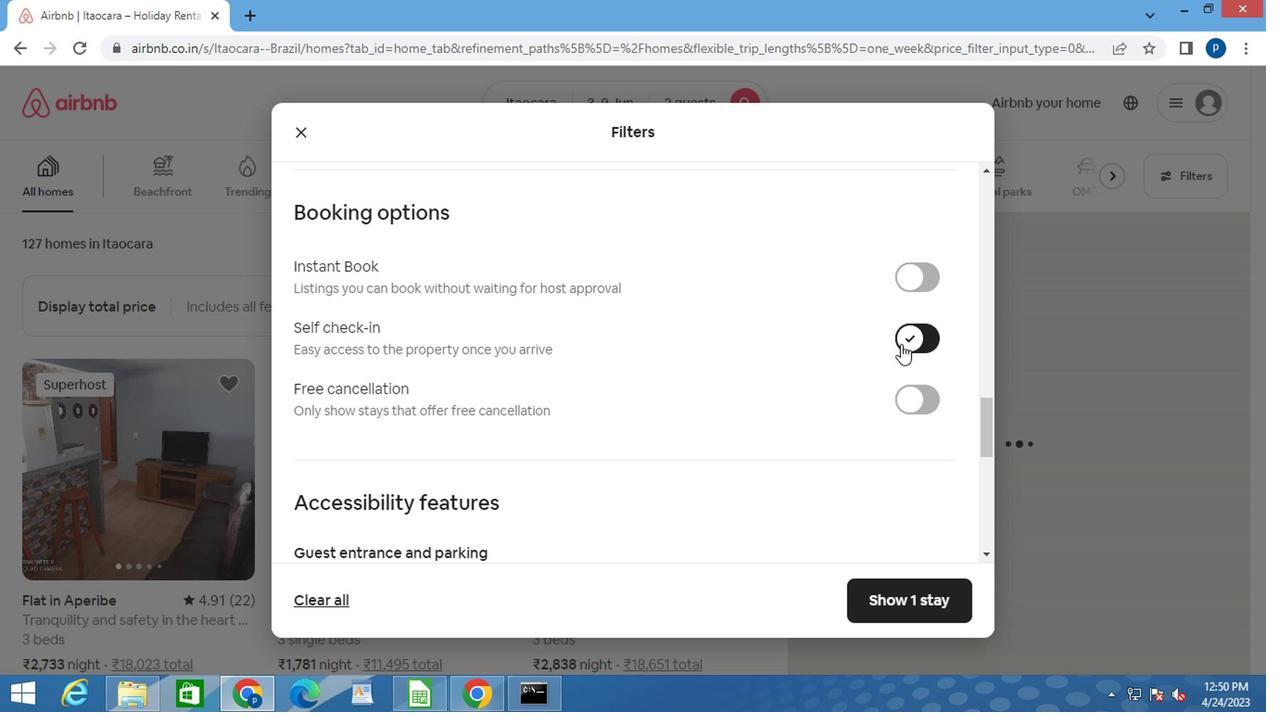 
Action: Mouse scrolled (889, 346) with delta (0, 0)
Screenshot: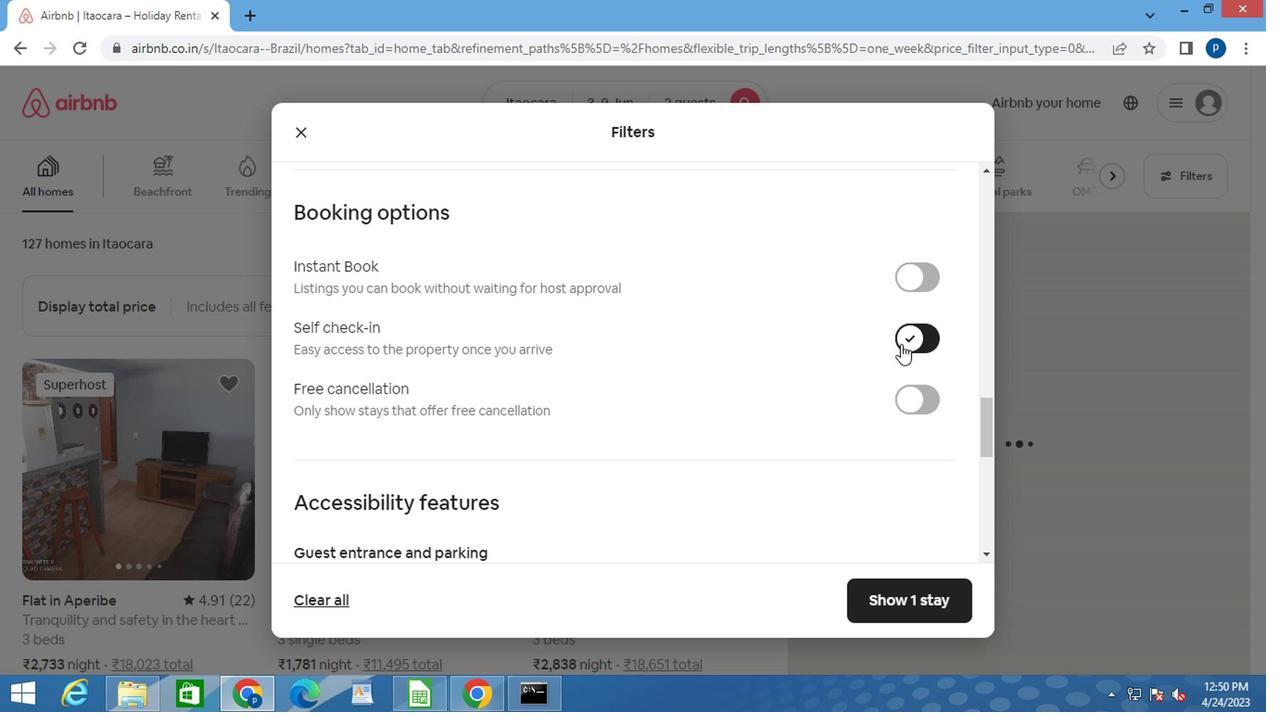 
Action: Mouse moved to (887, 348)
Screenshot: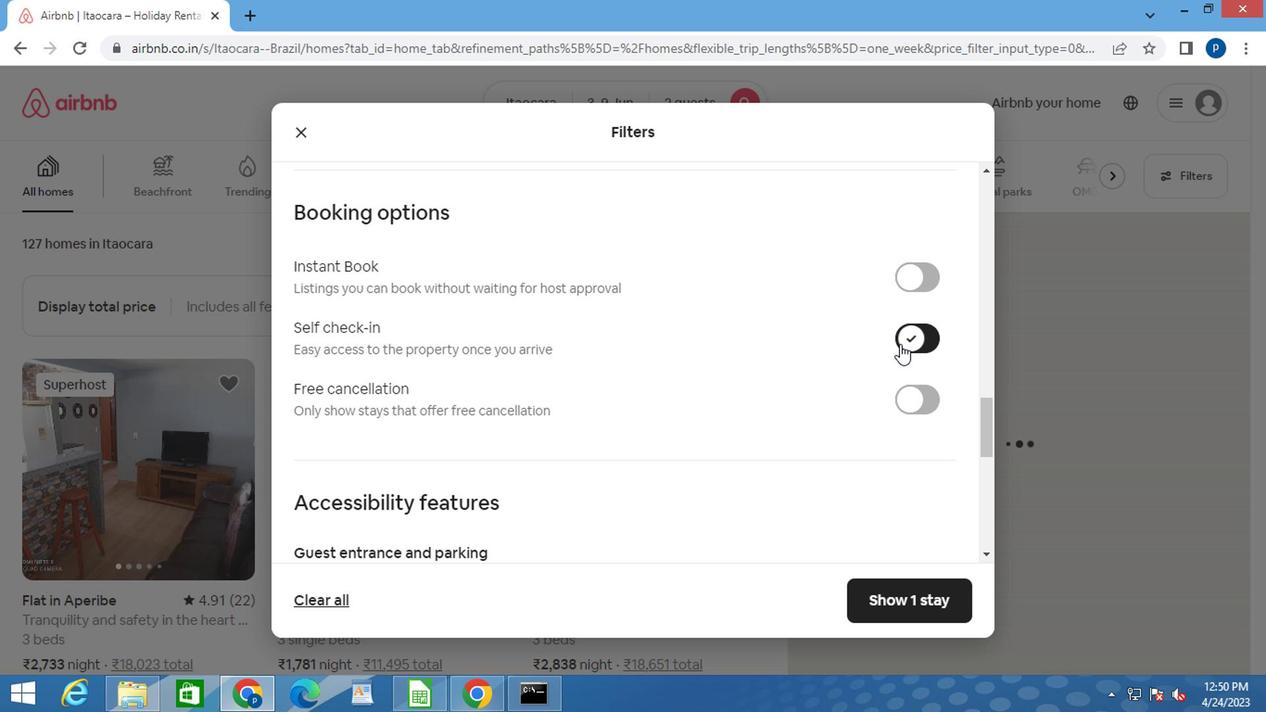 
Action: Mouse scrolled (887, 348) with delta (0, 0)
Screenshot: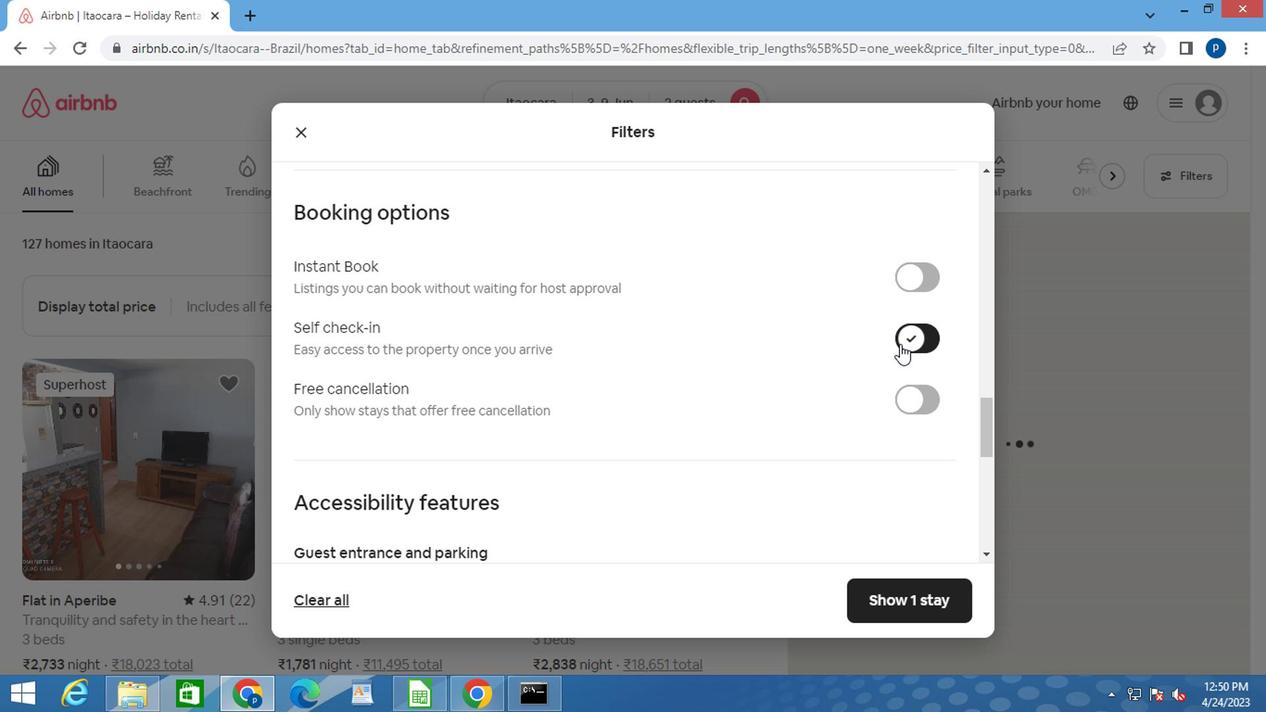 
Action: Mouse moved to (885, 350)
Screenshot: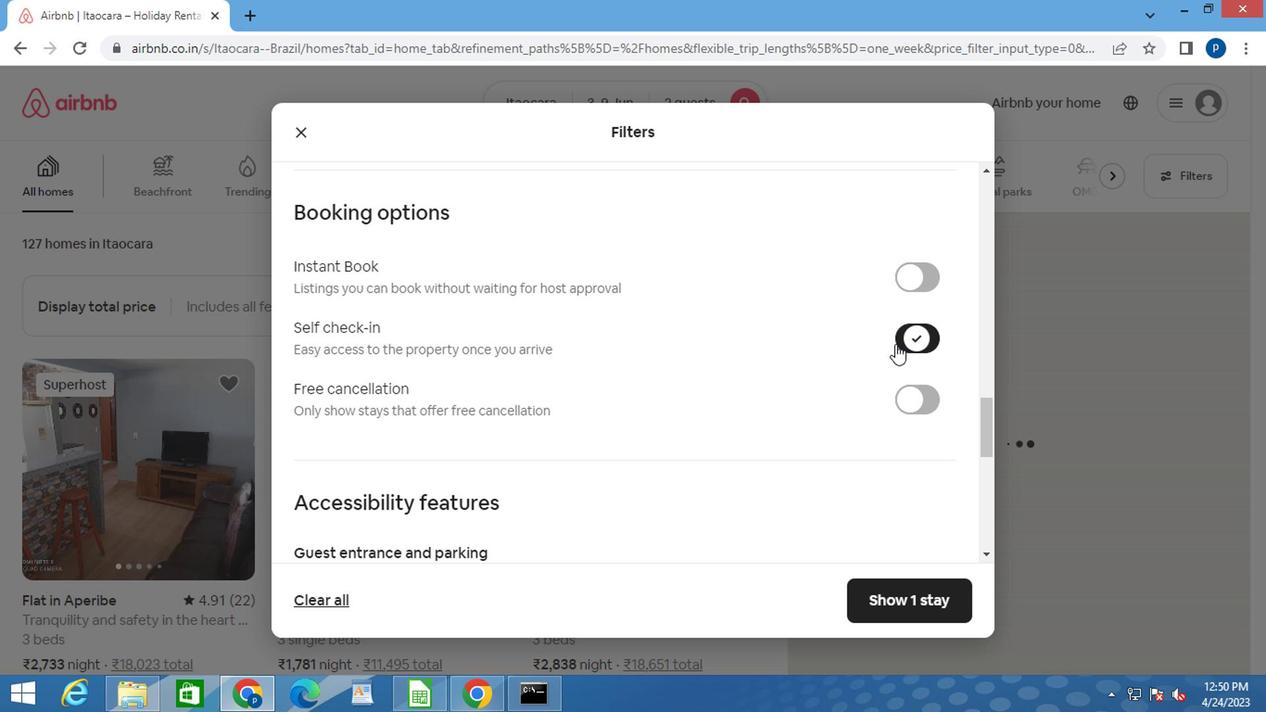 
Action: Mouse scrolled (885, 350) with delta (0, 0)
Screenshot: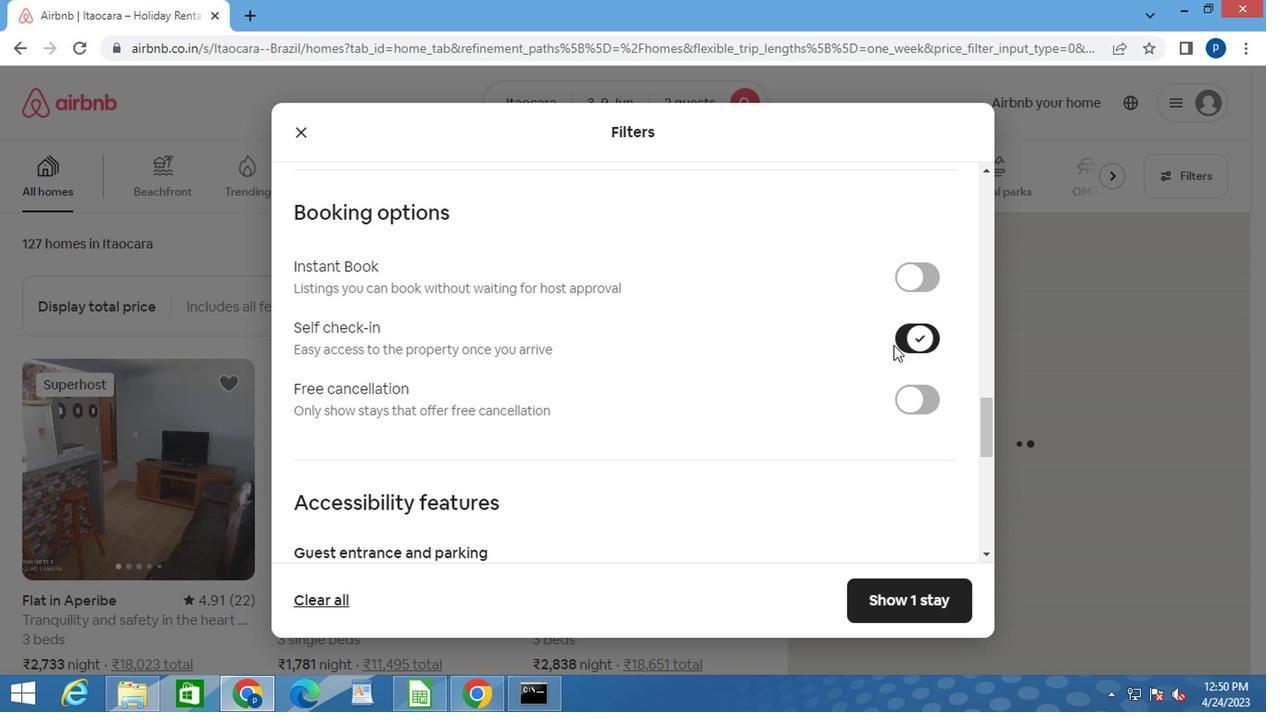 
Action: Mouse moved to (883, 351)
Screenshot: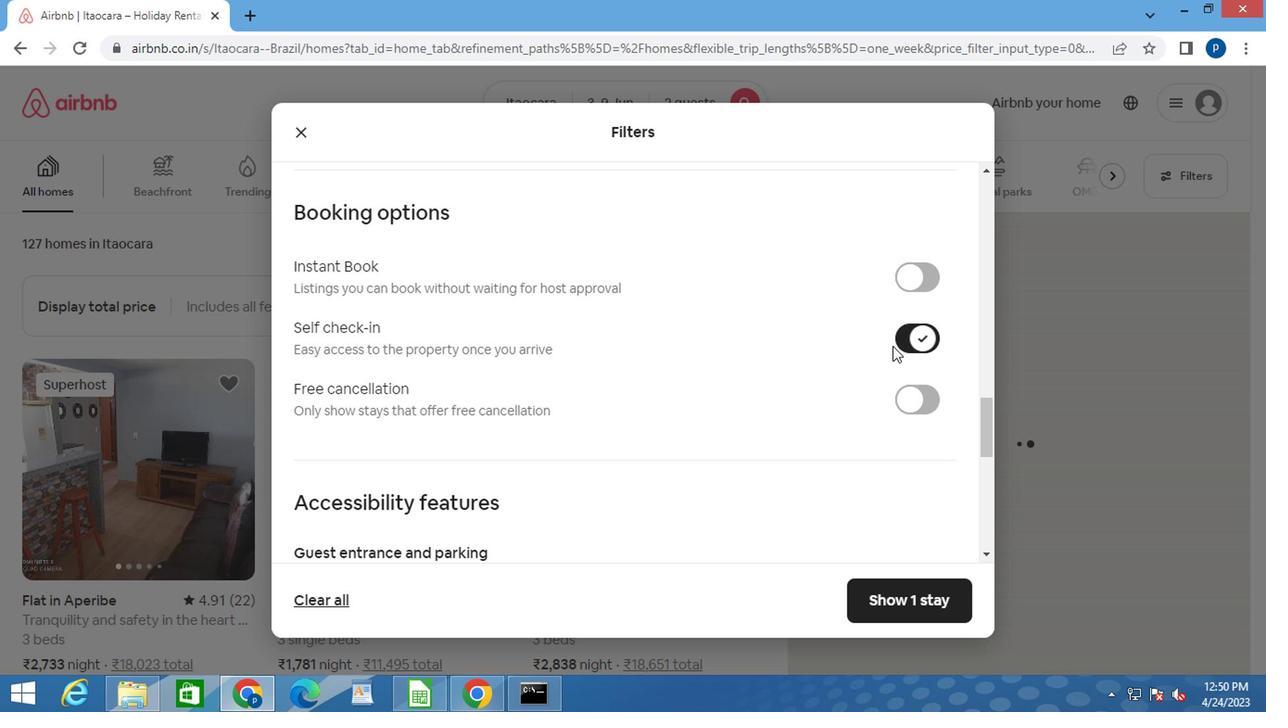 
Action: Mouse scrolled (885, 350) with delta (0, 0)
Screenshot: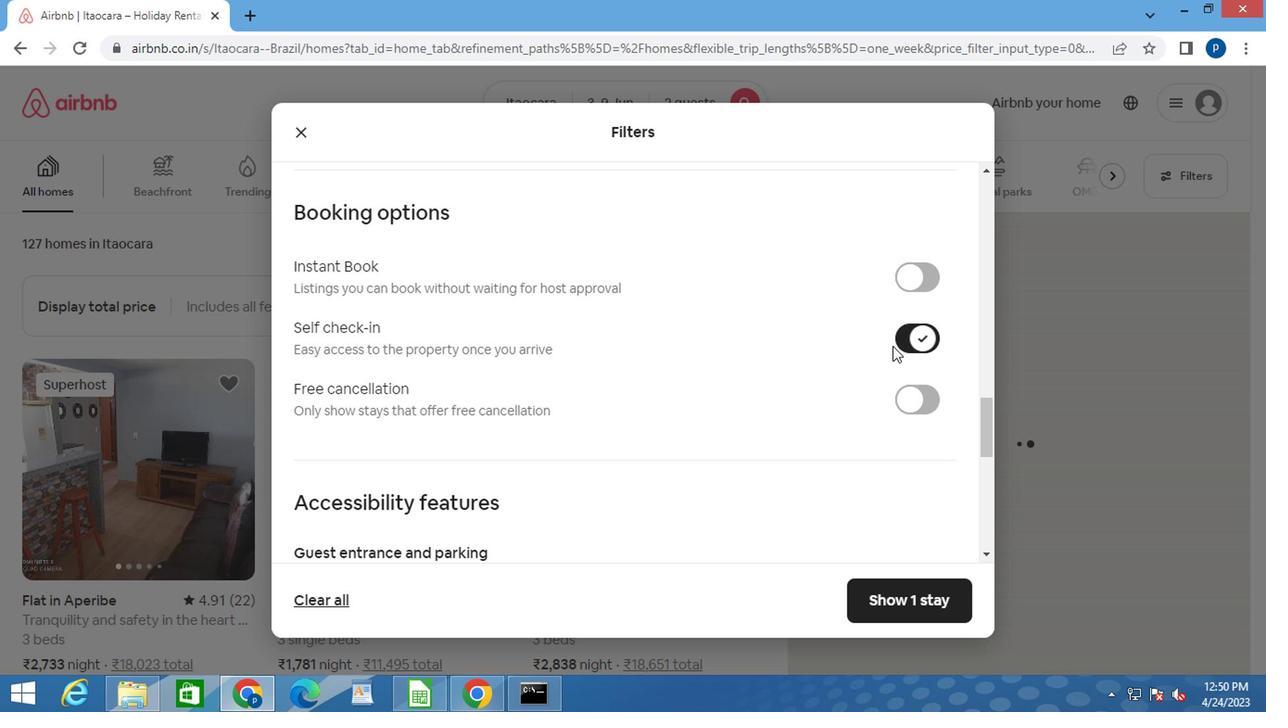 
Action: Mouse moved to (881, 353)
Screenshot: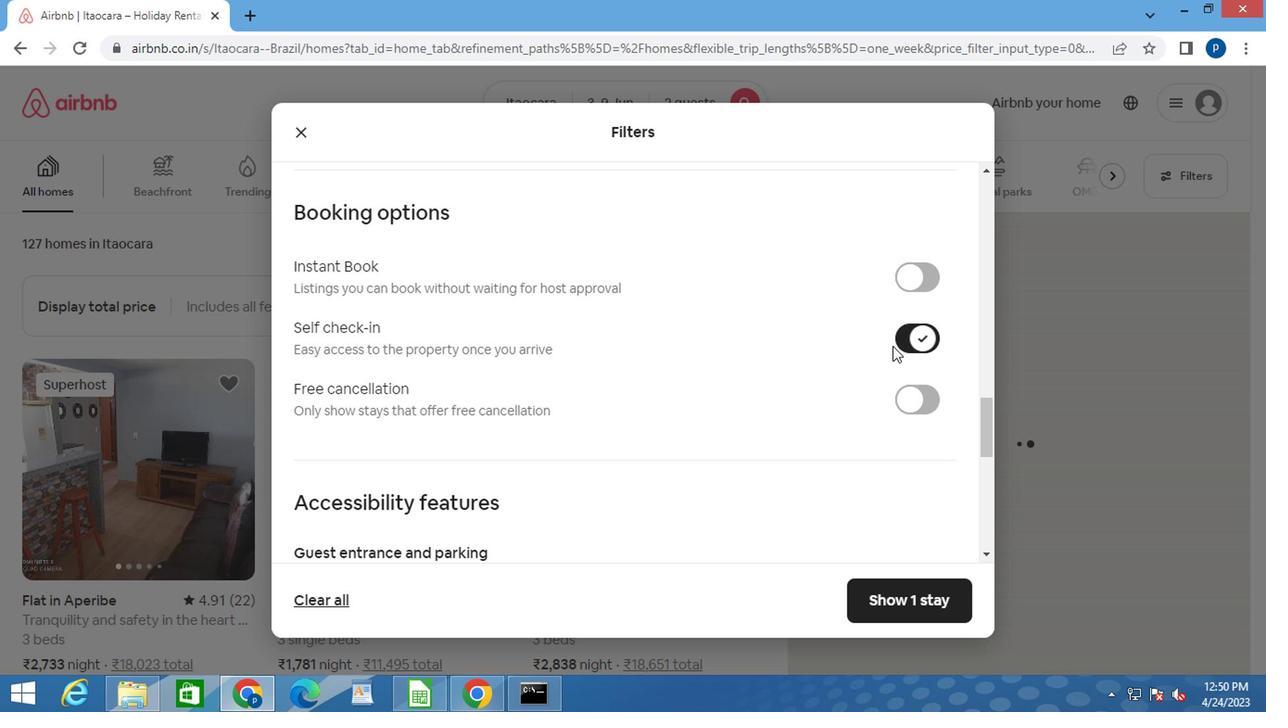 
Action: Mouse scrolled (881, 352) with delta (0, 0)
Screenshot: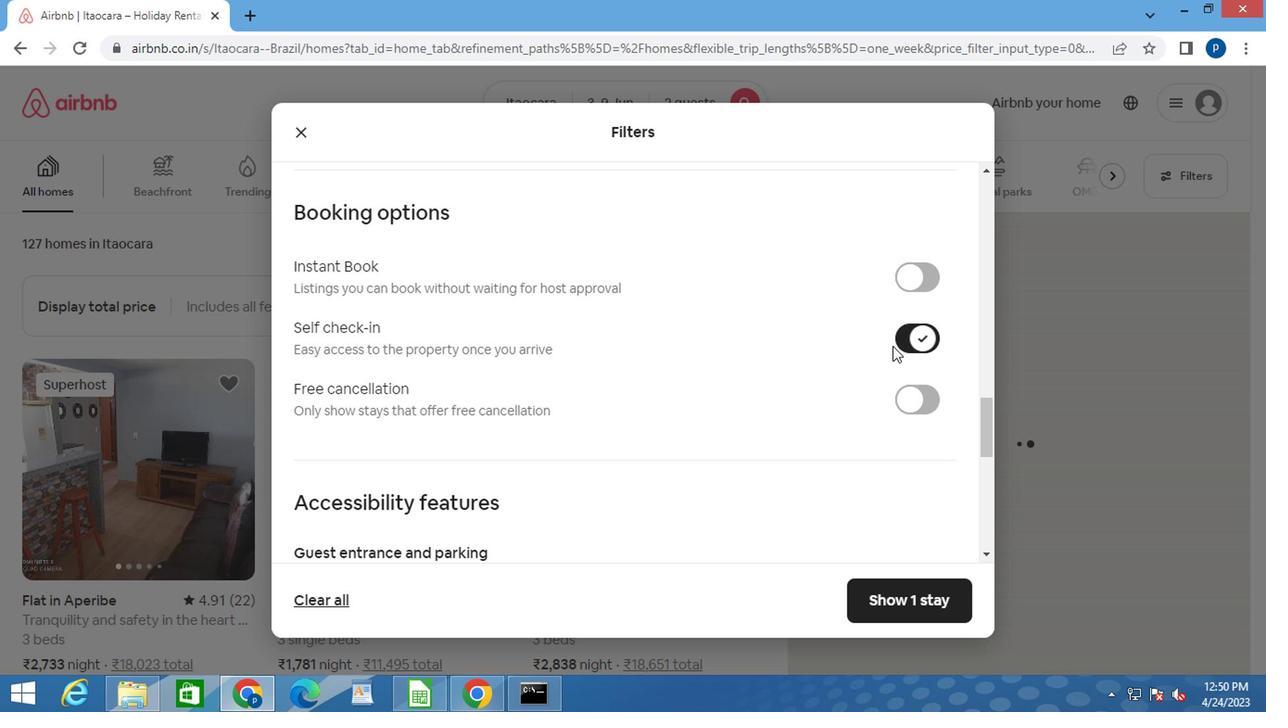 
Action: Mouse moved to (869, 356)
Screenshot: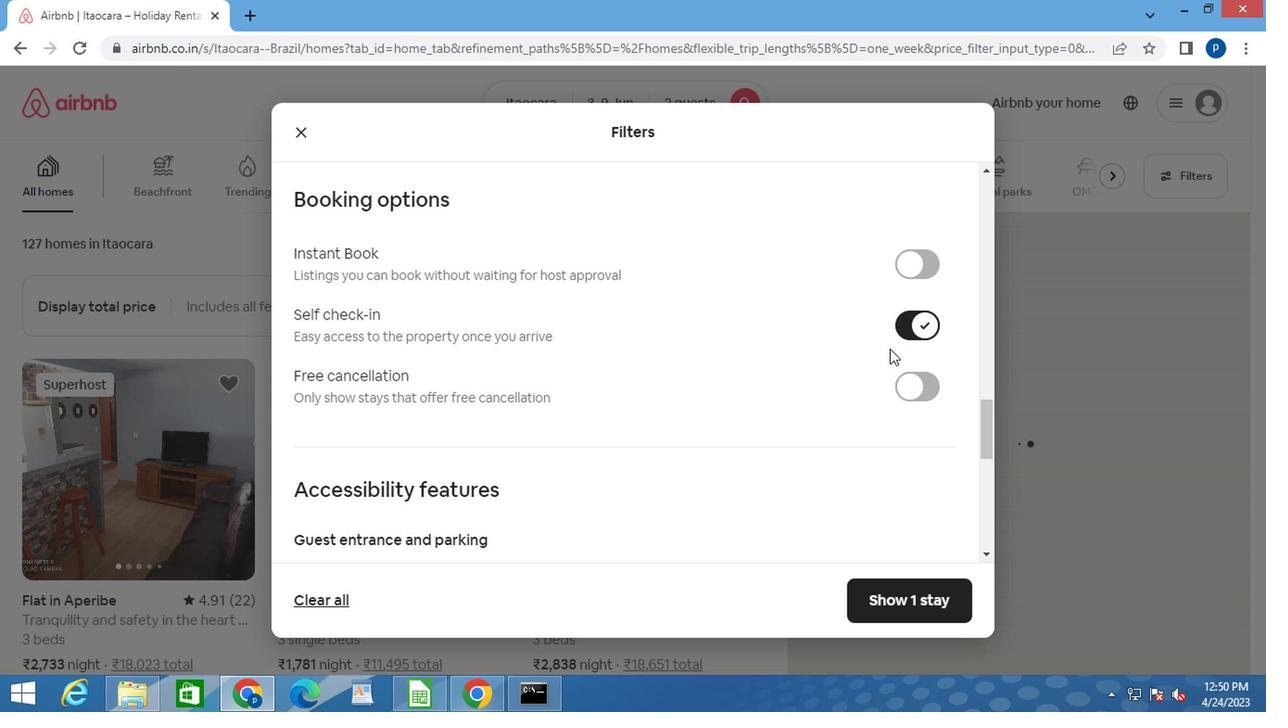
Action: Mouse scrolled (875, 354) with delta (0, 0)
Screenshot: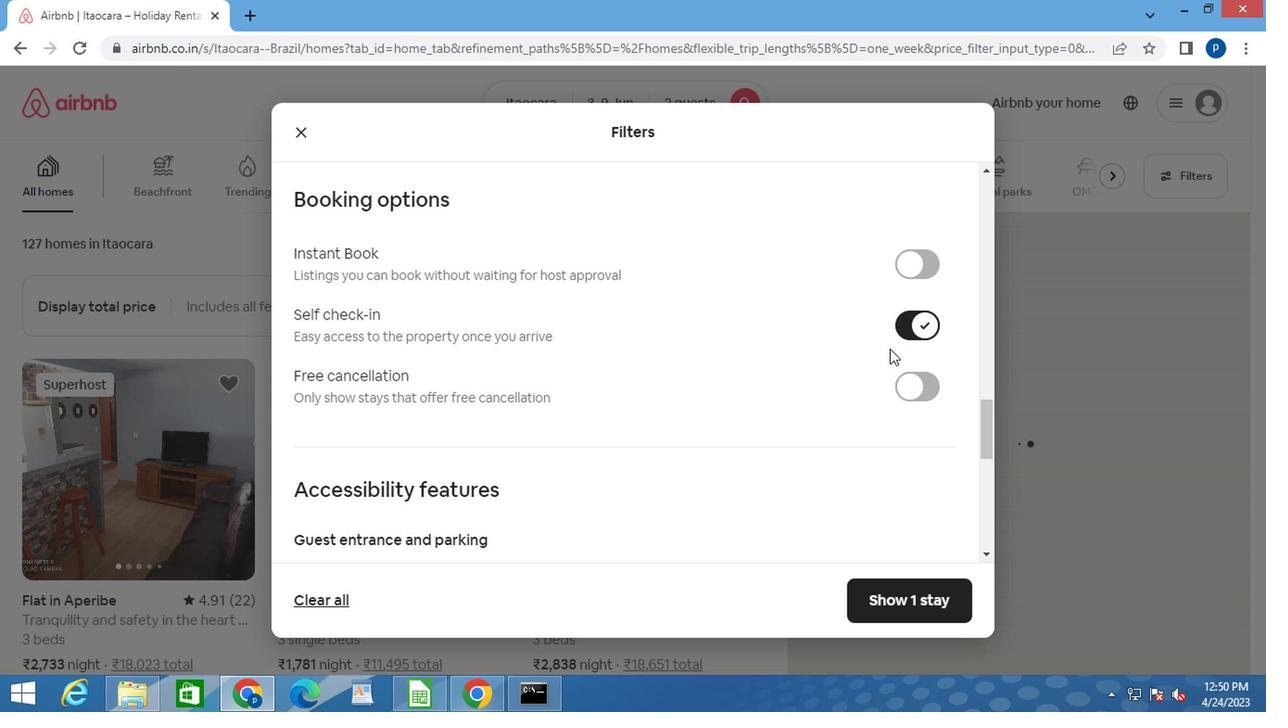 
Action: Mouse moved to (853, 369)
Screenshot: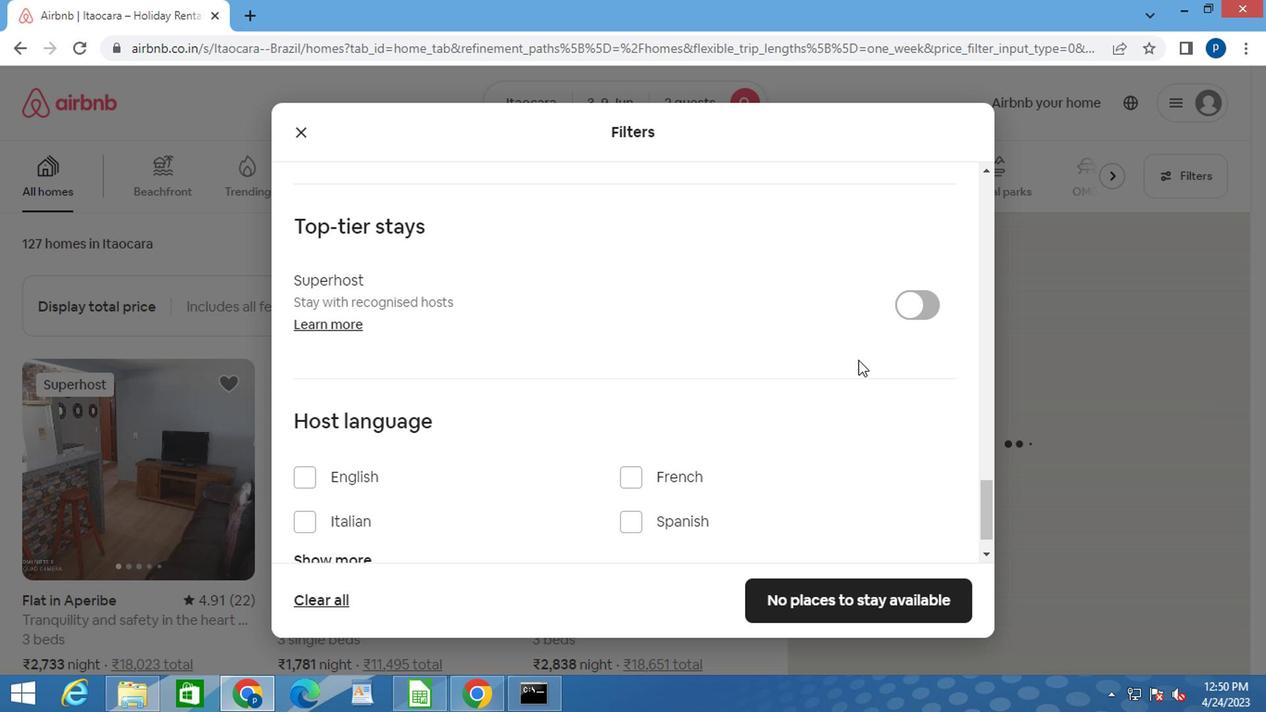 
Action: Mouse scrolled (853, 368) with delta (0, -1)
Screenshot: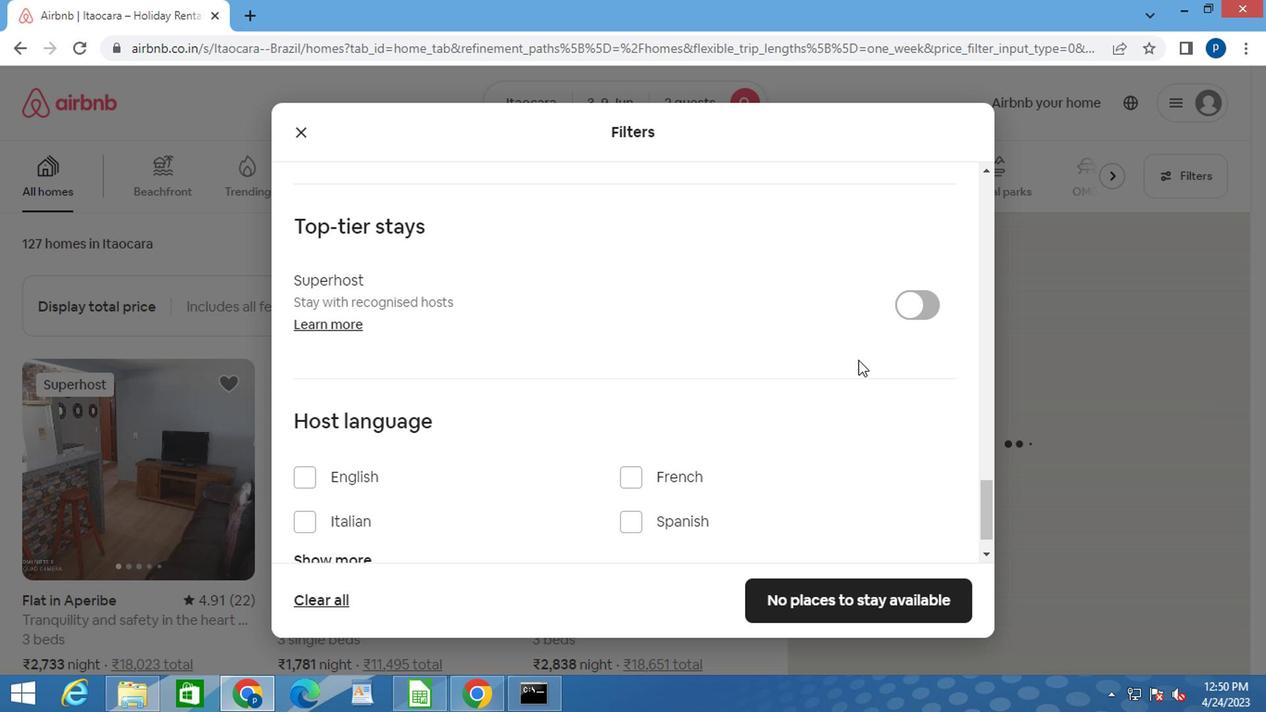 
Action: Mouse scrolled (853, 368) with delta (0, -1)
Screenshot: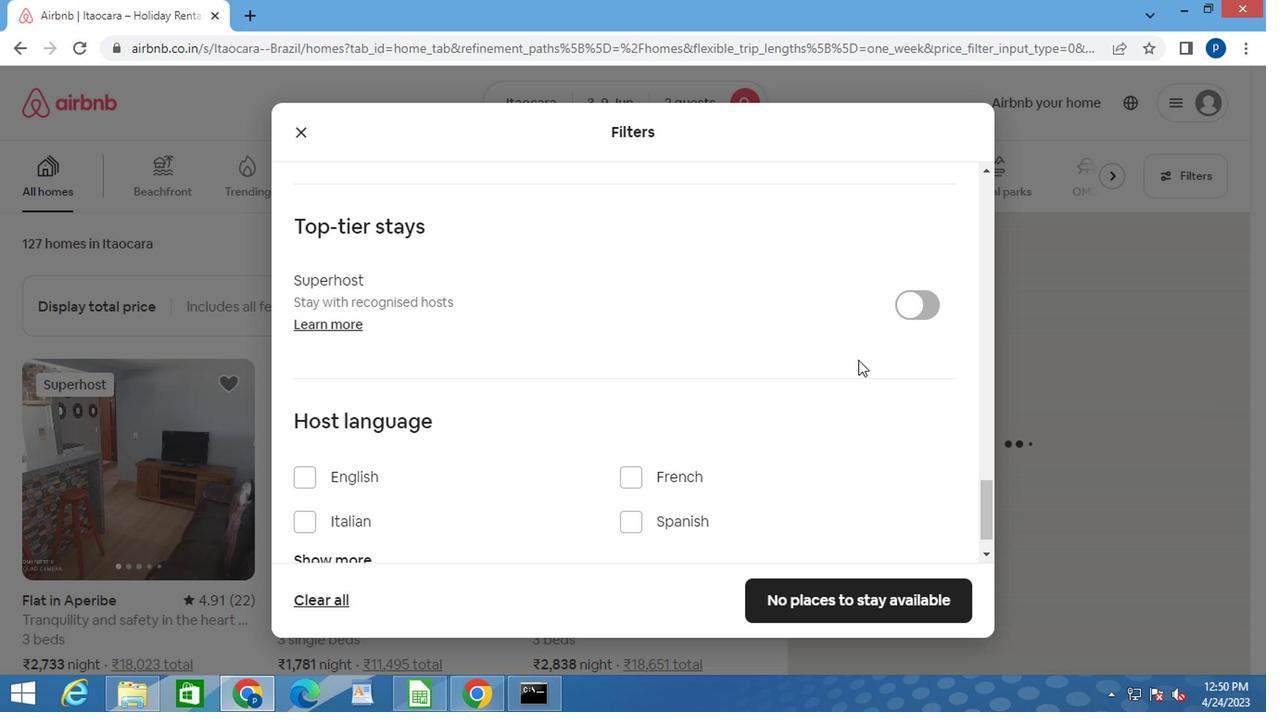 
Action: Mouse moved to (853, 370)
Screenshot: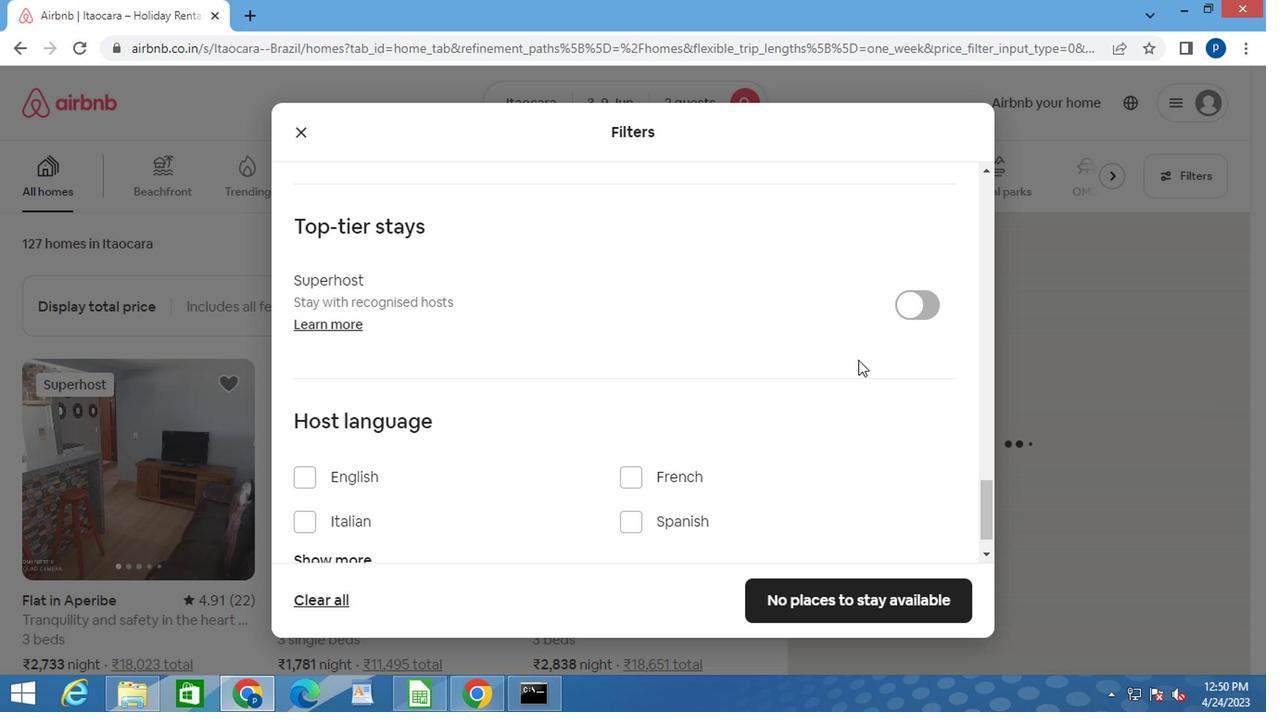 
Action: Mouse scrolled (853, 369) with delta (0, 0)
Screenshot: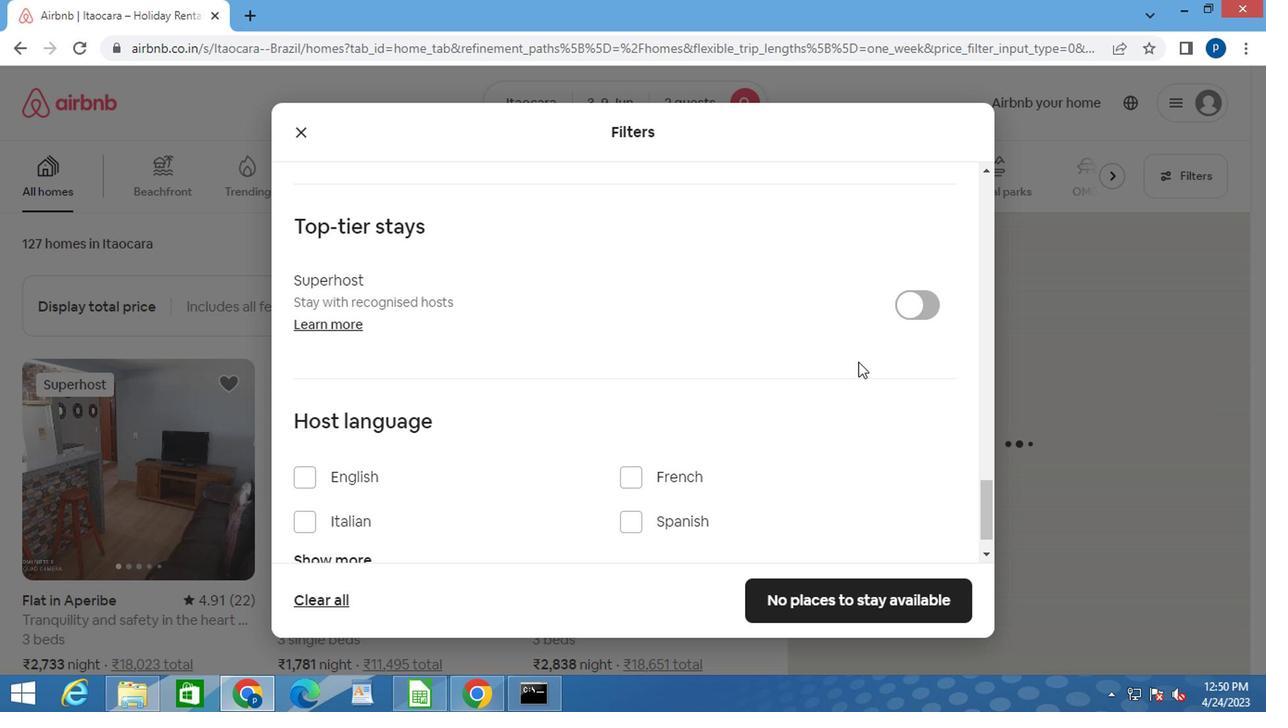 
Action: Mouse moved to (629, 481)
Screenshot: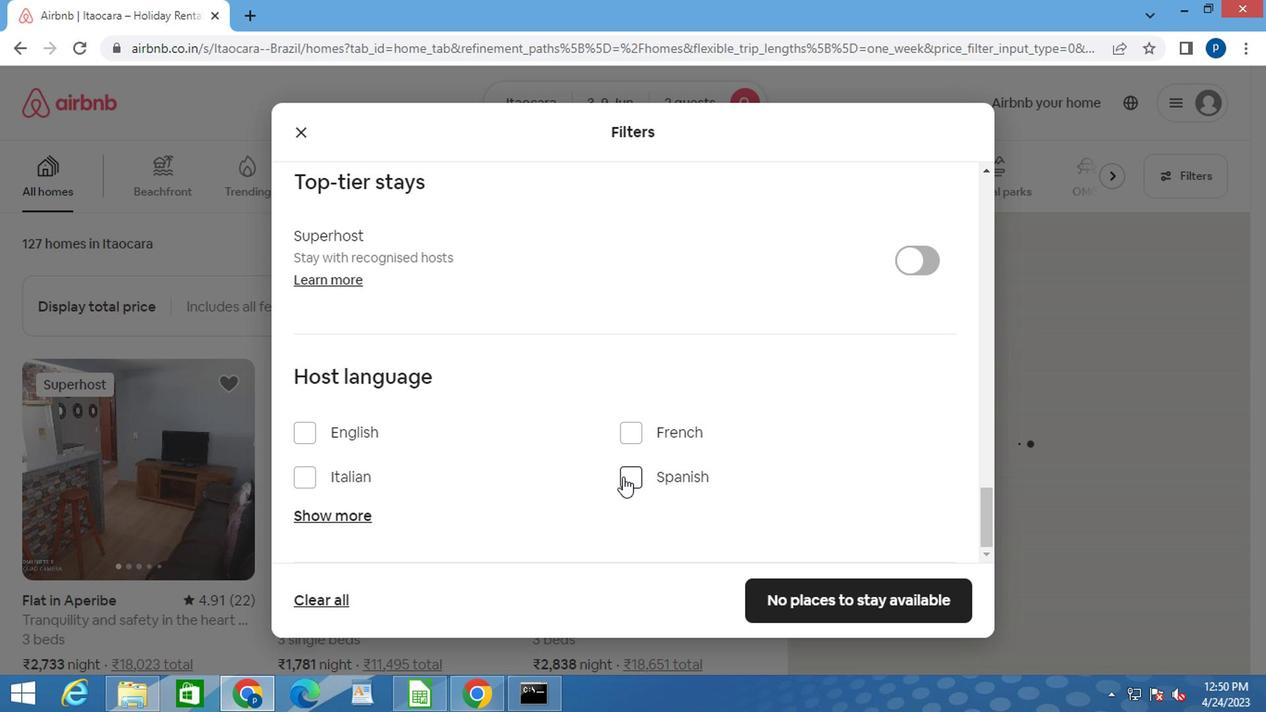 
Action: Mouse pressed left at (629, 481)
Screenshot: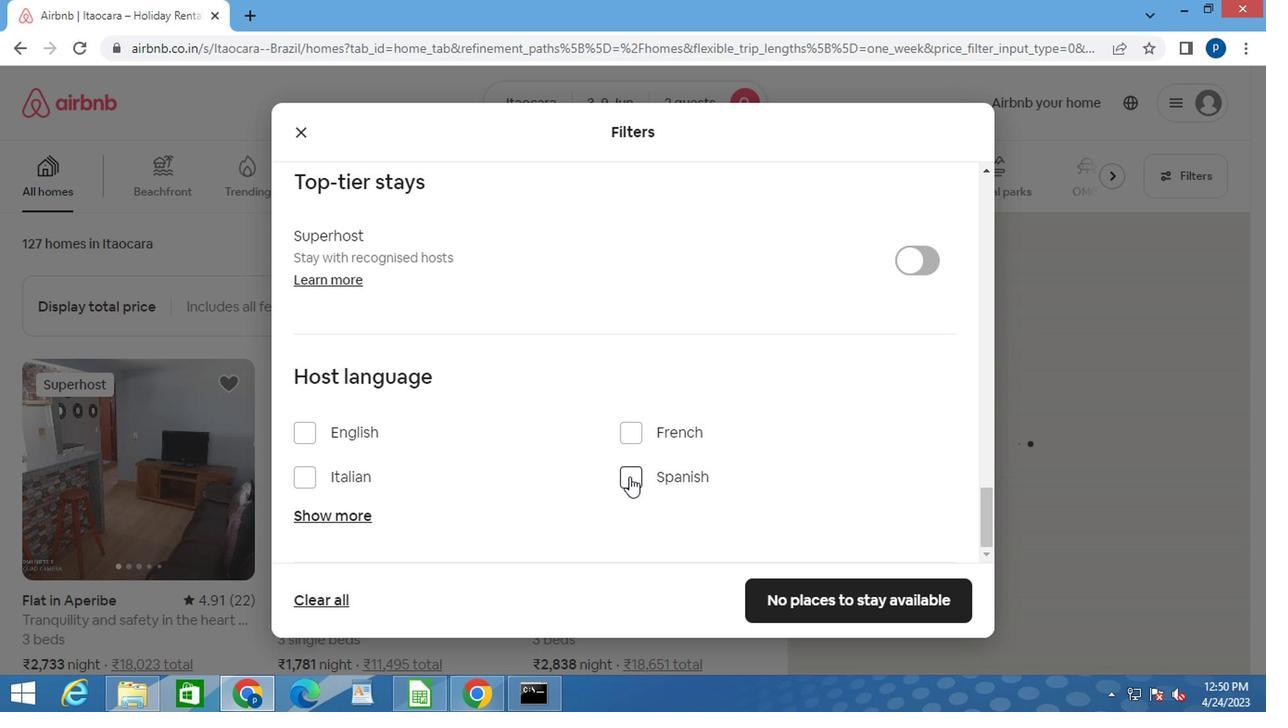 
Action: Mouse moved to (845, 646)
Screenshot: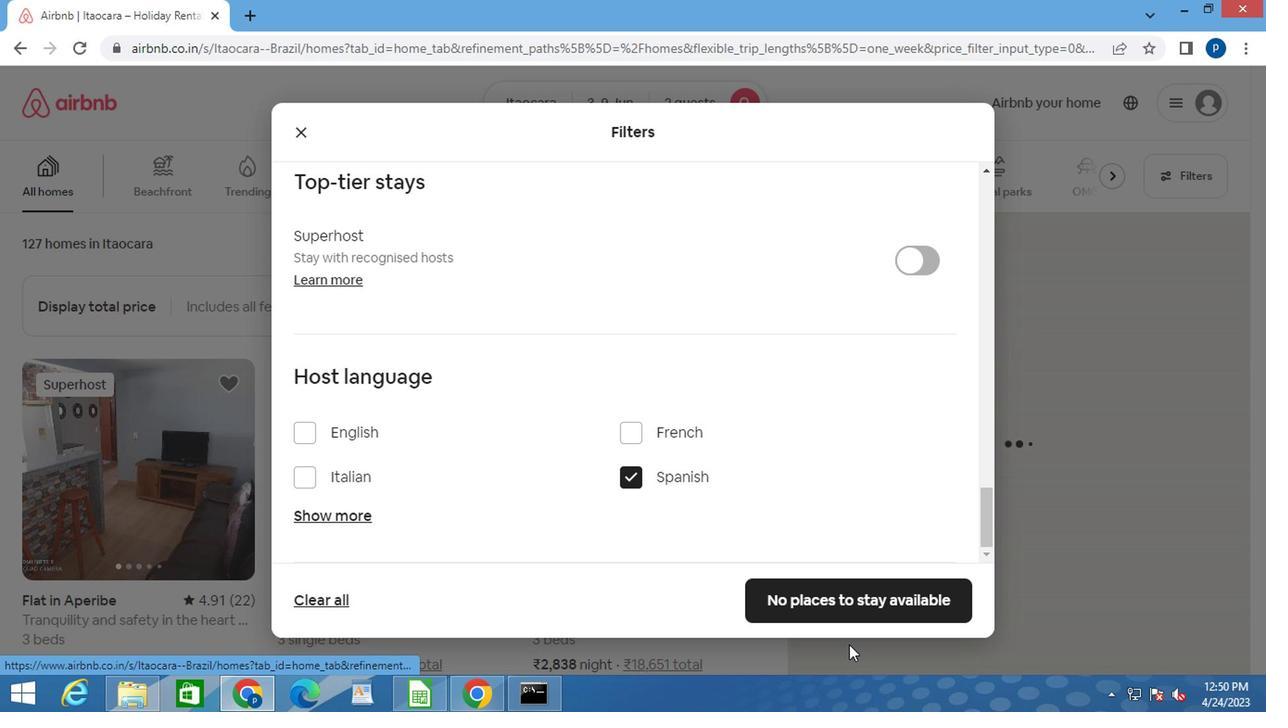 
Action: Mouse pressed left at (846, 664)
Screenshot: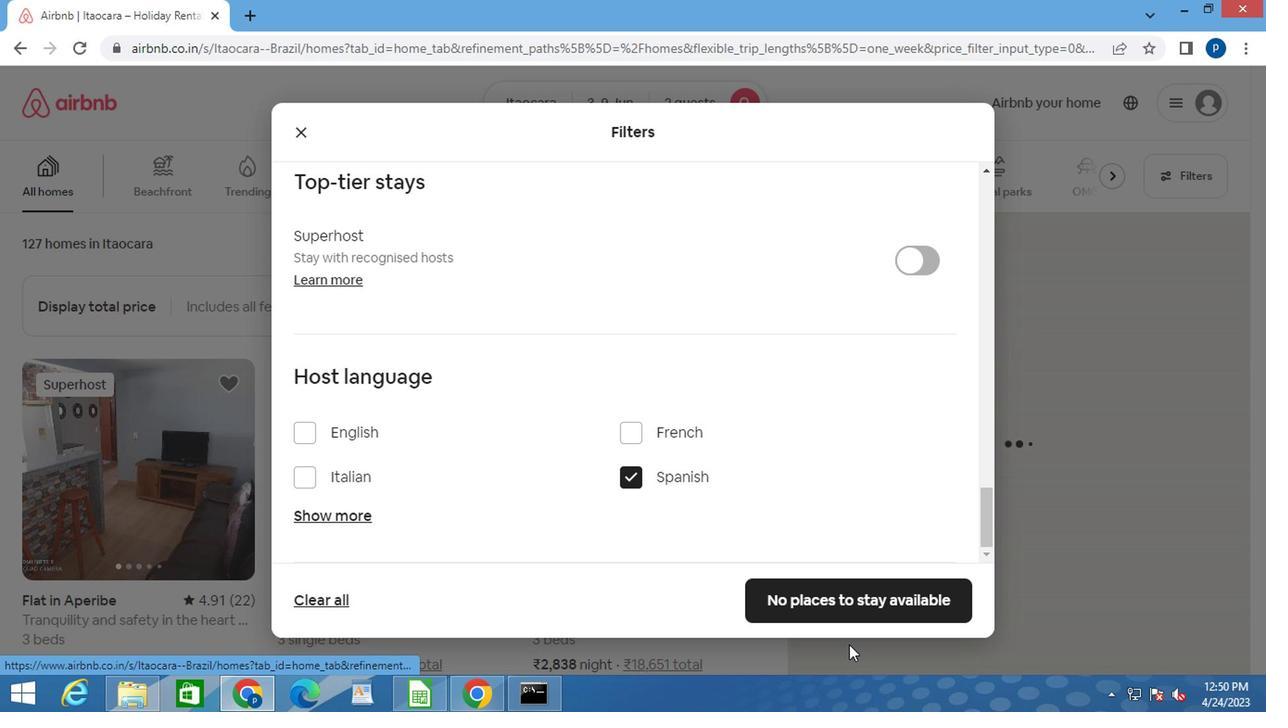 
Action: Mouse moved to (831, 604)
Screenshot: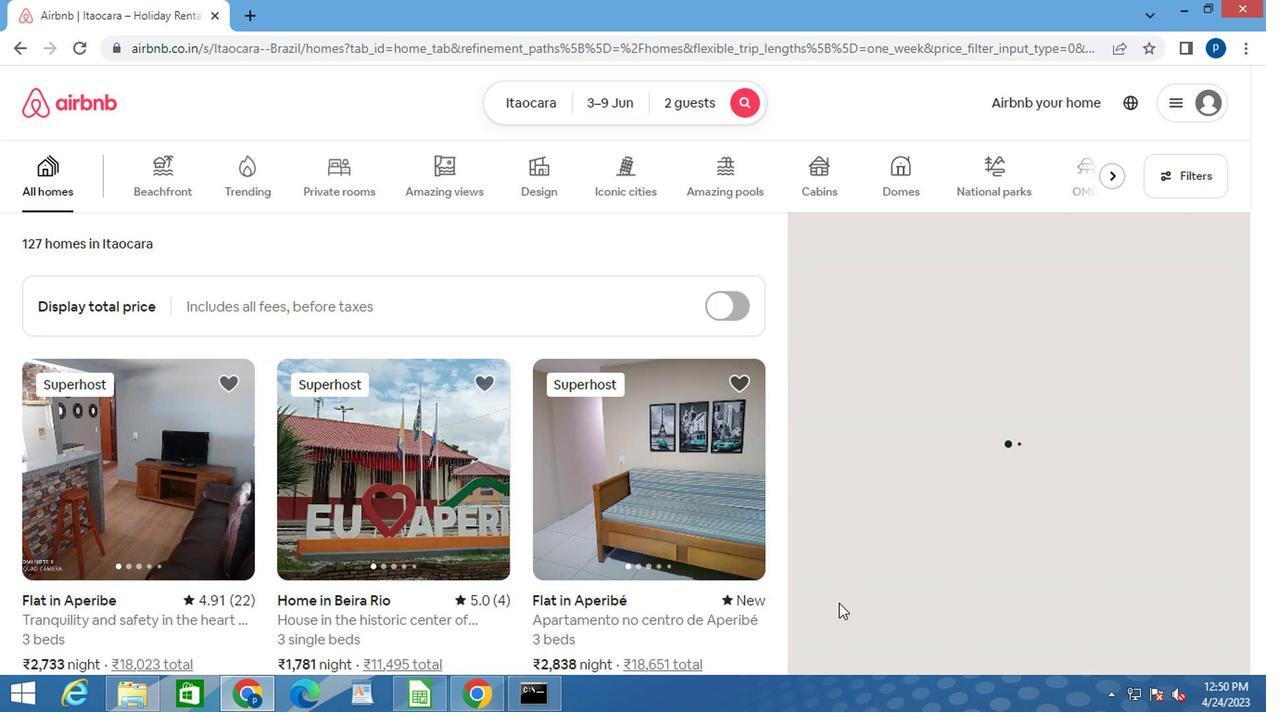 
